 Task: For heading Use Verdana with dark orange 2 colour & Underline.  font size for heading22,  'Change the font style of data to'Arial and font size to 14,  Change the alignment of both headline & data to Align center.  In the sheet  auditingSalesTrends
Action: Mouse moved to (895, 385)
Screenshot: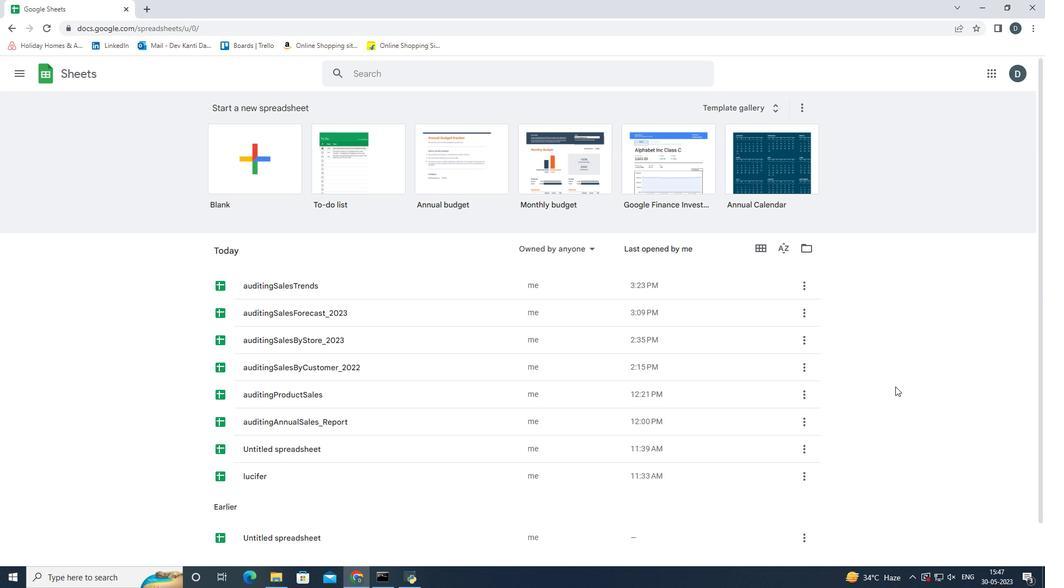 
Action: Mouse pressed left at (895, 385)
Screenshot: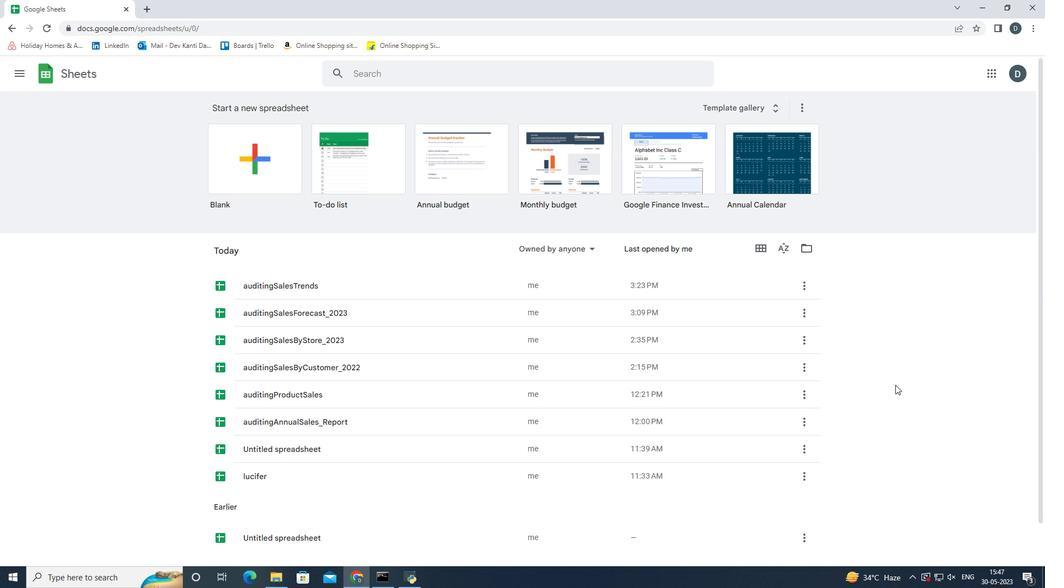 
Action: Mouse moved to (489, 282)
Screenshot: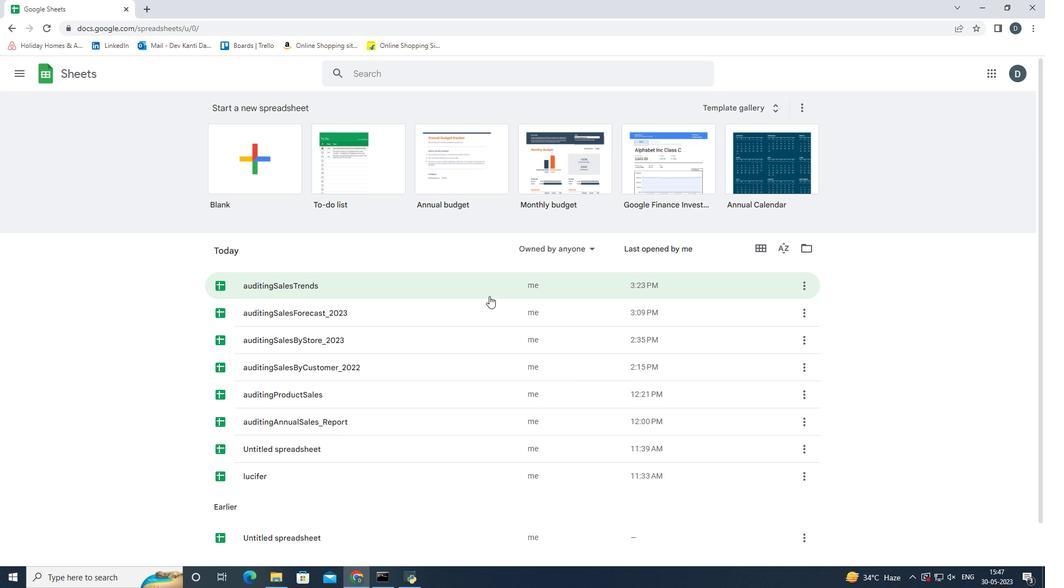 
Action: Mouse pressed left at (489, 282)
Screenshot: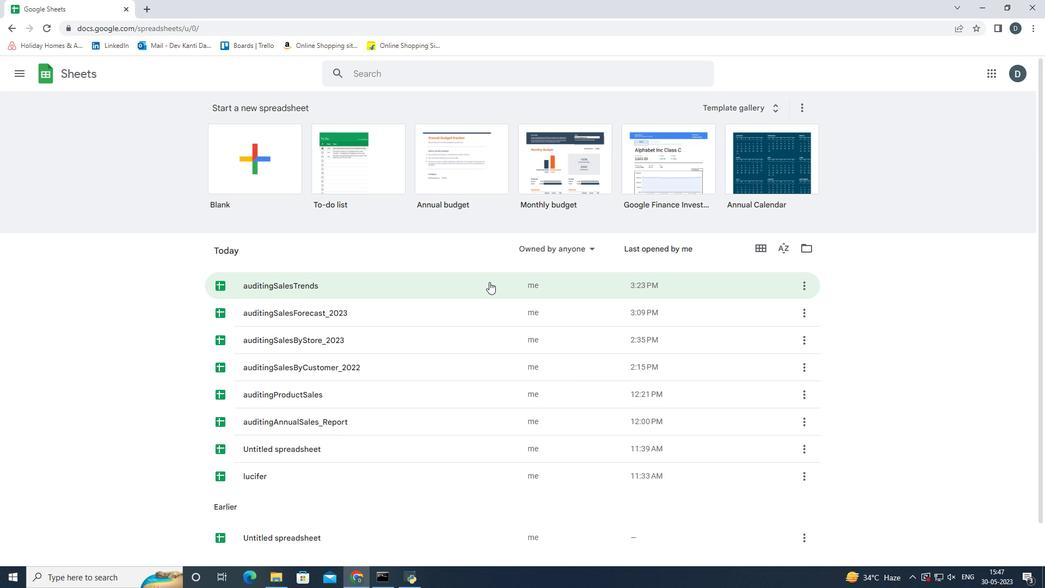 
Action: Mouse moved to (54, 154)
Screenshot: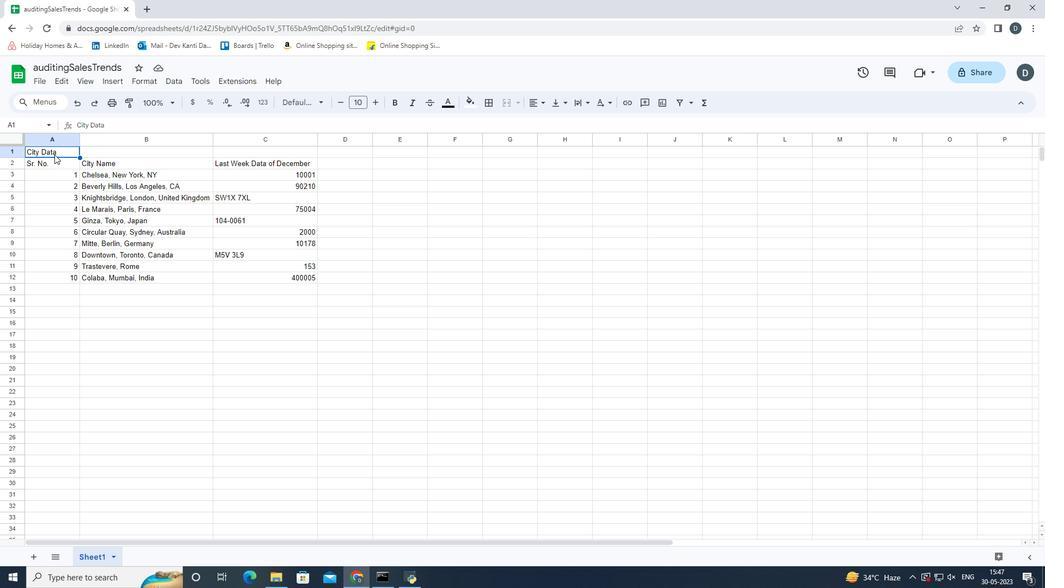 
Action: Mouse pressed left at (54, 154)
Screenshot: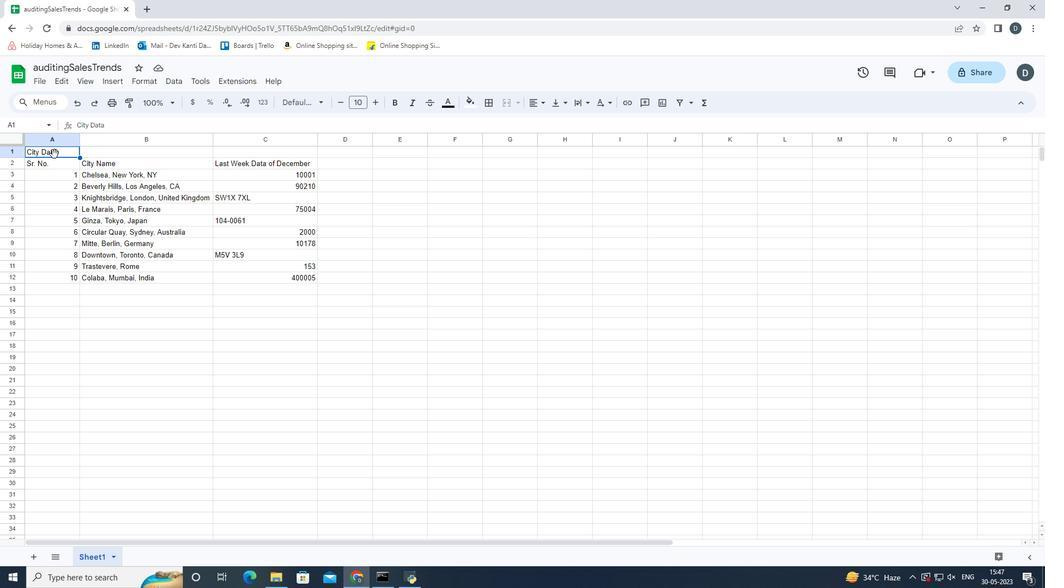
Action: Mouse moved to (309, 102)
Screenshot: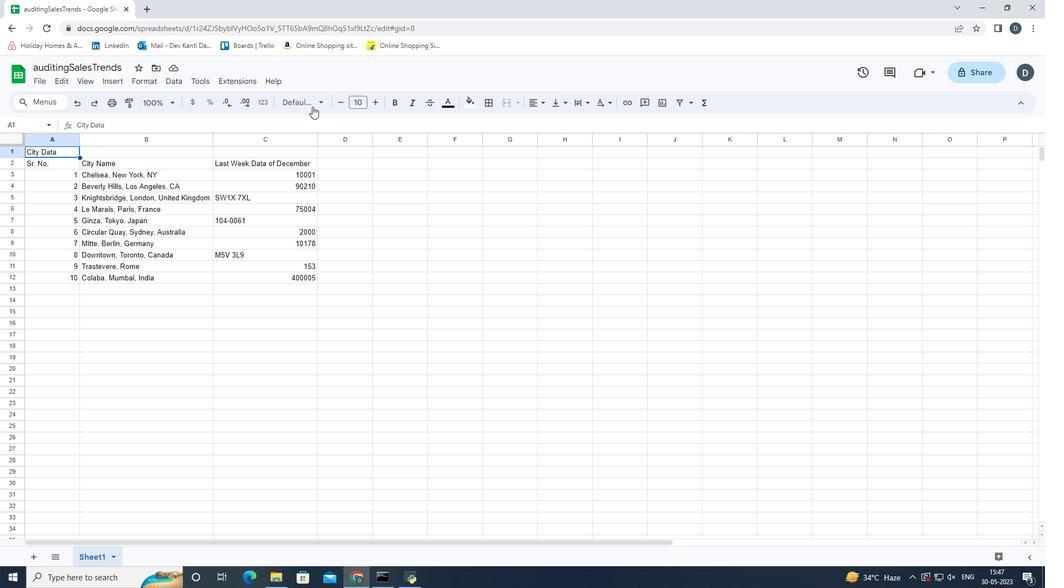 
Action: Mouse pressed left at (309, 102)
Screenshot: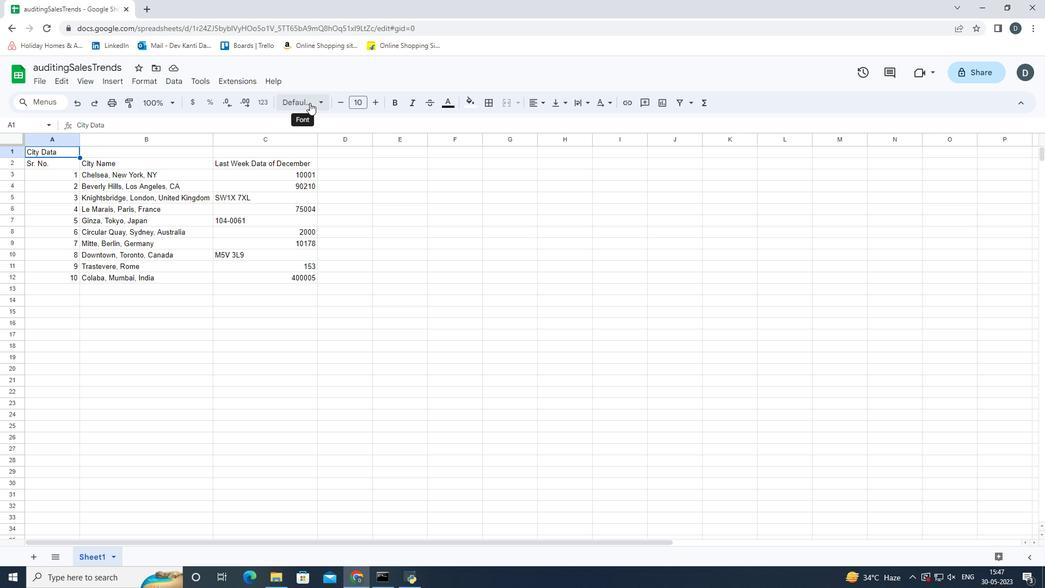 
Action: Mouse moved to (344, 424)
Screenshot: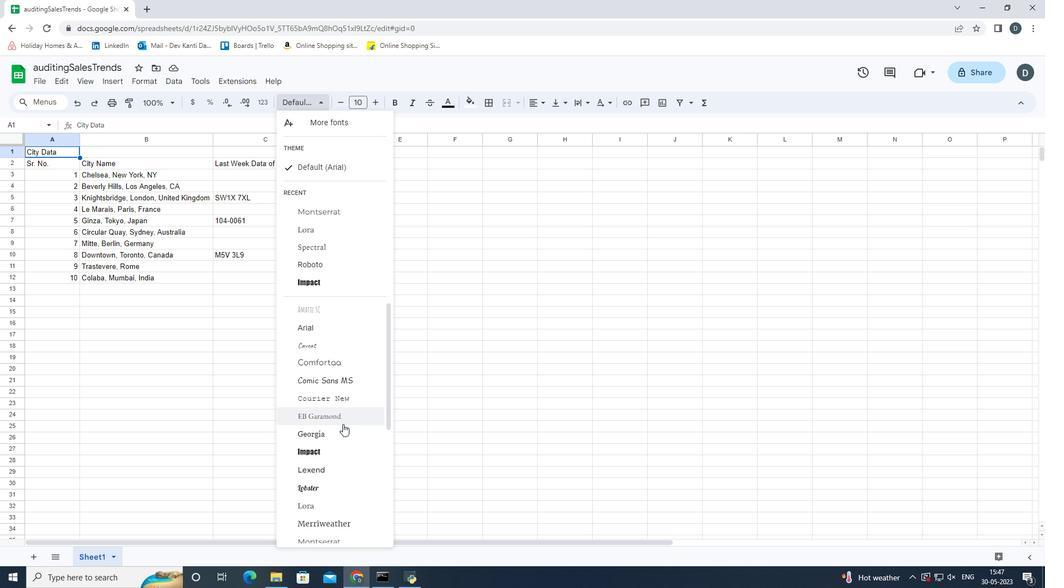 
Action: Mouse scrolled (344, 424) with delta (0, 0)
Screenshot: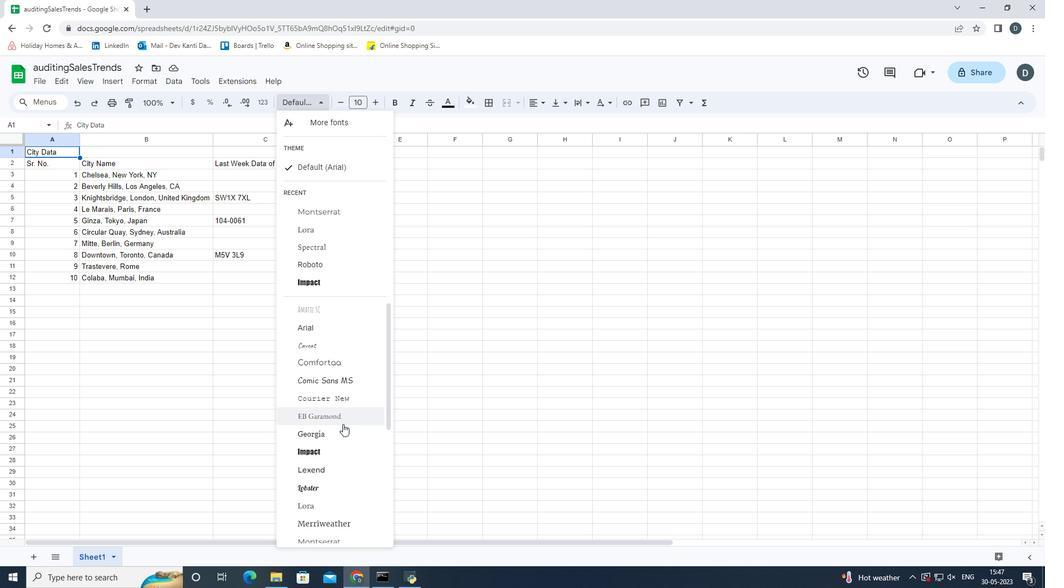 
Action: Mouse scrolled (344, 424) with delta (0, 0)
Screenshot: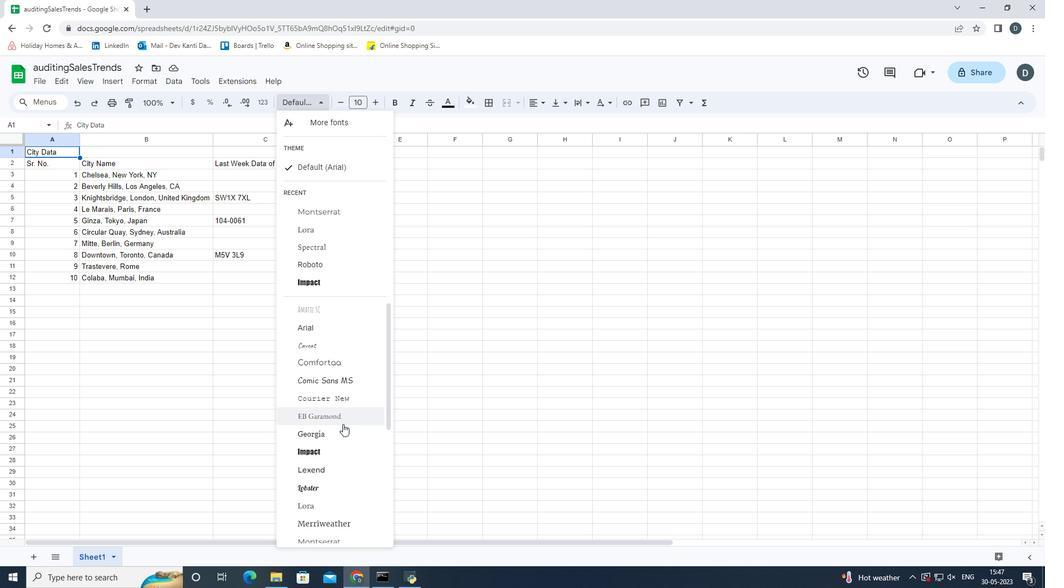 
Action: Mouse scrolled (344, 424) with delta (0, 0)
Screenshot: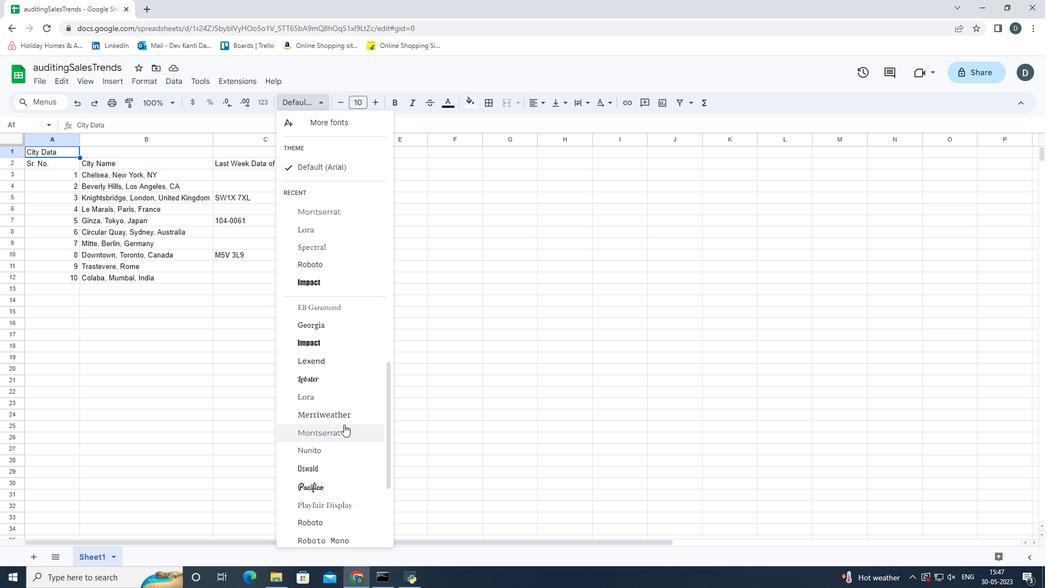 
Action: Mouse scrolled (344, 424) with delta (0, 0)
Screenshot: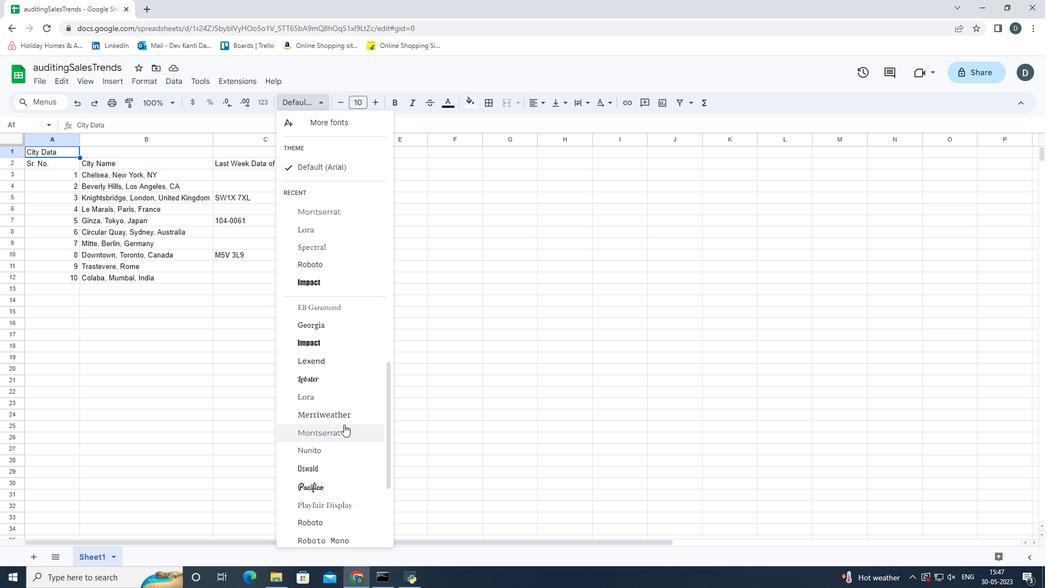 
Action: Mouse scrolled (344, 424) with delta (0, 0)
Screenshot: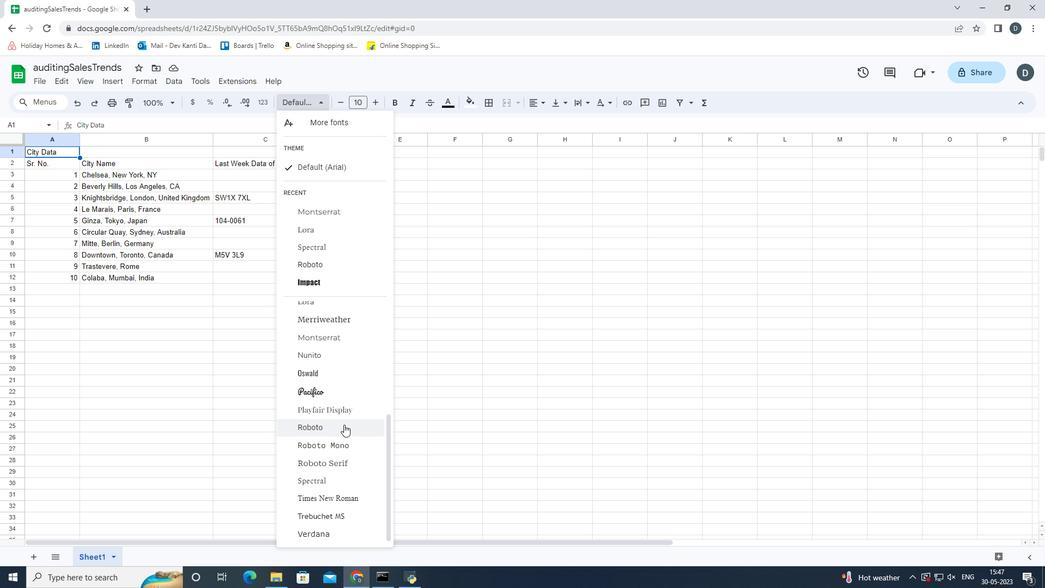 
Action: Mouse moved to (344, 535)
Screenshot: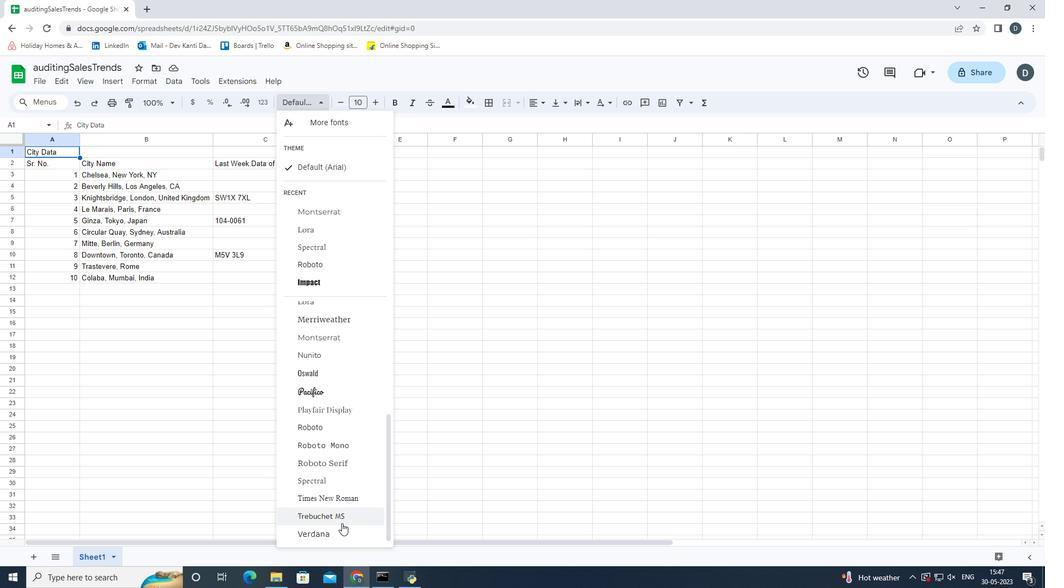 
Action: Mouse pressed left at (344, 535)
Screenshot: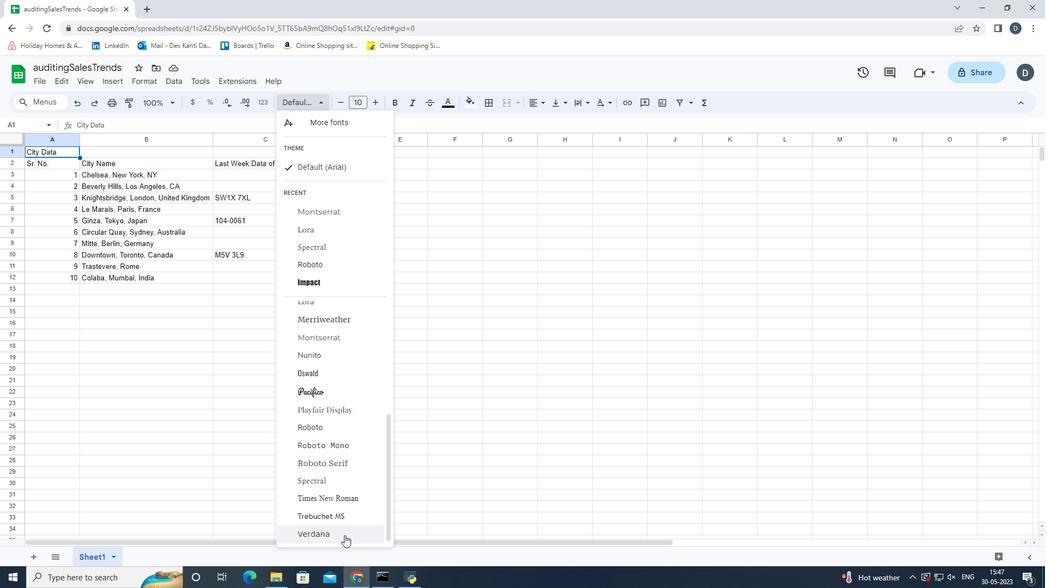
Action: Mouse moved to (440, 104)
Screenshot: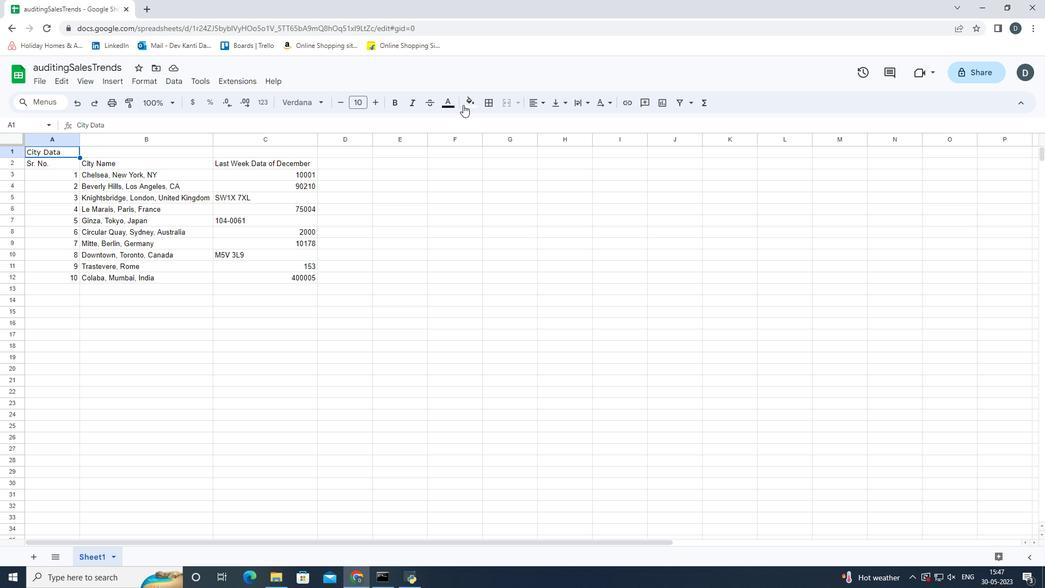 
Action: Mouse pressed left at (440, 104)
Screenshot: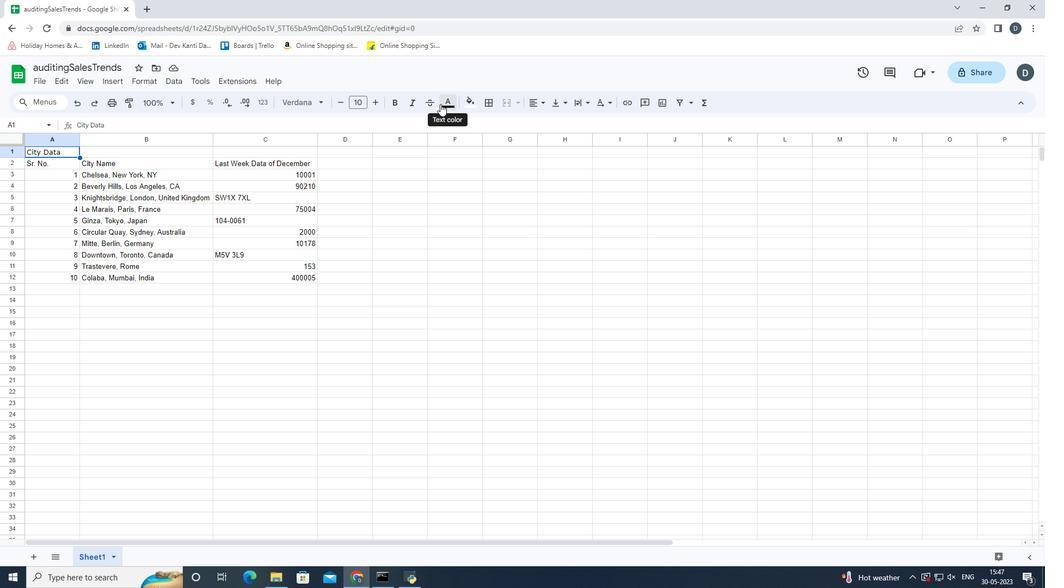 
Action: Mouse moved to (473, 210)
Screenshot: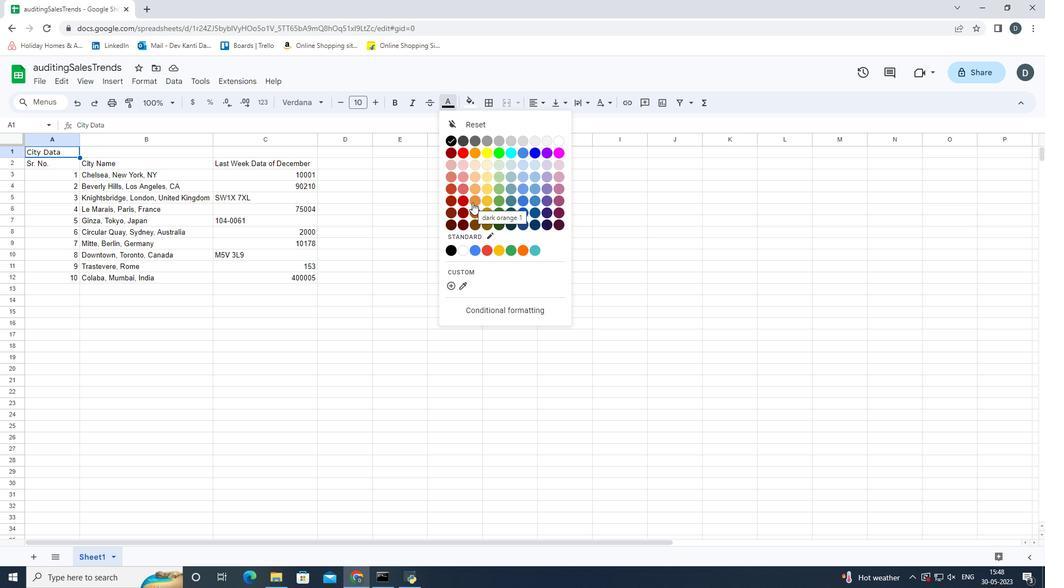 
Action: Mouse pressed left at (473, 210)
Screenshot: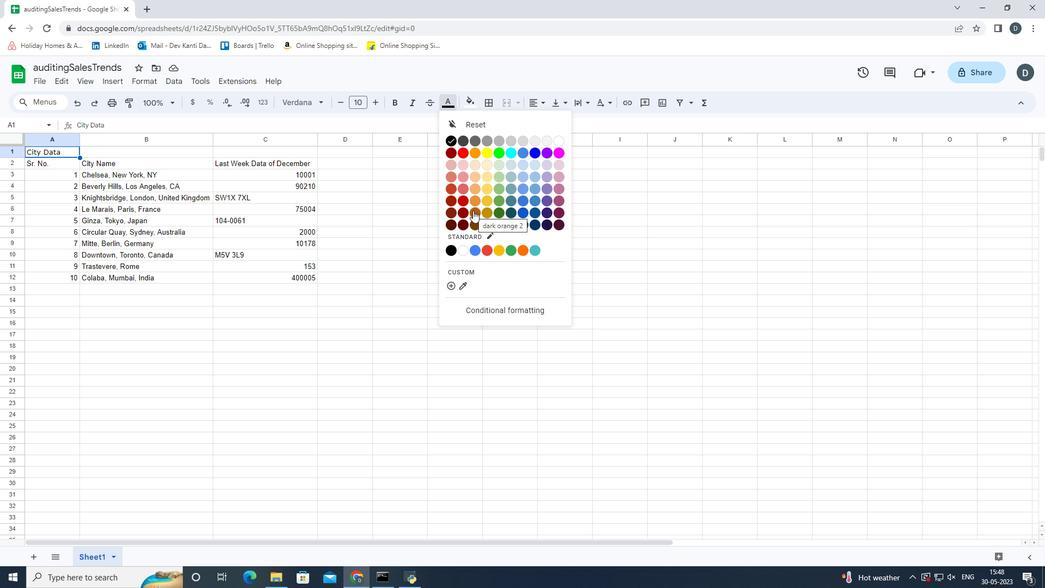 
Action: Mouse moved to (147, 83)
Screenshot: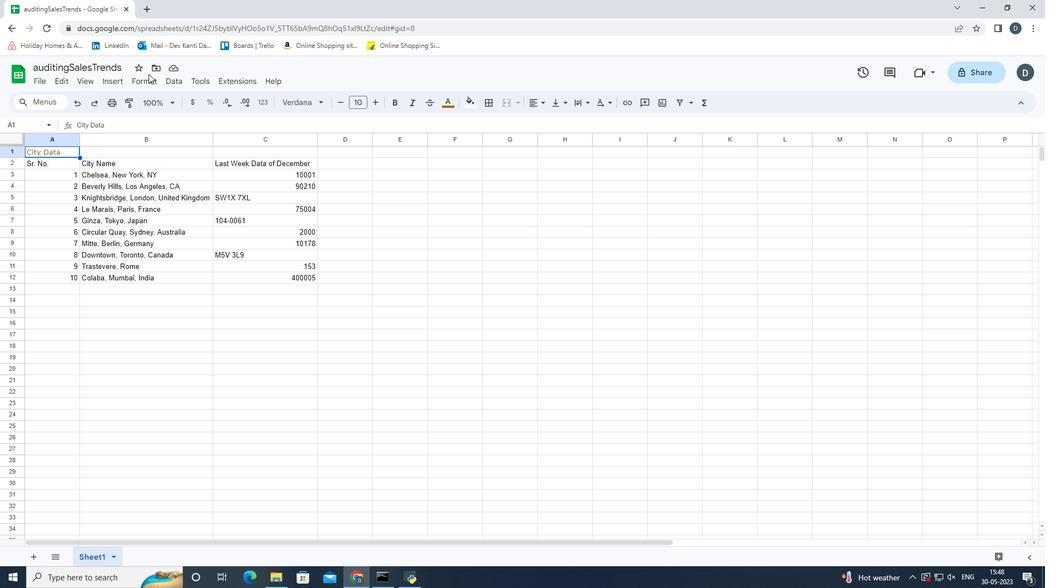 
Action: Mouse pressed left at (147, 83)
Screenshot: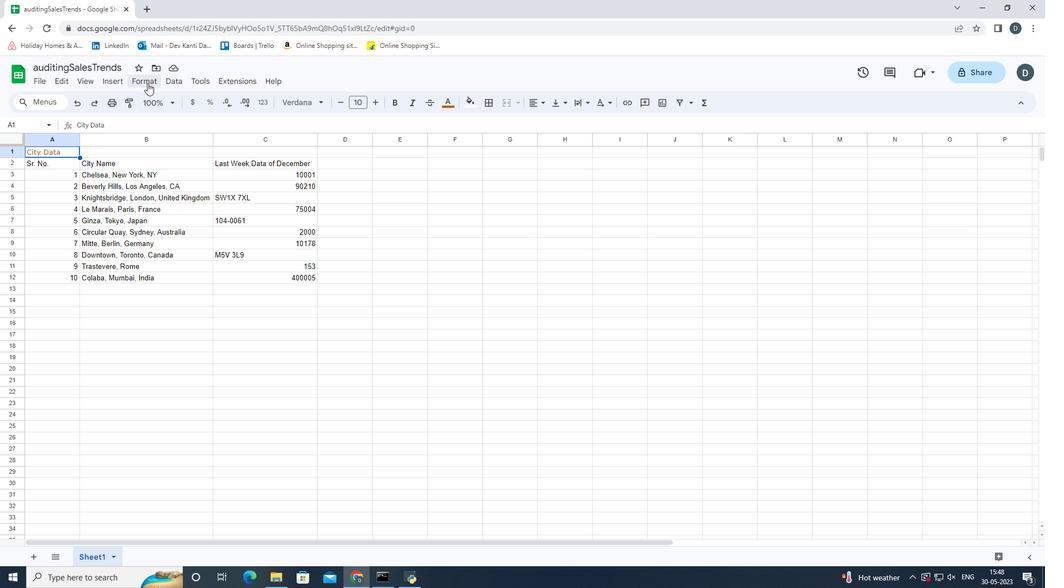 
Action: Mouse moved to (352, 187)
Screenshot: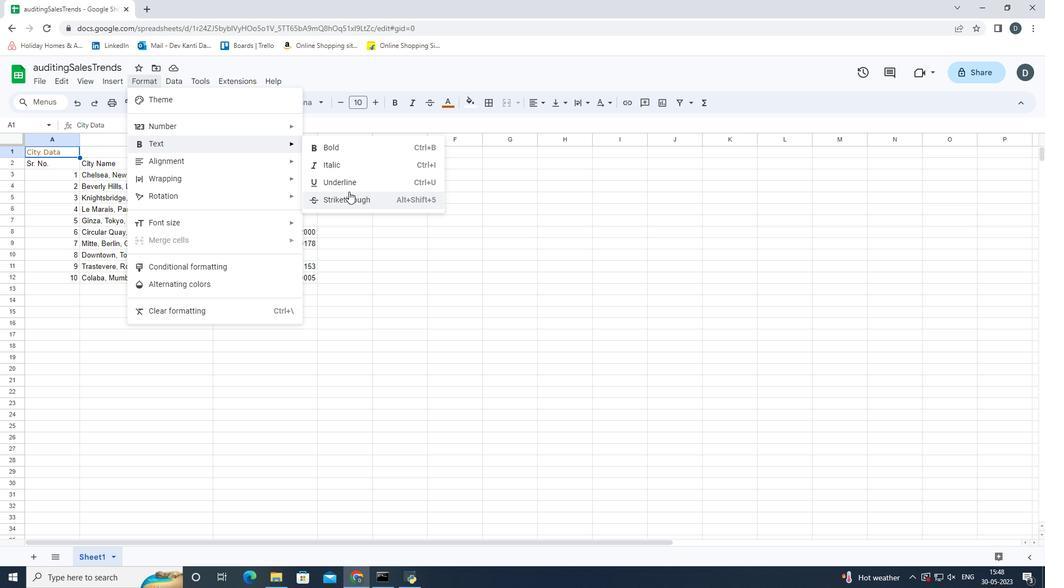 
Action: Mouse pressed left at (352, 187)
Screenshot: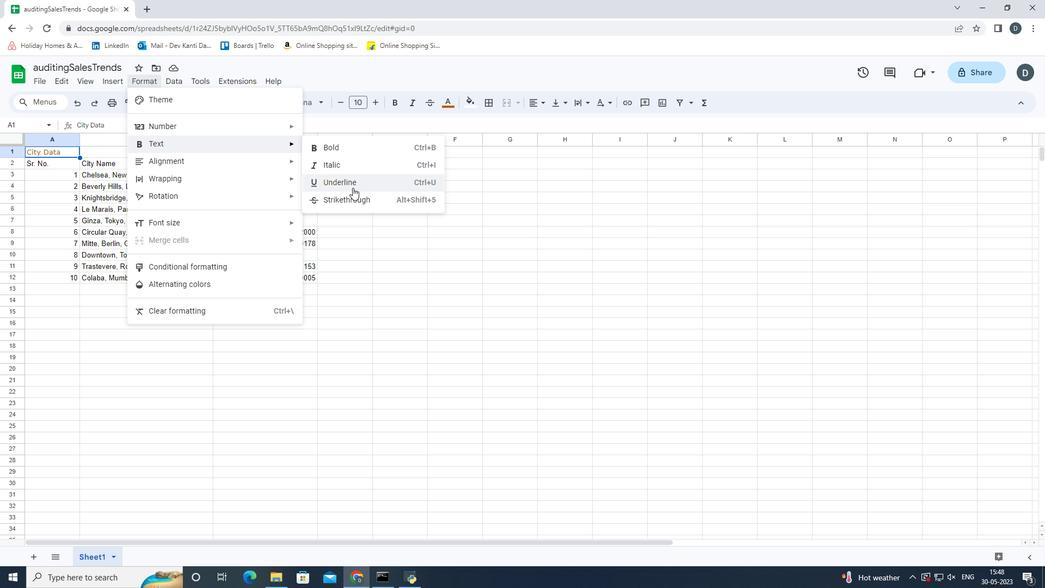 
Action: Mouse moved to (374, 102)
Screenshot: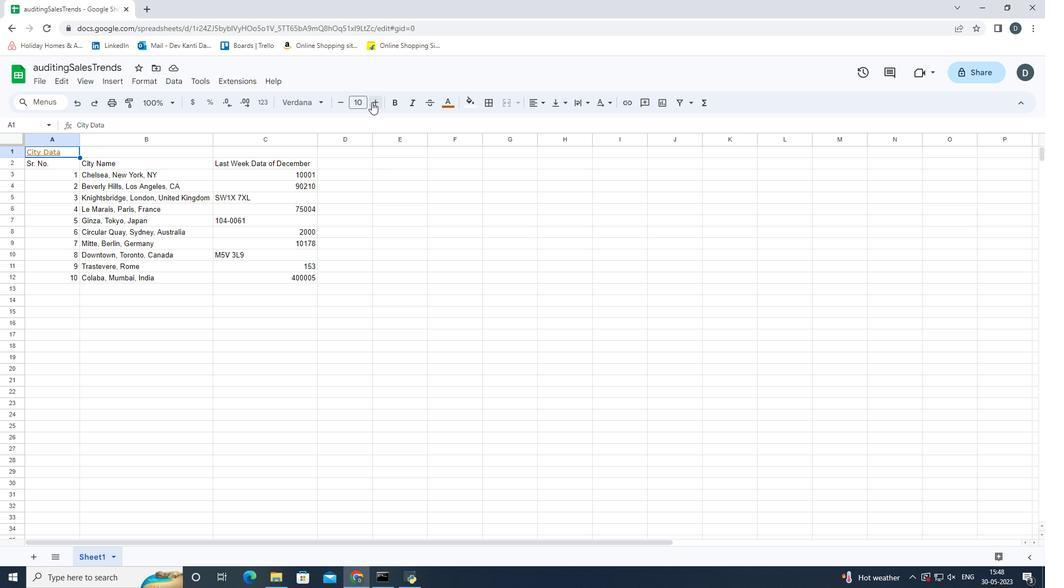 
Action: Mouse pressed left at (374, 102)
Screenshot: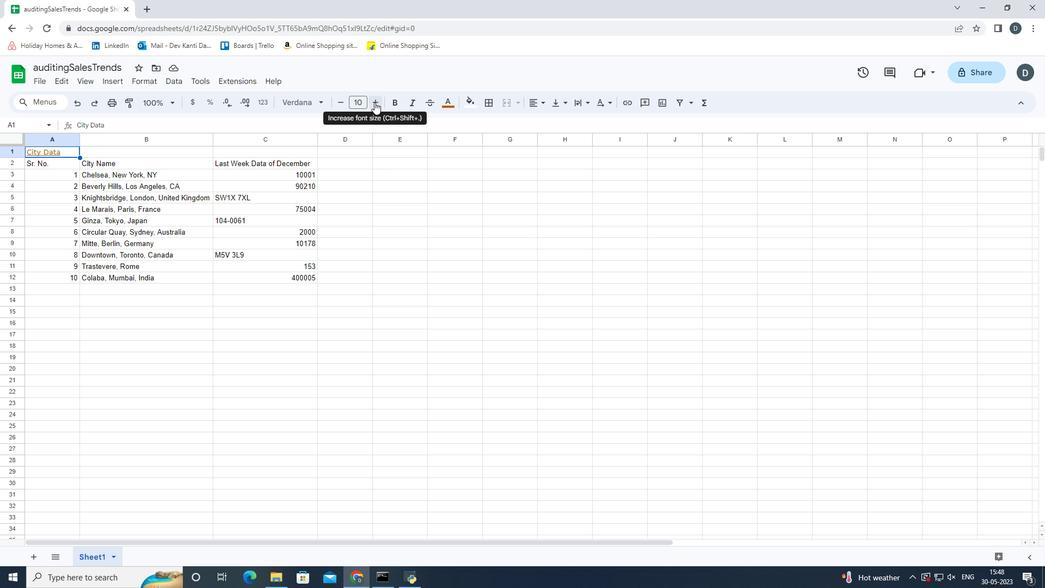 
Action: Mouse pressed left at (374, 102)
Screenshot: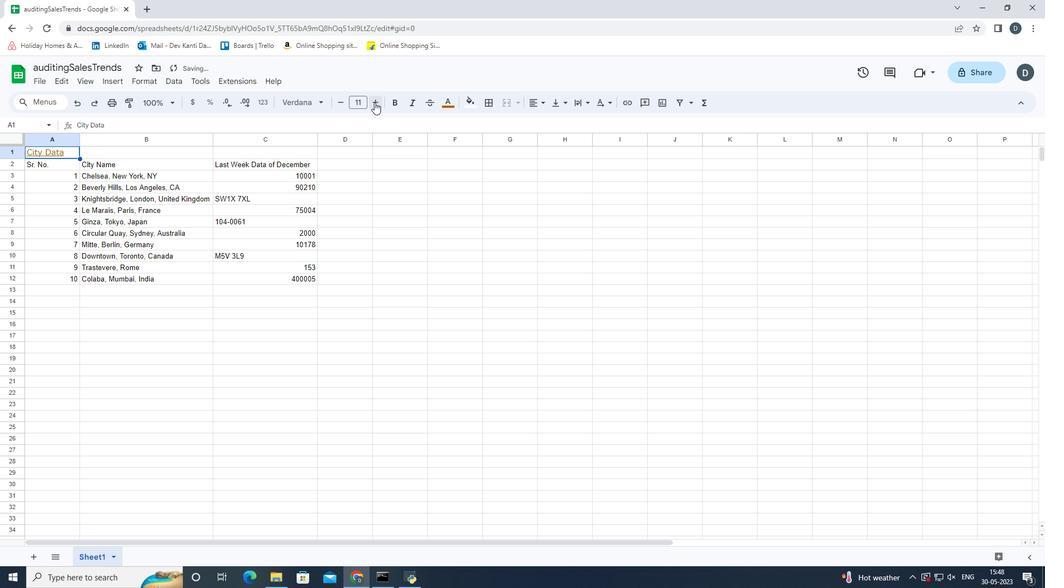 
Action: Mouse pressed left at (374, 102)
Screenshot: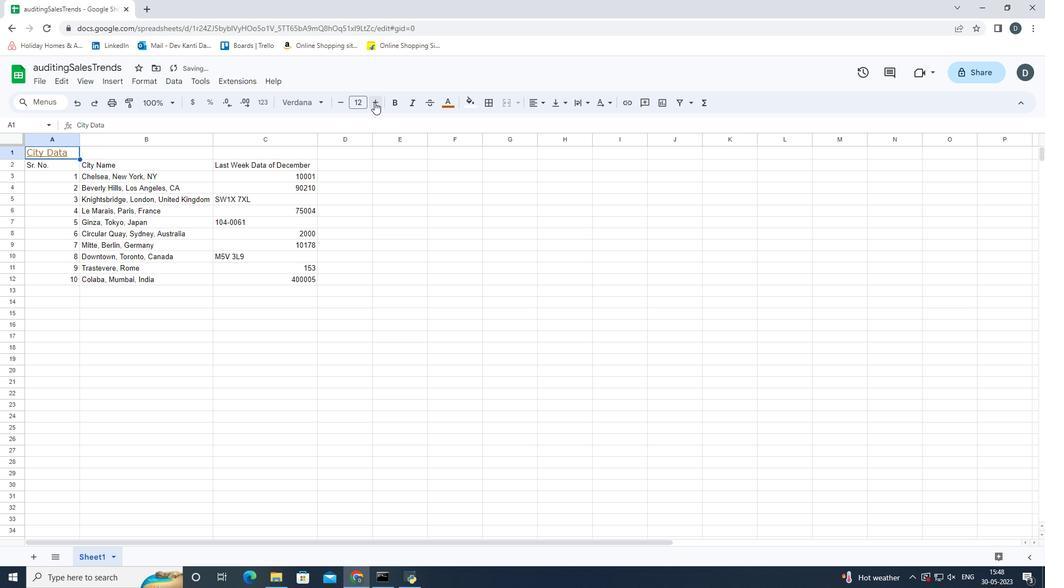 
Action: Mouse pressed left at (374, 102)
Screenshot: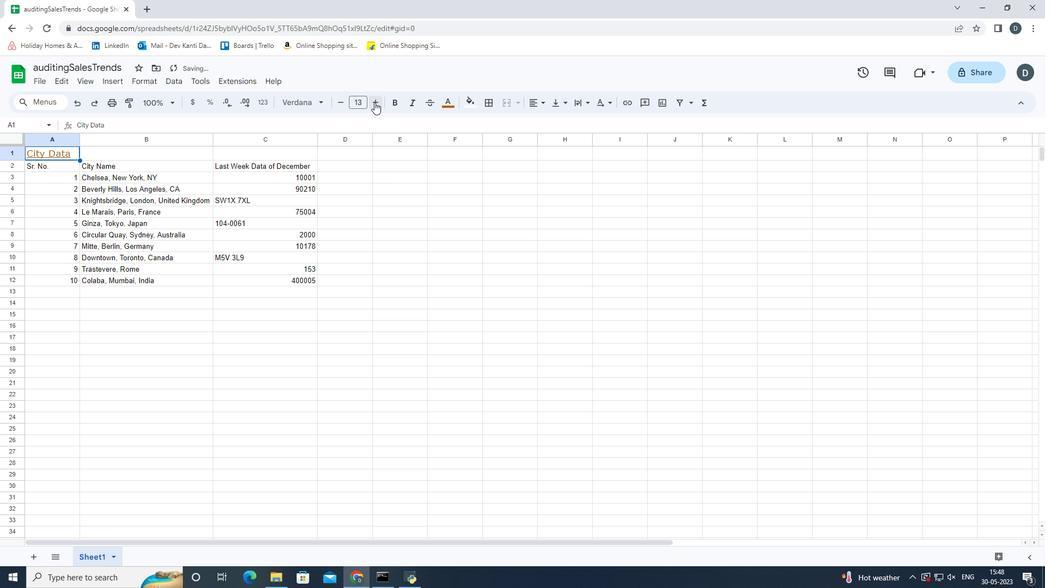 
Action: Mouse pressed left at (374, 102)
Screenshot: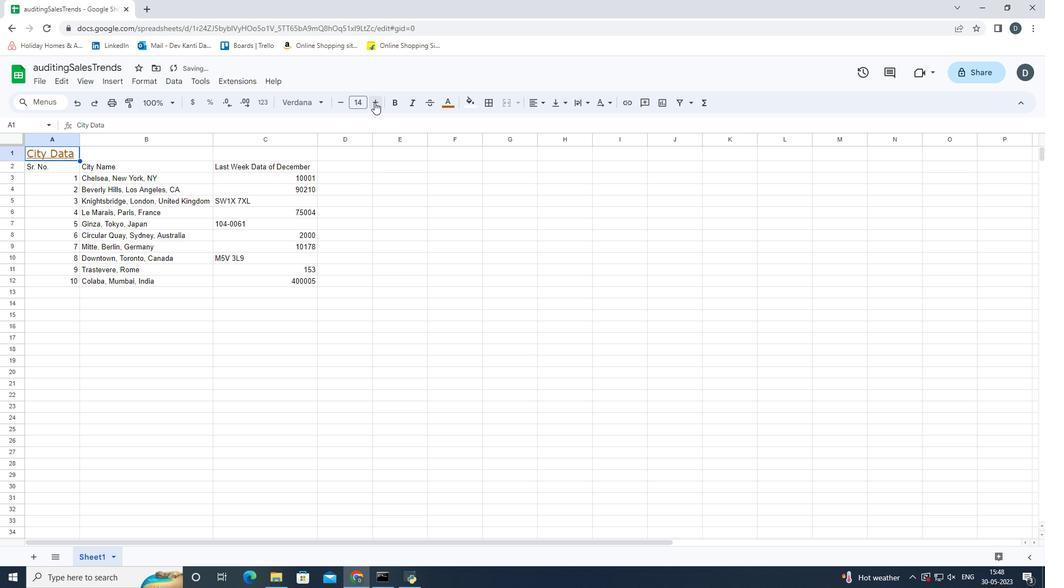 
Action: Mouse pressed left at (374, 102)
Screenshot: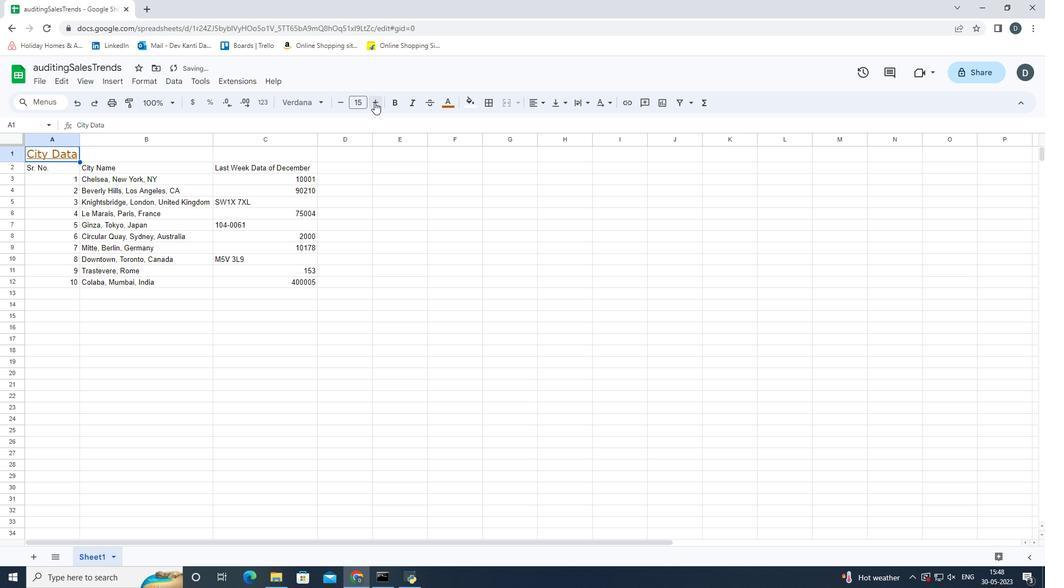 
Action: Mouse pressed left at (374, 102)
Screenshot: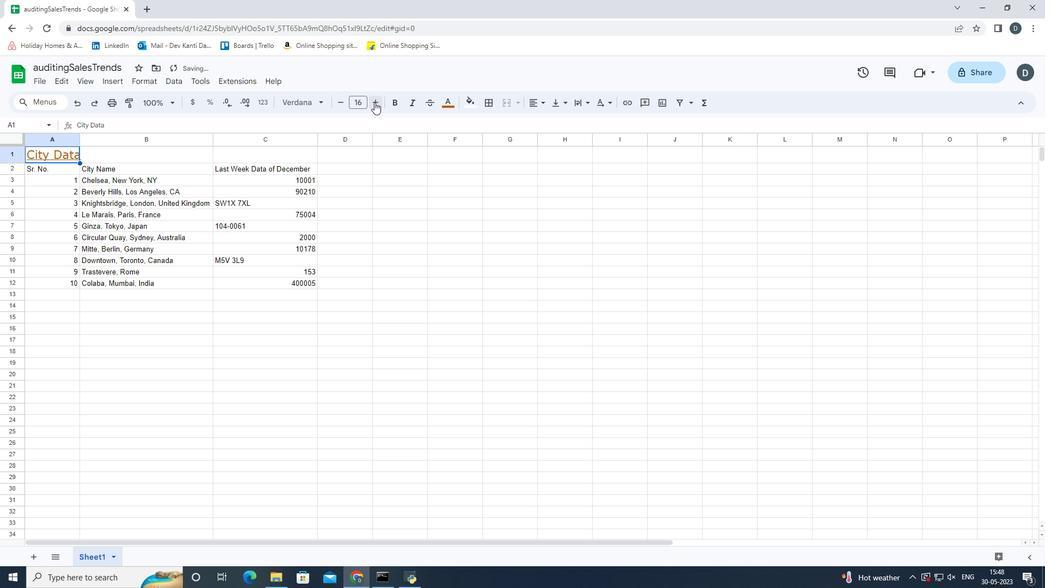 
Action: Mouse pressed left at (374, 102)
Screenshot: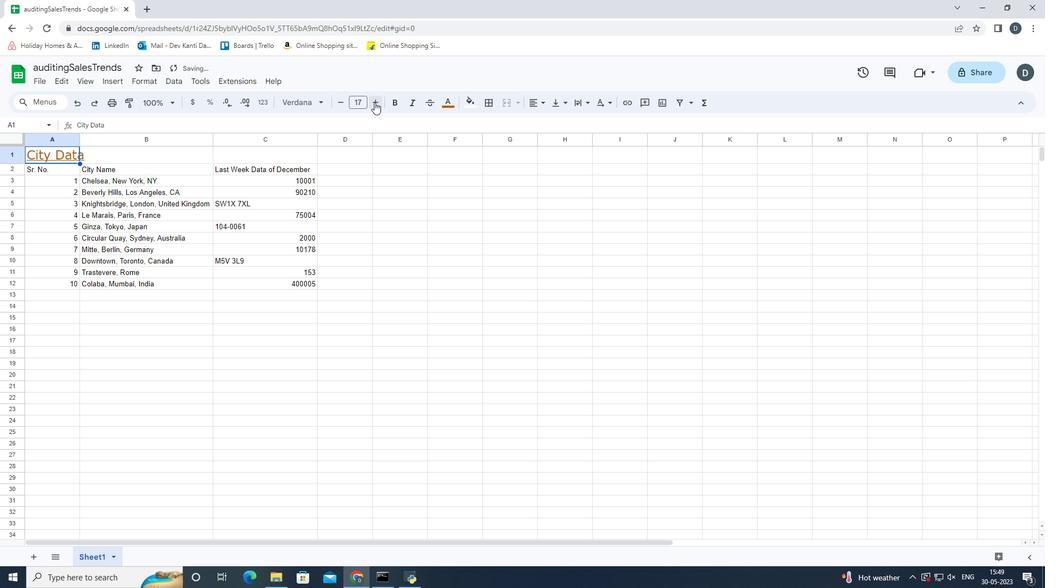 
Action: Mouse pressed left at (374, 102)
Screenshot: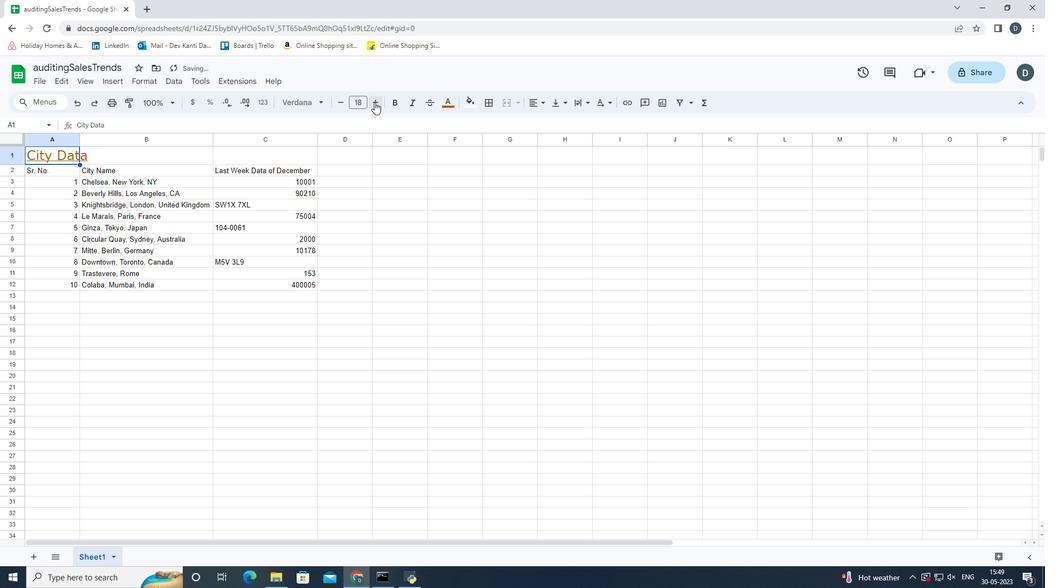 
Action: Mouse pressed left at (374, 102)
Screenshot: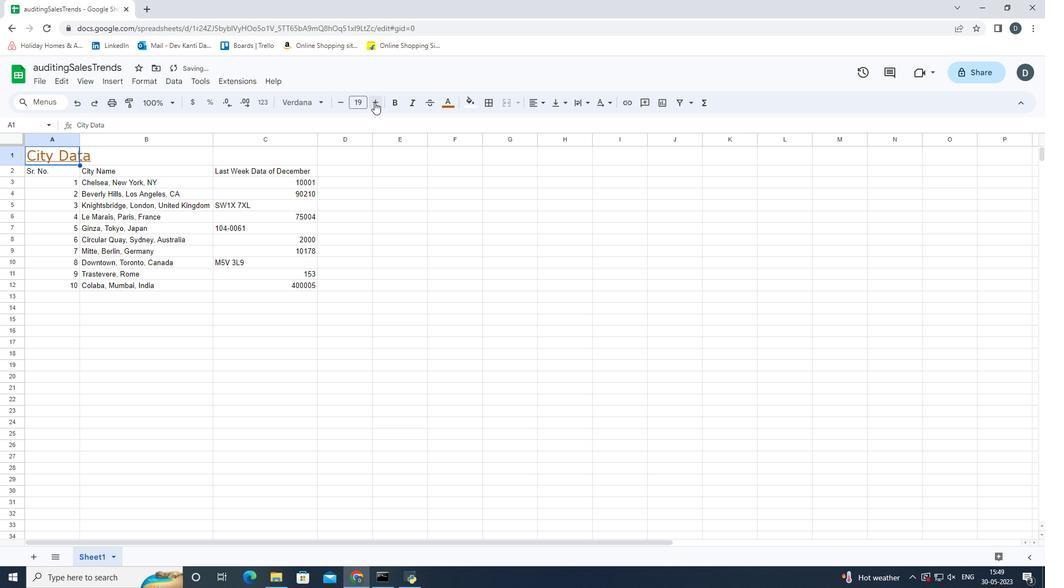 
Action: Mouse pressed left at (374, 102)
Screenshot: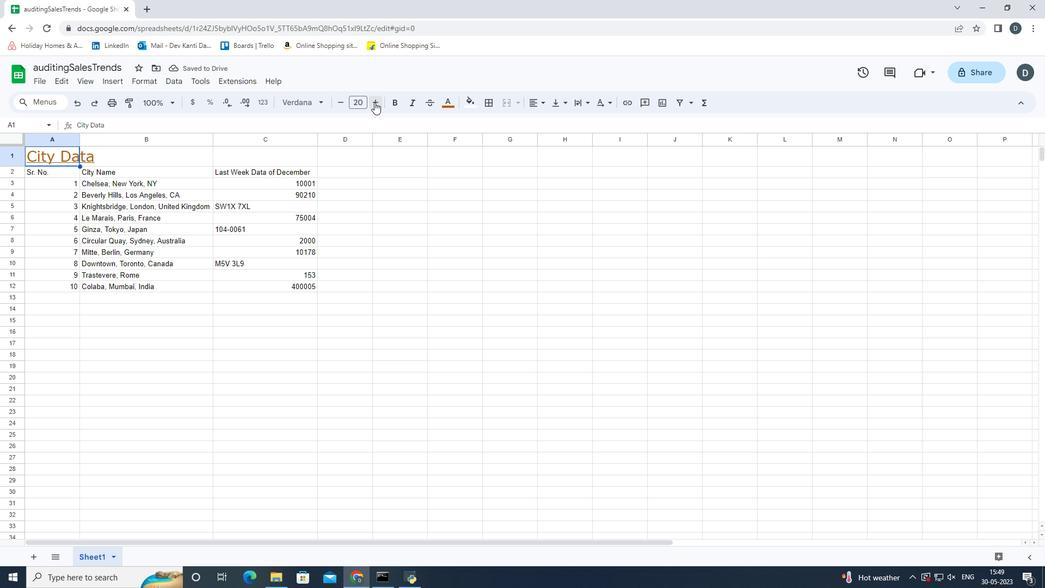 
Action: Mouse pressed left at (374, 102)
Screenshot: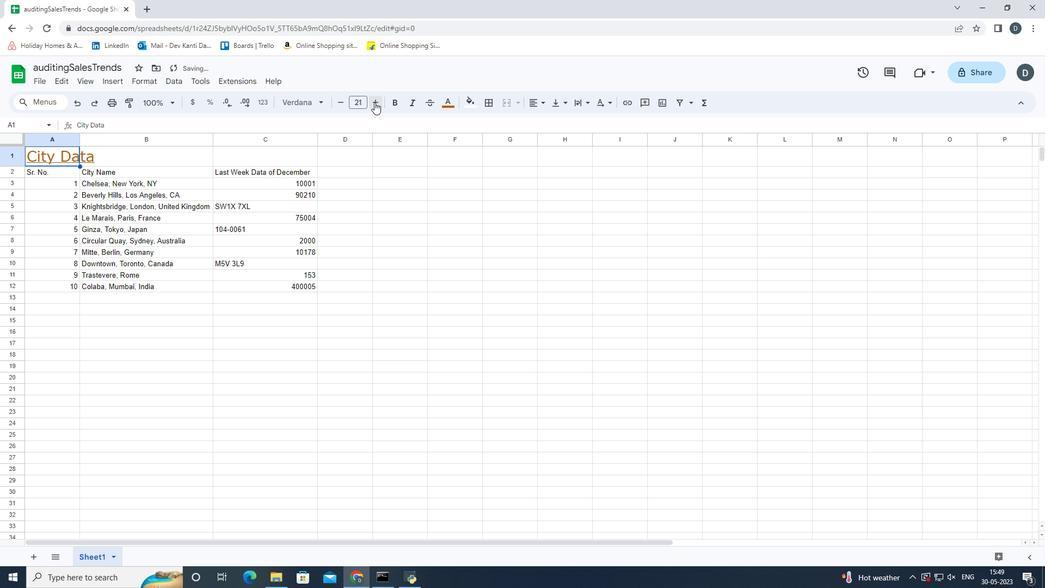 
Action: Mouse moved to (60, 163)
Screenshot: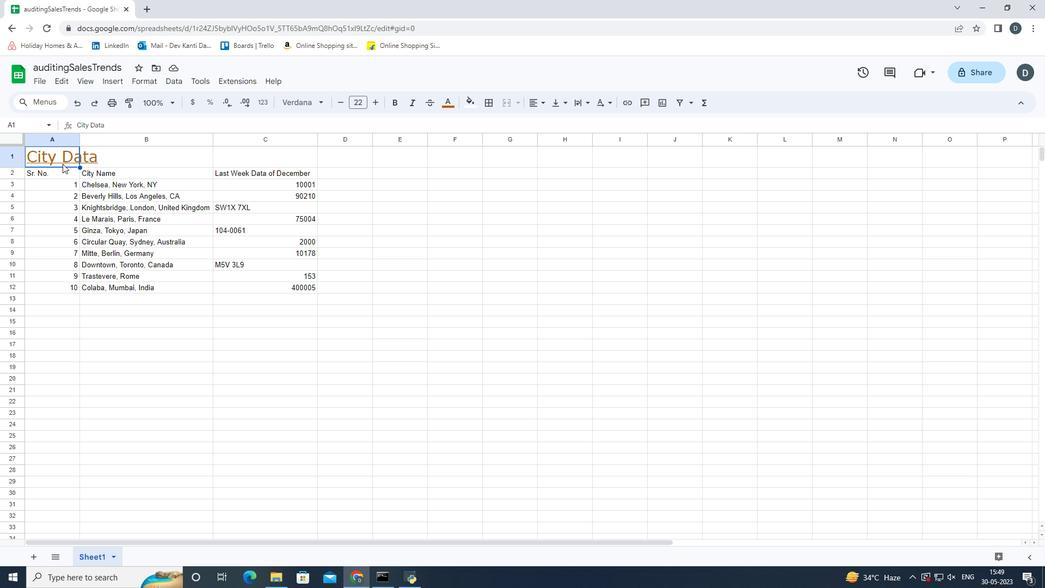 
Action: Mouse pressed left at (60, 163)
Screenshot: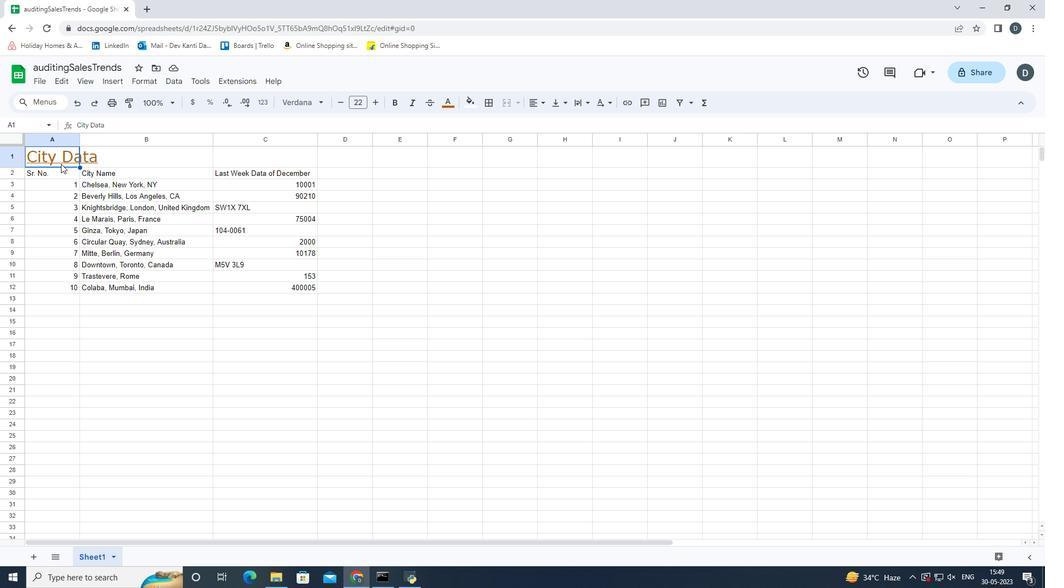 
Action: Mouse moved to (507, 106)
Screenshot: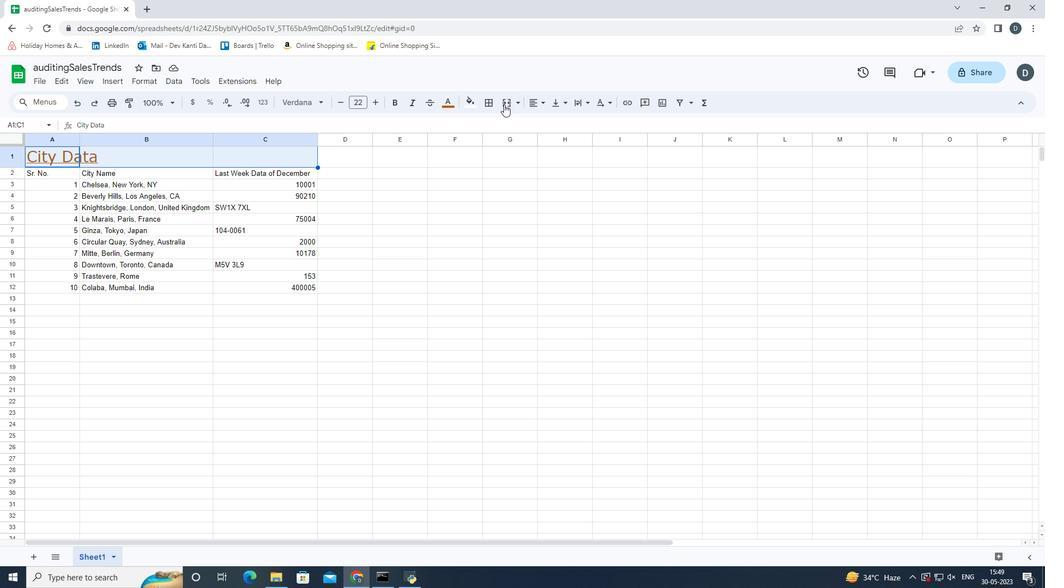 
Action: Mouse pressed left at (507, 106)
Screenshot: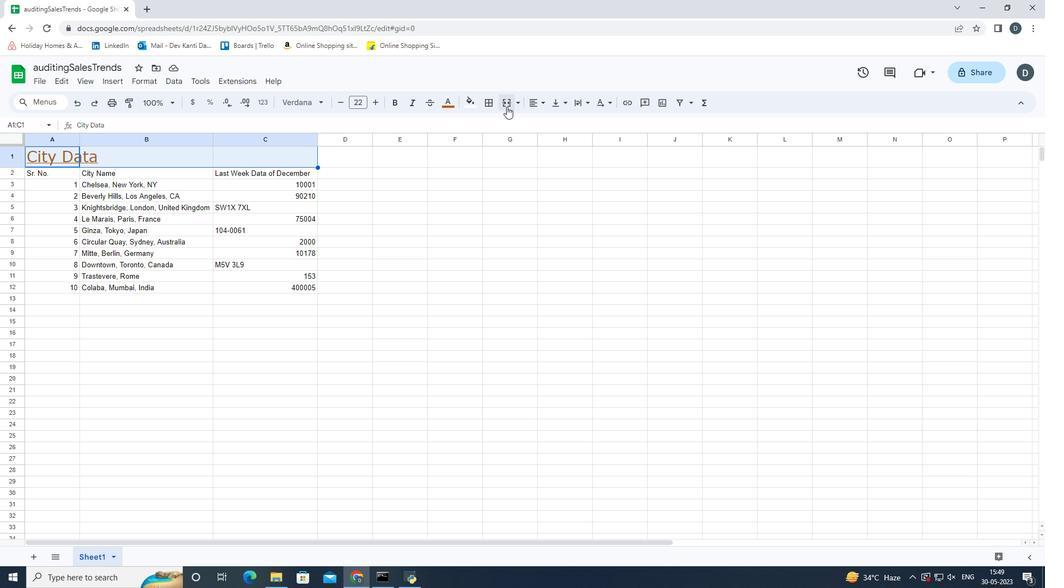 
Action: Mouse pressed left at (507, 106)
Screenshot: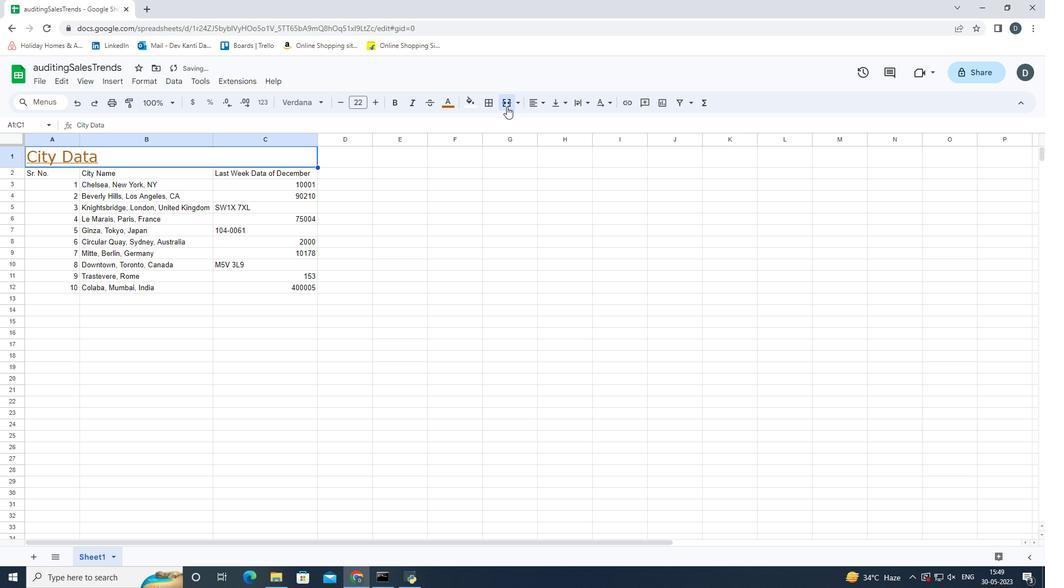 
Action: Mouse moved to (515, 101)
Screenshot: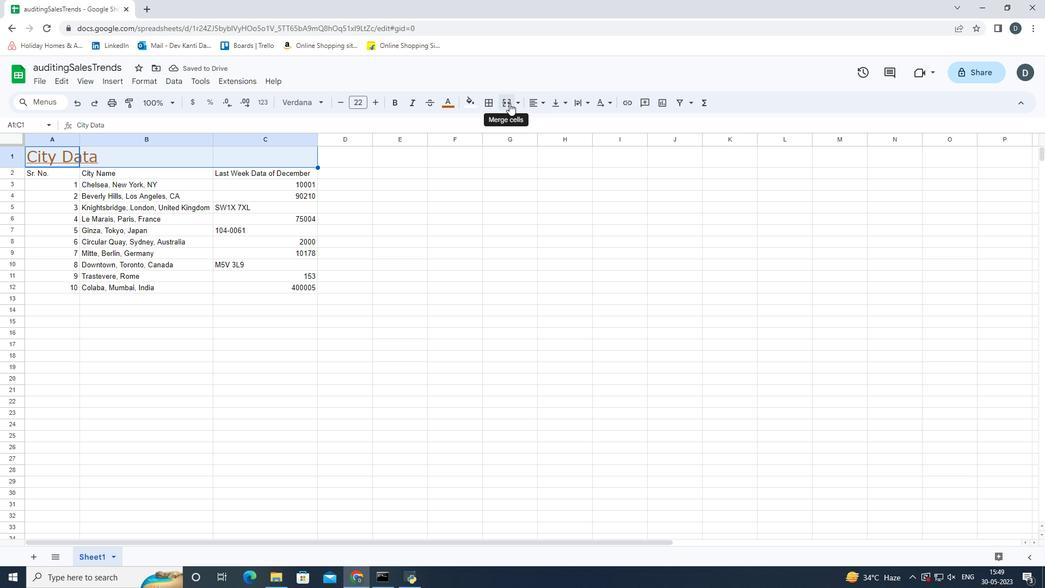 
Action: Mouse pressed left at (515, 101)
Screenshot: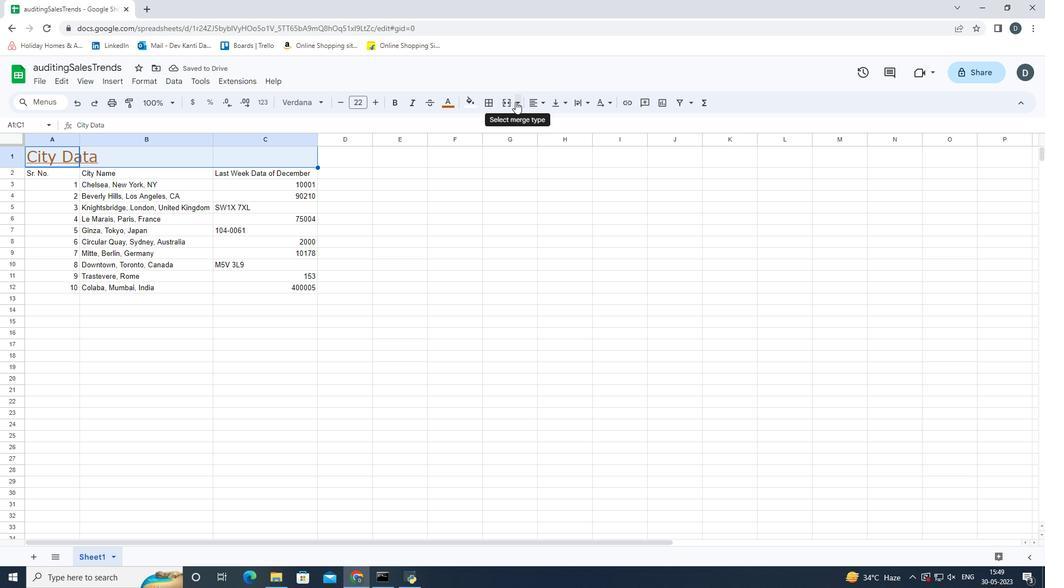 
Action: Mouse moved to (524, 121)
Screenshot: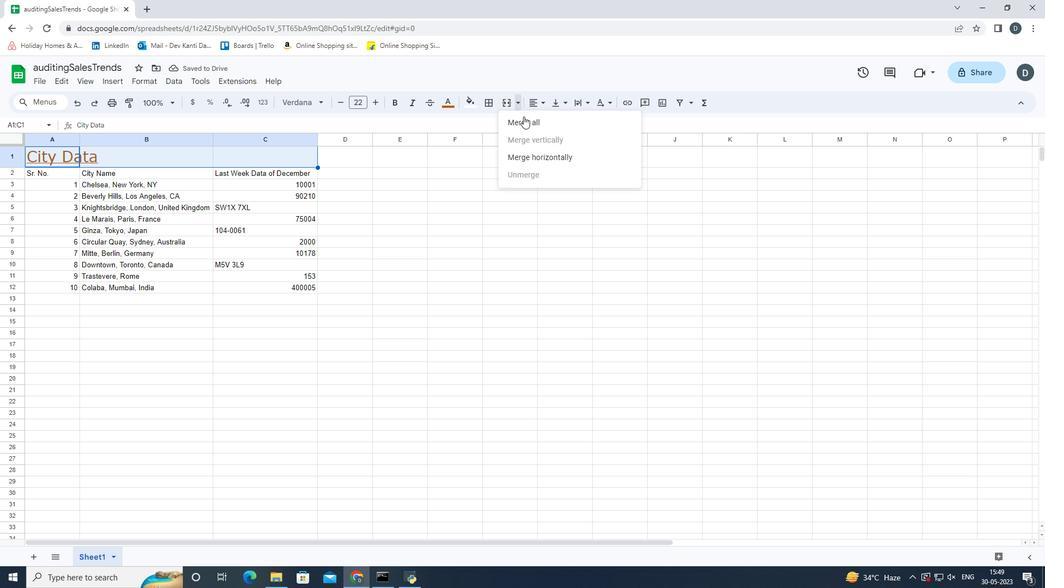
Action: Mouse pressed left at (524, 121)
Screenshot: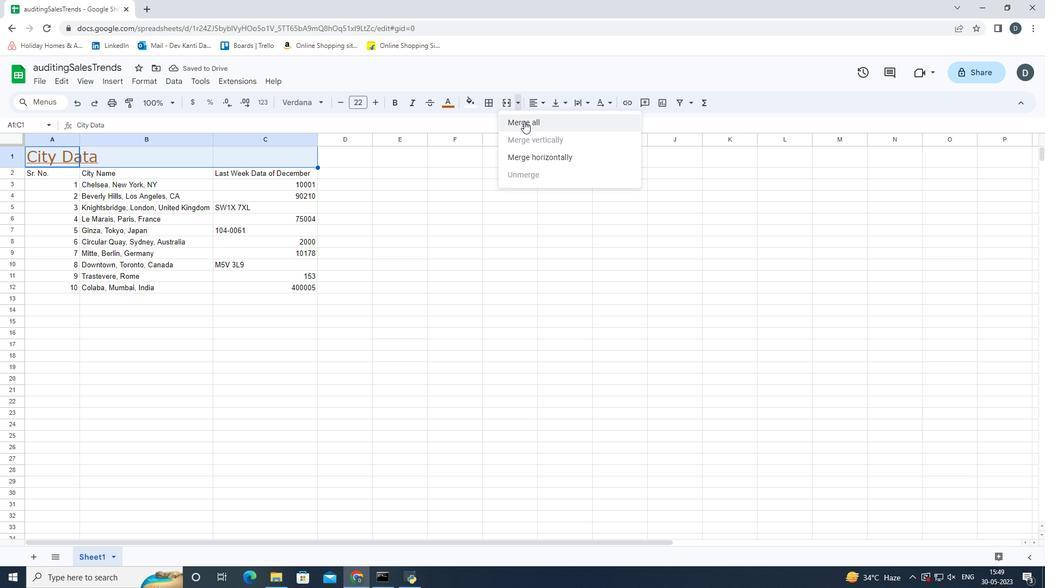 
Action: Mouse moved to (53, 169)
Screenshot: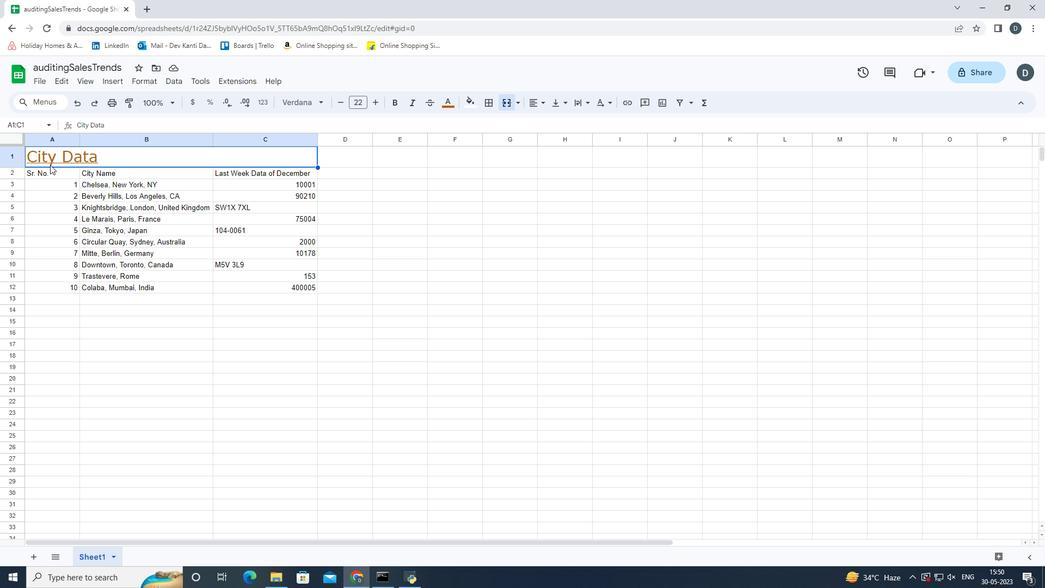 
Action: Mouse pressed left at (53, 169)
Screenshot: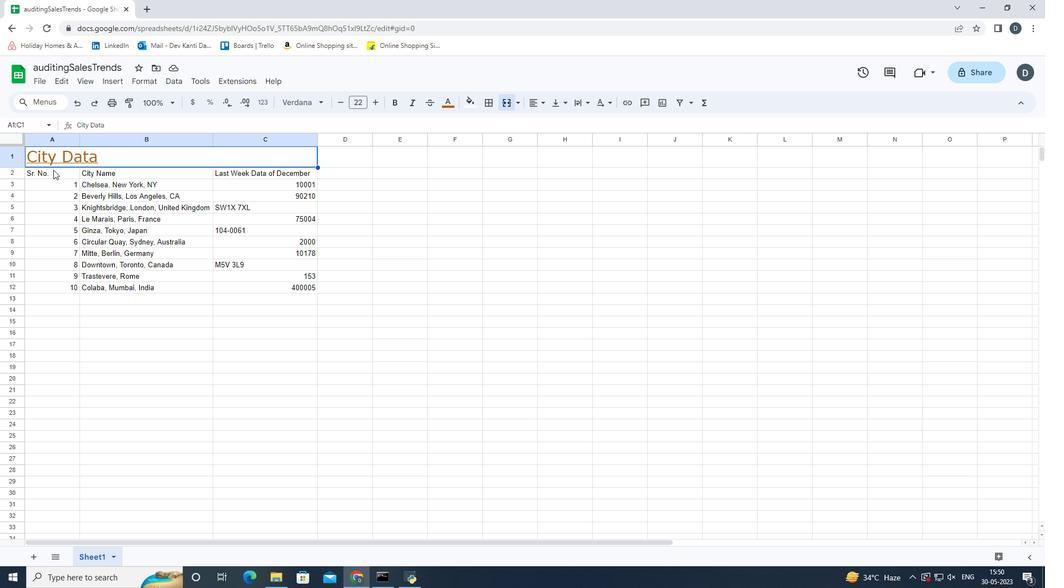 
Action: Mouse pressed left at (53, 169)
Screenshot: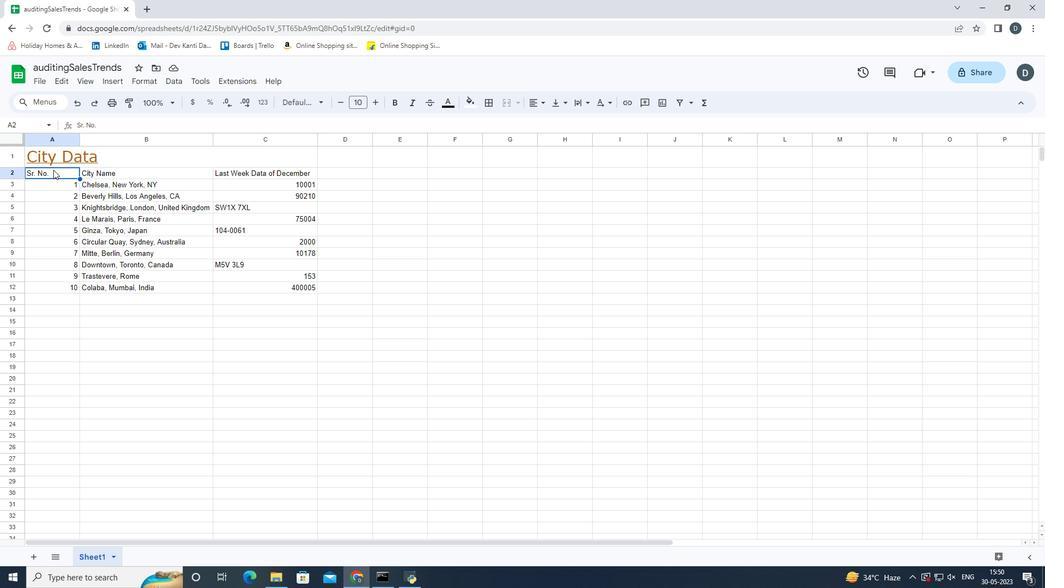 
Action: Mouse moved to (303, 105)
Screenshot: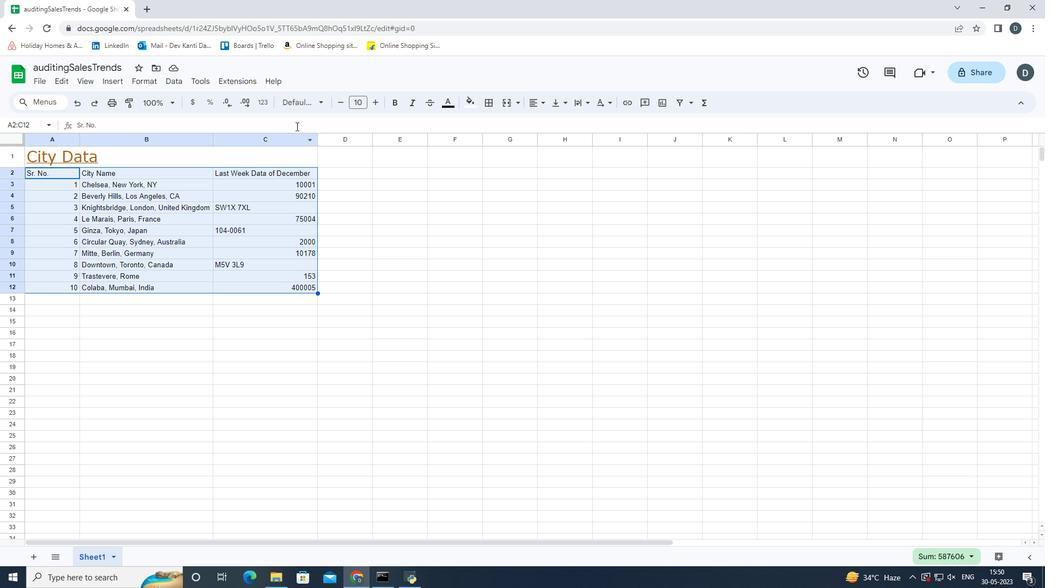 
Action: Mouse pressed left at (303, 105)
Screenshot: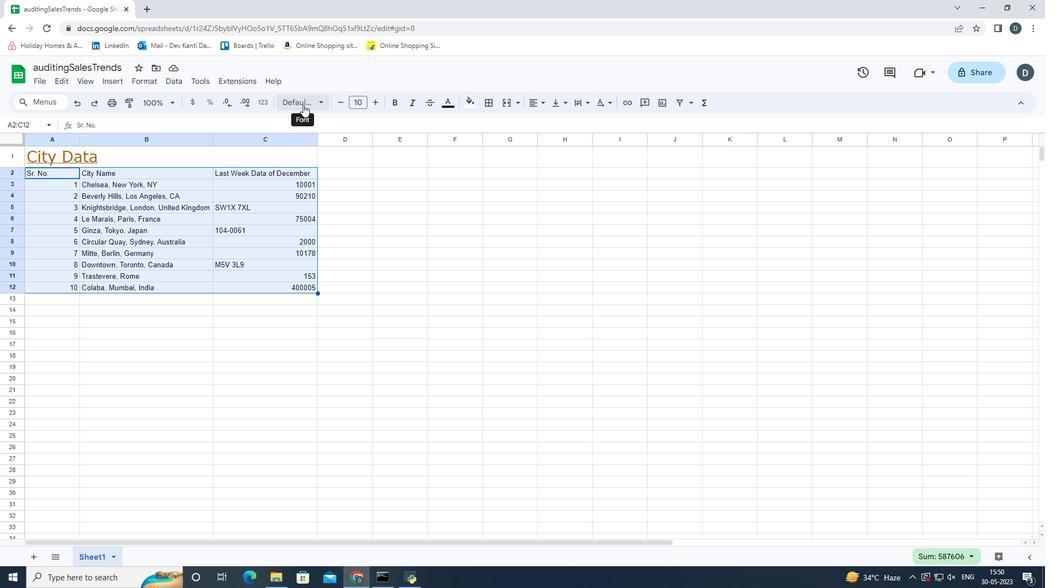 
Action: Mouse moved to (348, 336)
Screenshot: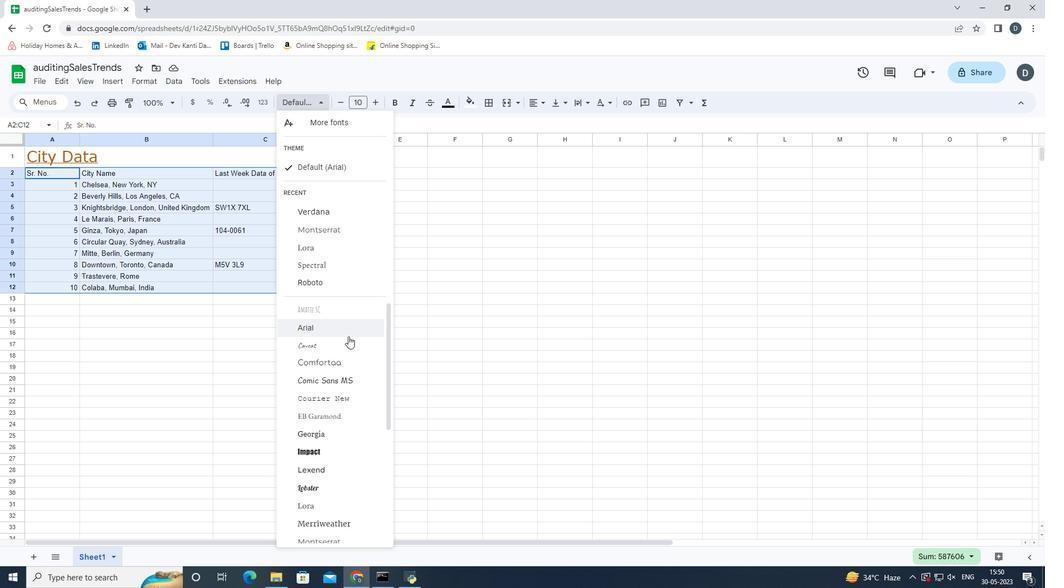 
Action: Mouse scrolled (348, 336) with delta (0, 0)
Screenshot: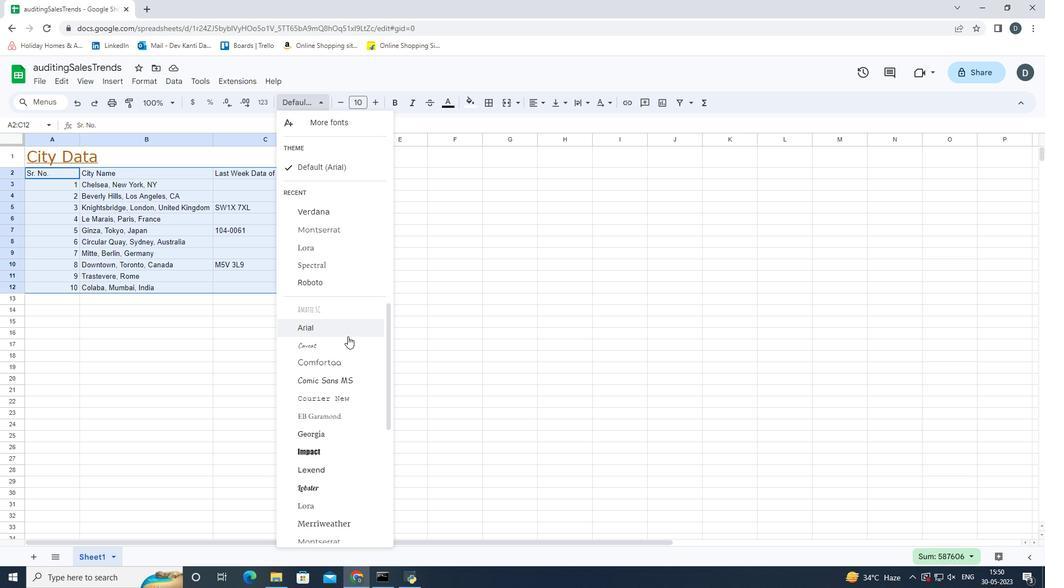 
Action: Mouse moved to (349, 337)
Screenshot: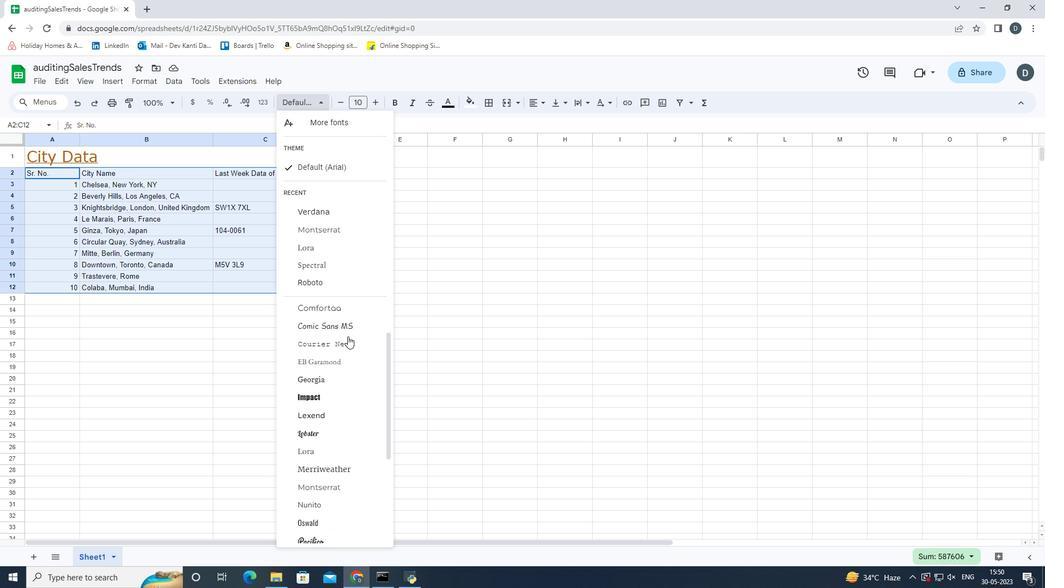 
Action: Mouse scrolled (349, 336) with delta (0, 0)
Screenshot: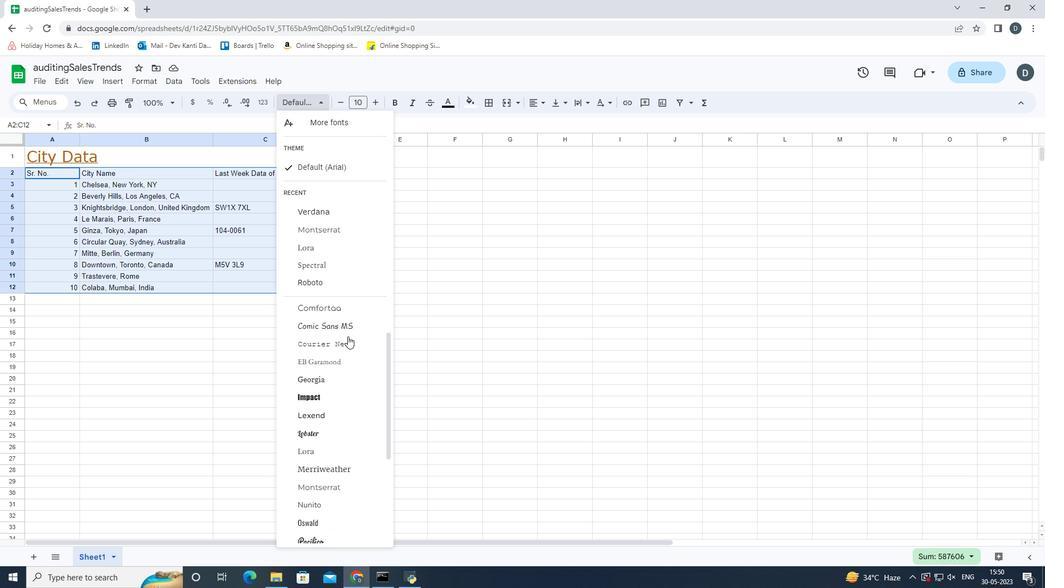 
Action: Mouse moved to (352, 343)
Screenshot: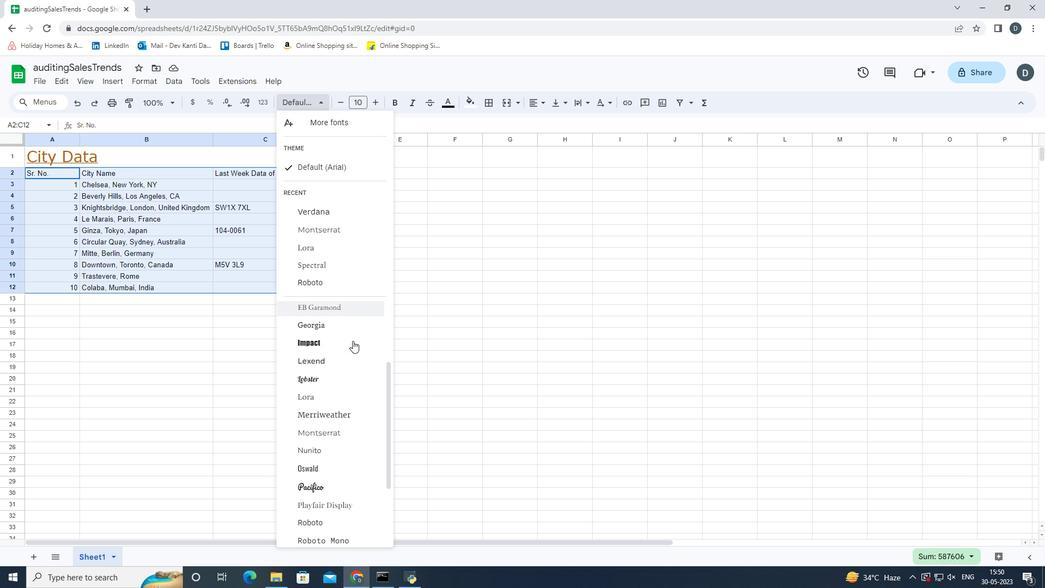 
Action: Mouse scrolled (352, 343) with delta (0, 0)
Screenshot: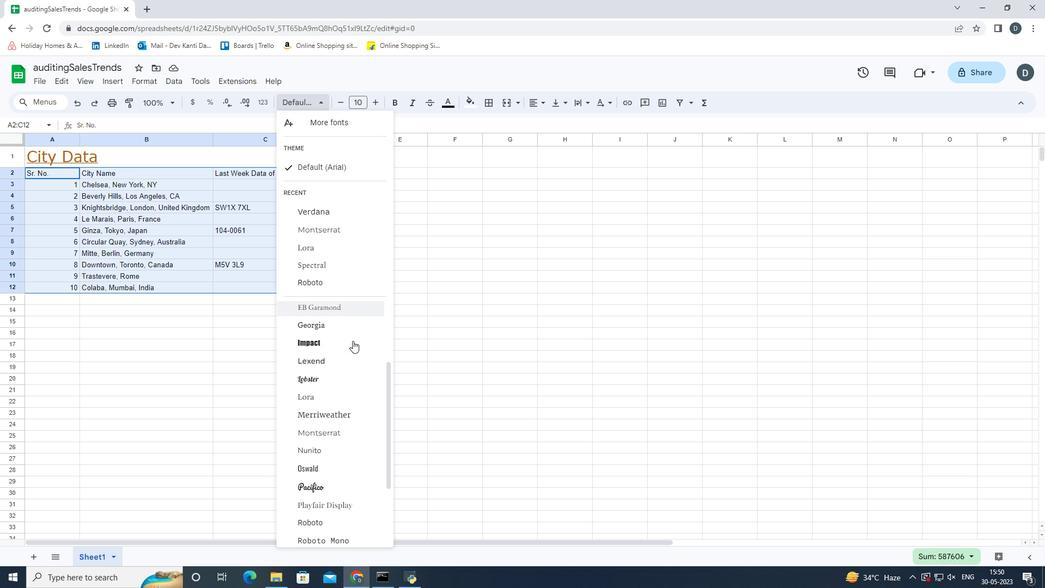 
Action: Mouse moved to (352, 346)
Screenshot: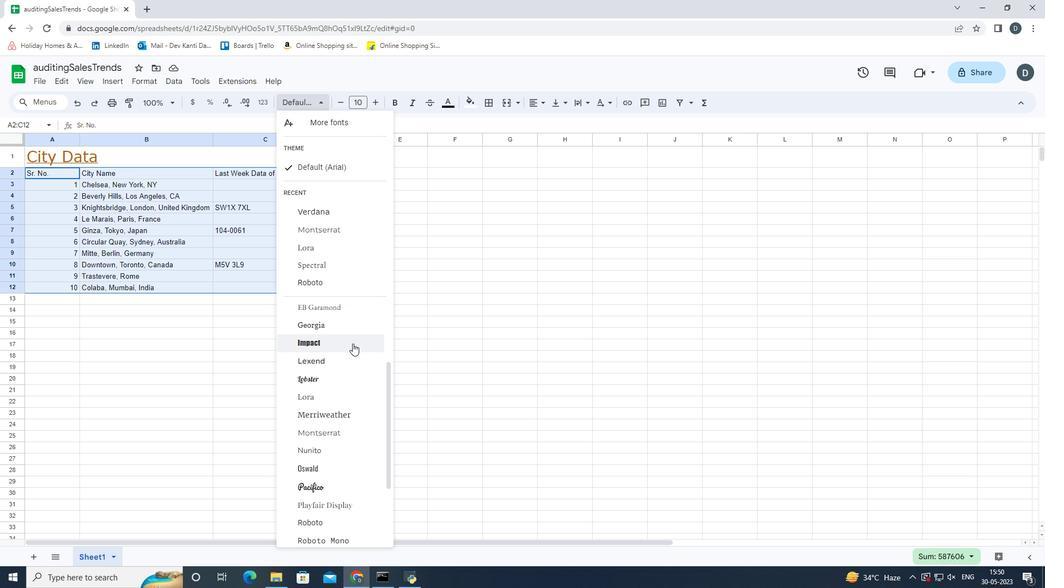 
Action: Mouse scrolled (352, 346) with delta (0, 0)
Screenshot: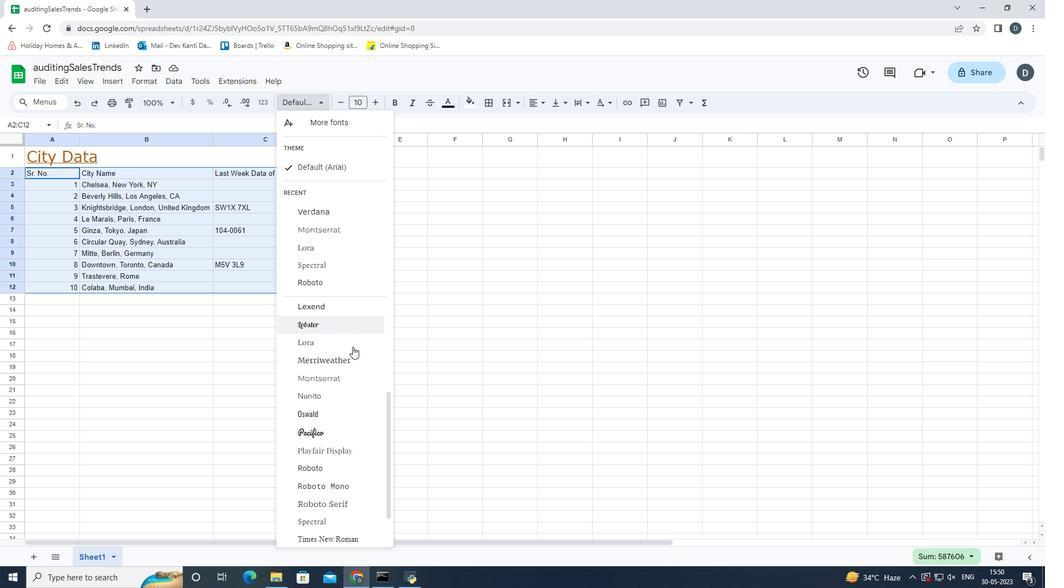 
Action: Mouse moved to (353, 348)
Screenshot: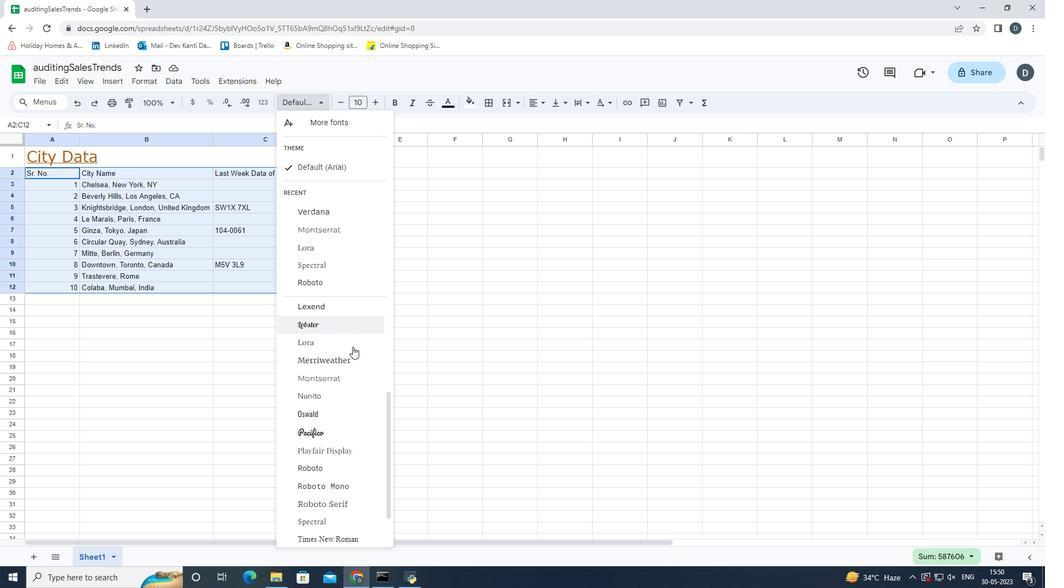 
Action: Mouse scrolled (353, 347) with delta (0, 0)
Screenshot: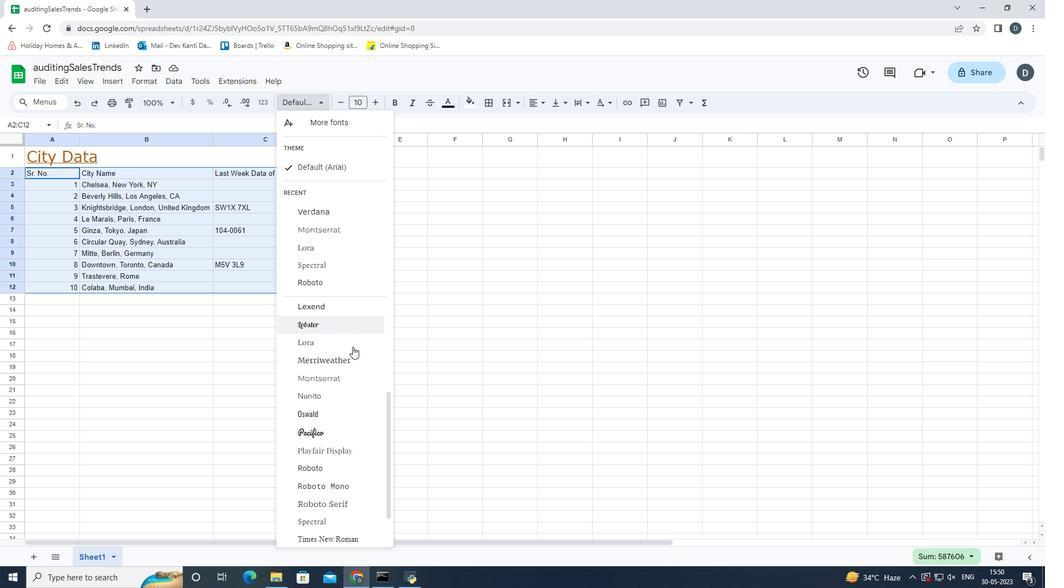 
Action: Mouse moved to (335, 431)
Screenshot: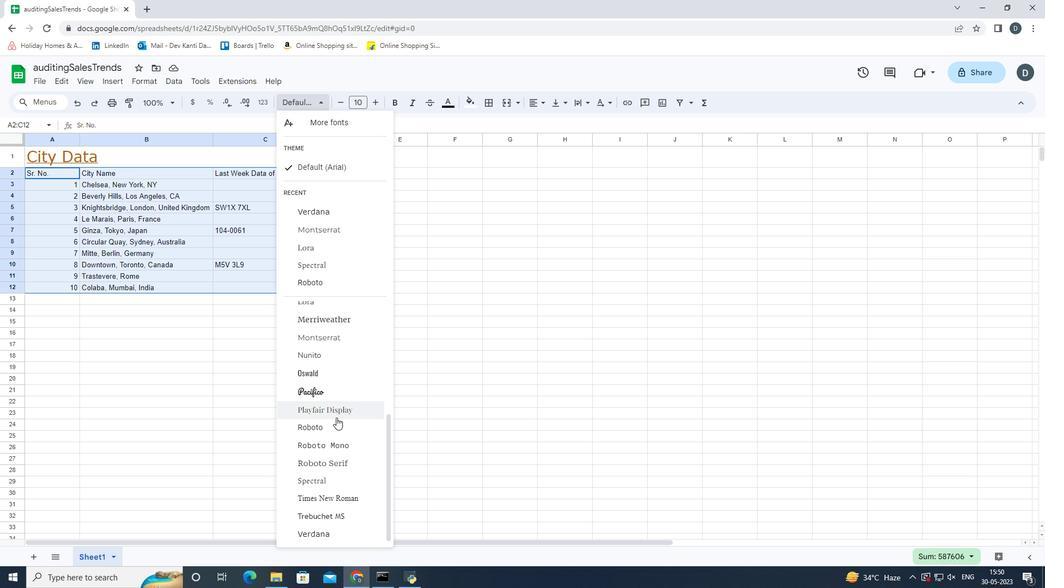
Action: Mouse scrolled (335, 431) with delta (0, 0)
Screenshot: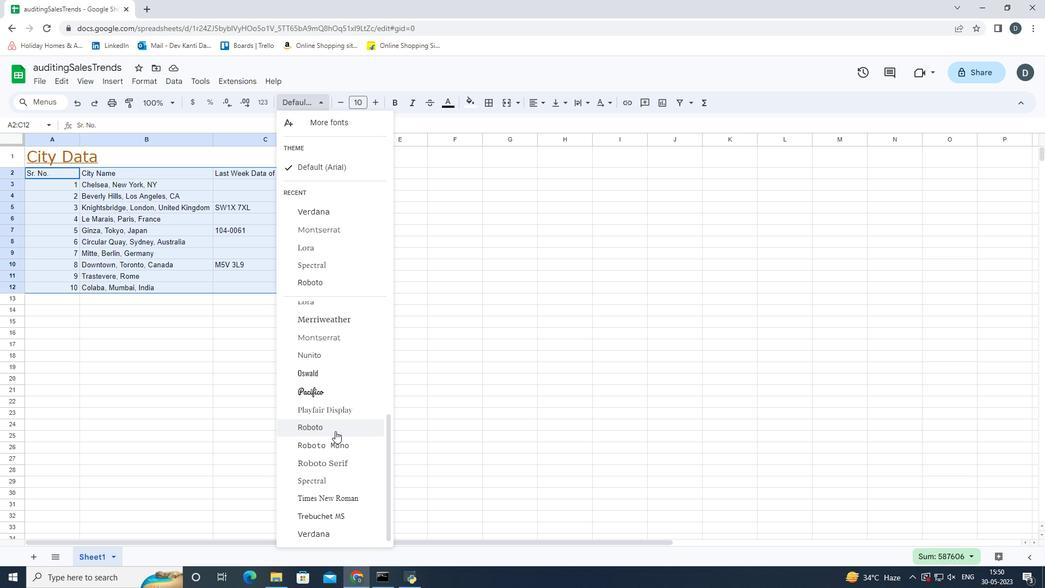 
Action: Mouse scrolled (335, 431) with delta (0, 0)
Screenshot: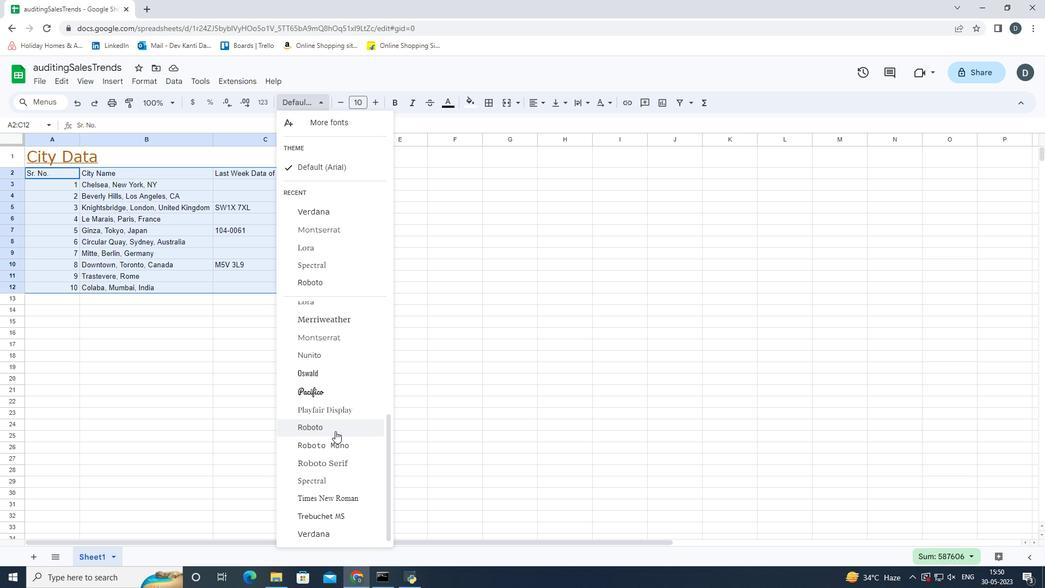
Action: Mouse scrolled (335, 431) with delta (0, 0)
Screenshot: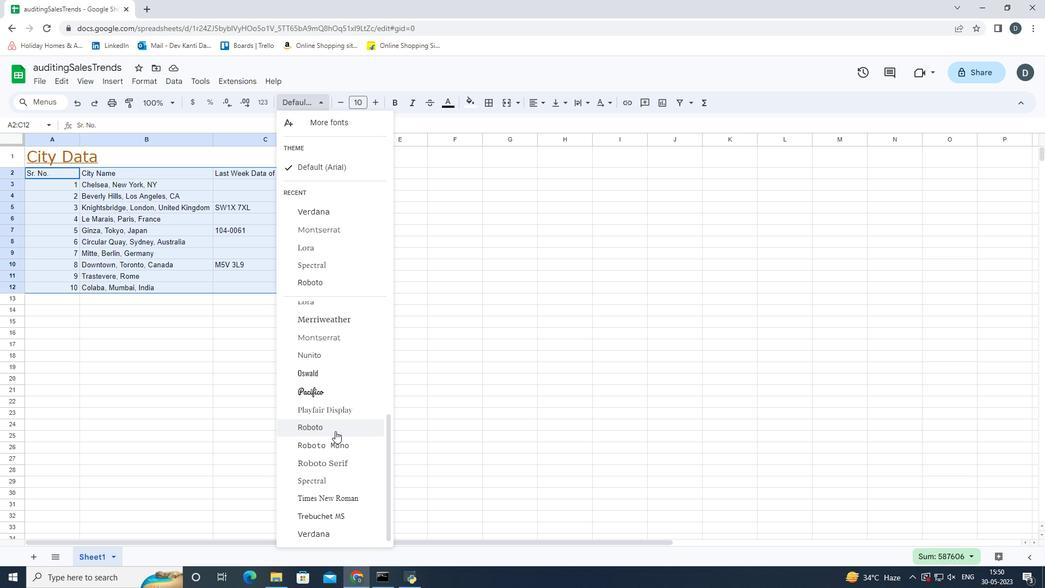 
Action: Mouse scrolled (335, 431) with delta (0, 0)
Screenshot: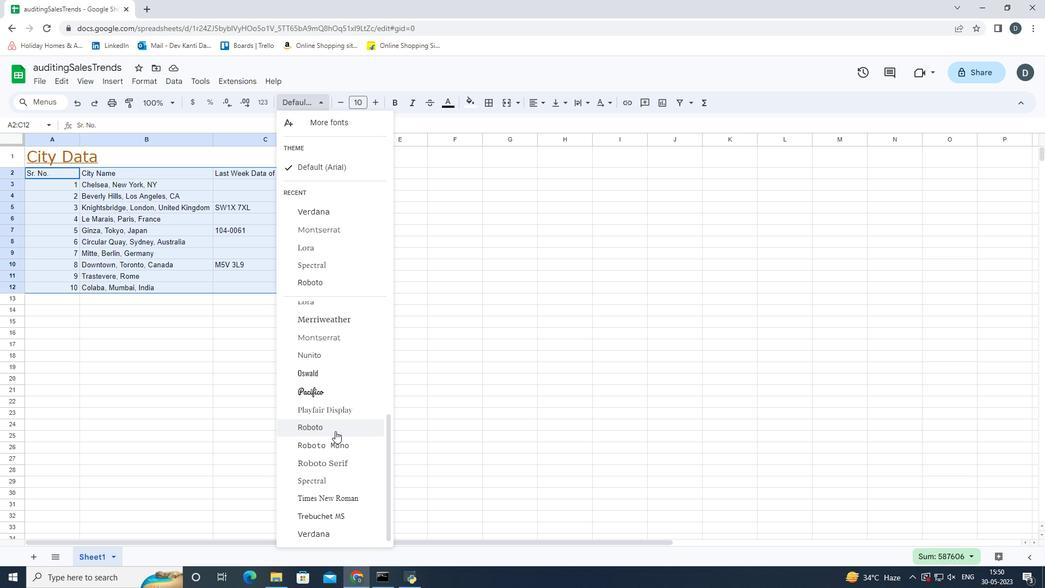 
Action: Mouse scrolled (335, 431) with delta (0, 0)
Screenshot: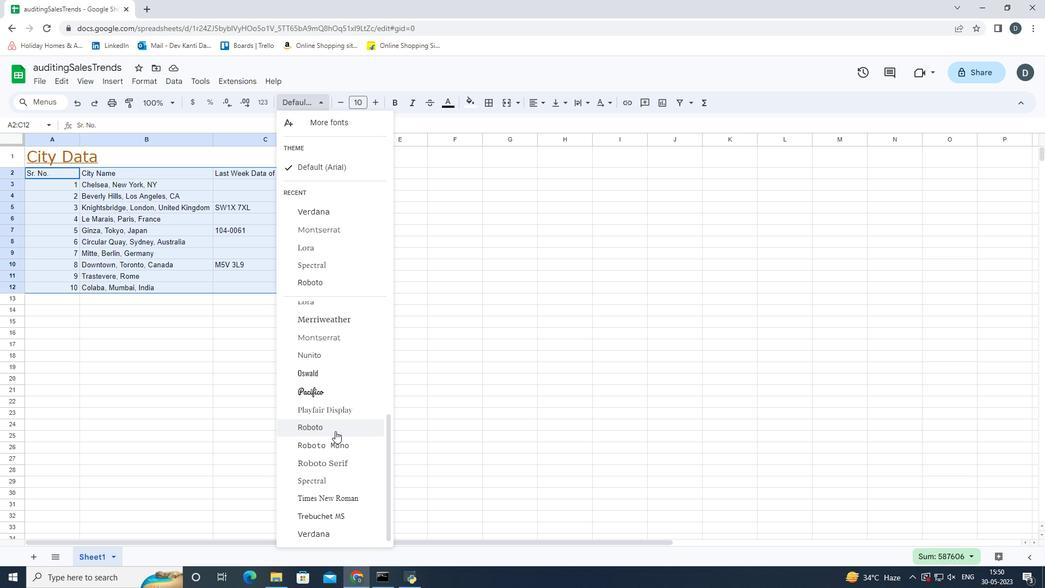 
Action: Mouse scrolled (335, 431) with delta (0, 0)
Screenshot: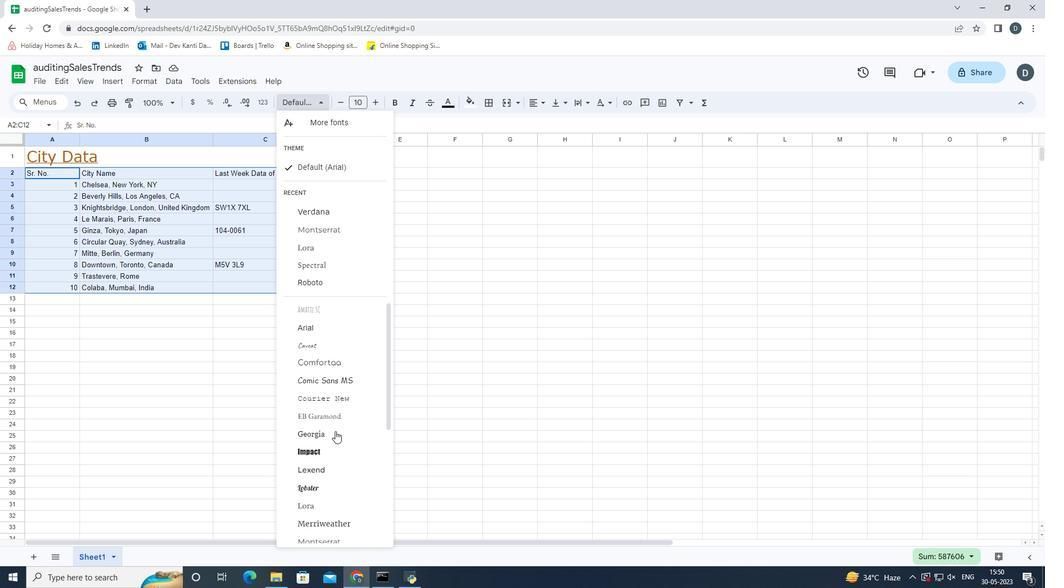 
Action: Mouse scrolled (335, 431) with delta (0, 0)
Screenshot: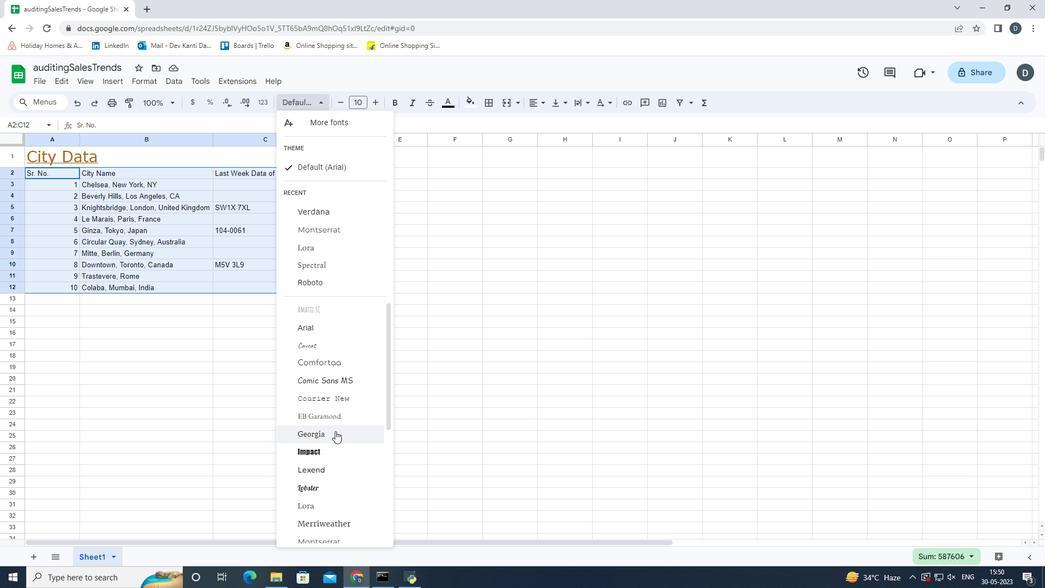 
Action: Mouse scrolled (335, 431) with delta (0, 0)
Screenshot: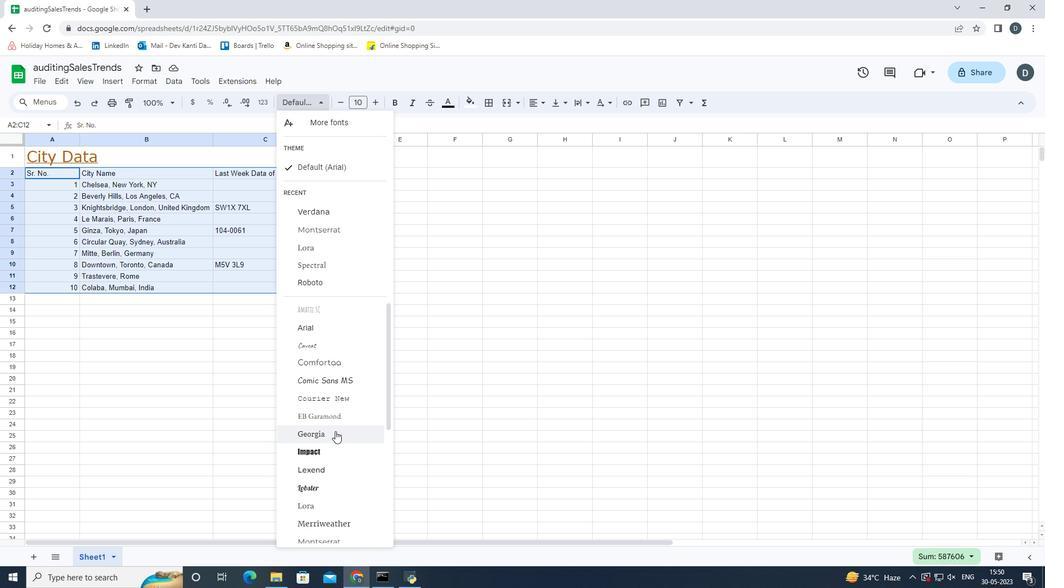 
Action: Mouse moved to (339, 354)
Screenshot: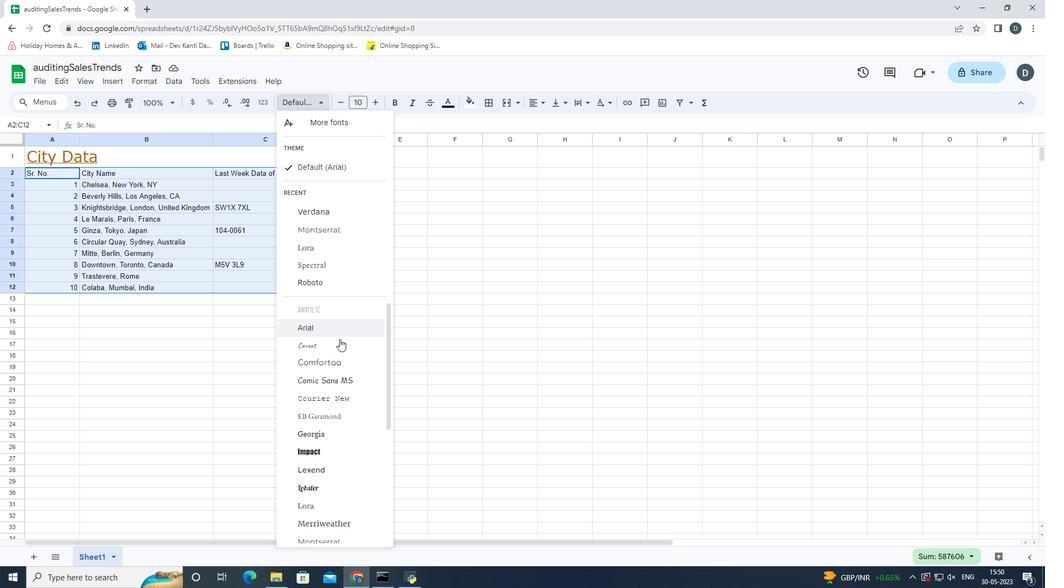 
Action: Mouse scrolled (339, 354) with delta (0, 0)
Screenshot: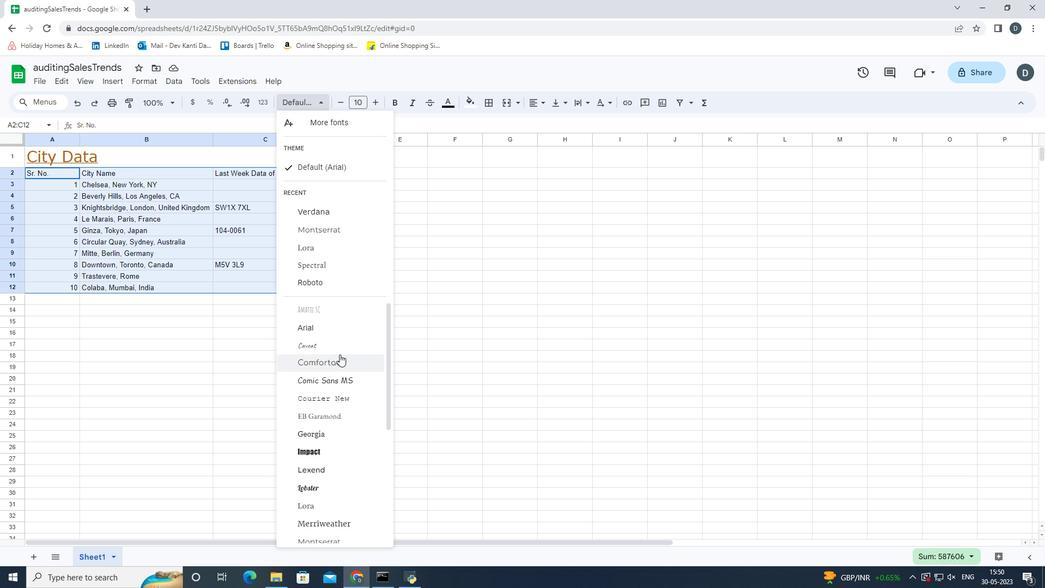 
Action: Mouse scrolled (339, 354) with delta (0, 0)
Screenshot: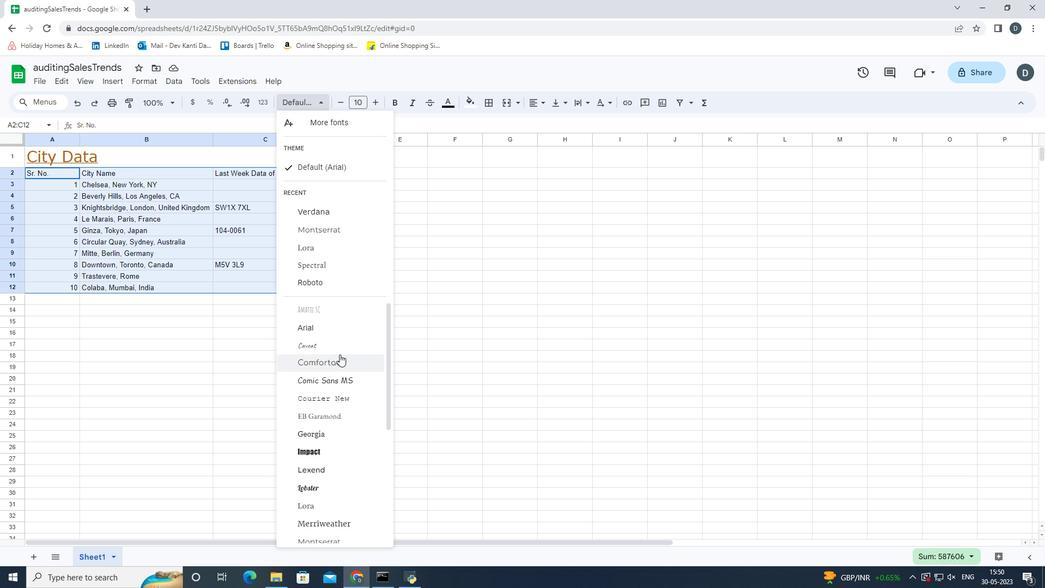 
Action: Mouse scrolled (339, 354) with delta (0, 0)
Screenshot: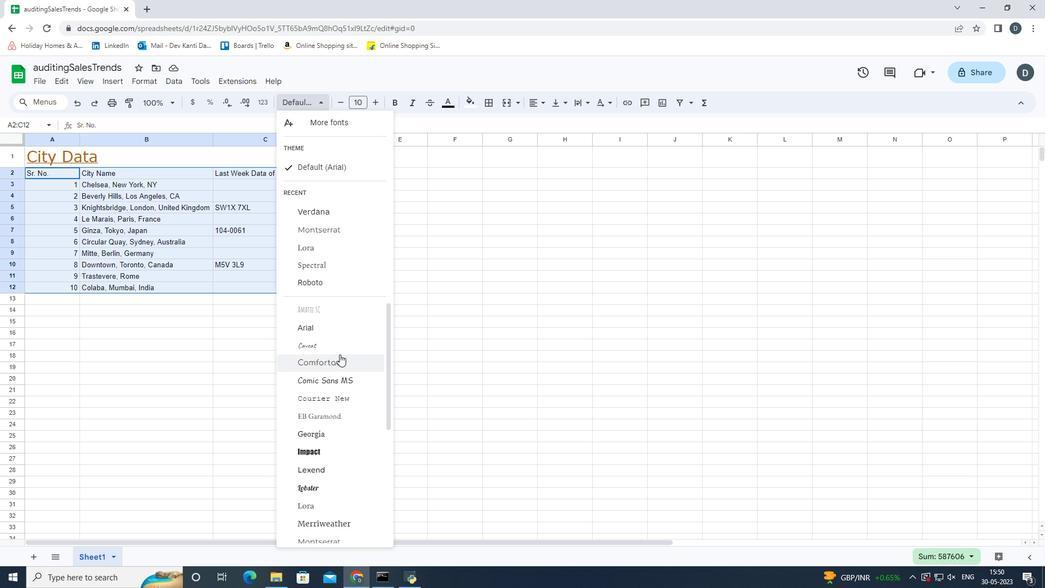 
Action: Mouse scrolled (339, 354) with delta (0, 0)
Screenshot: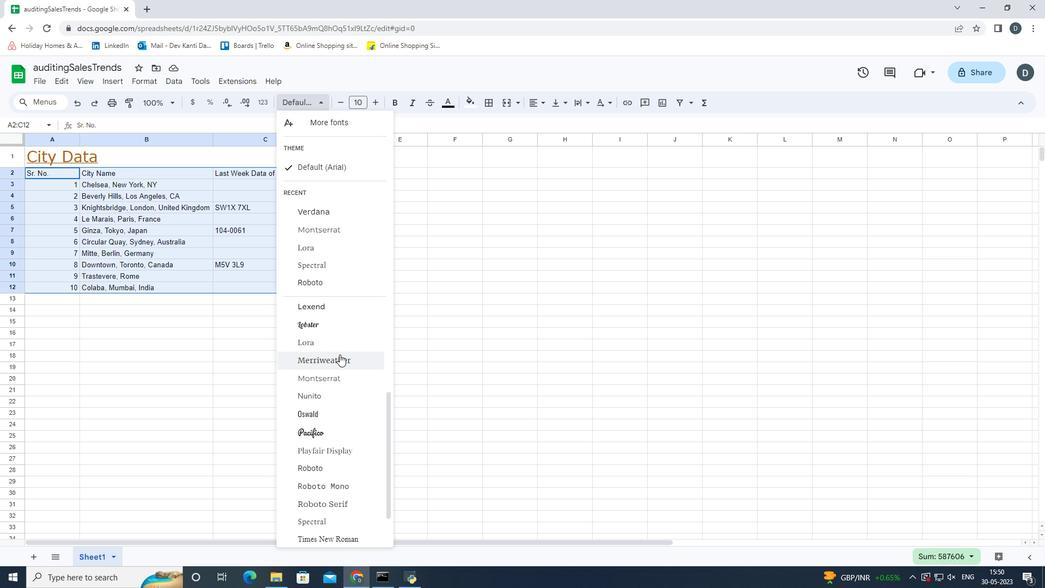 
Action: Mouse scrolled (339, 354) with delta (0, 0)
Screenshot: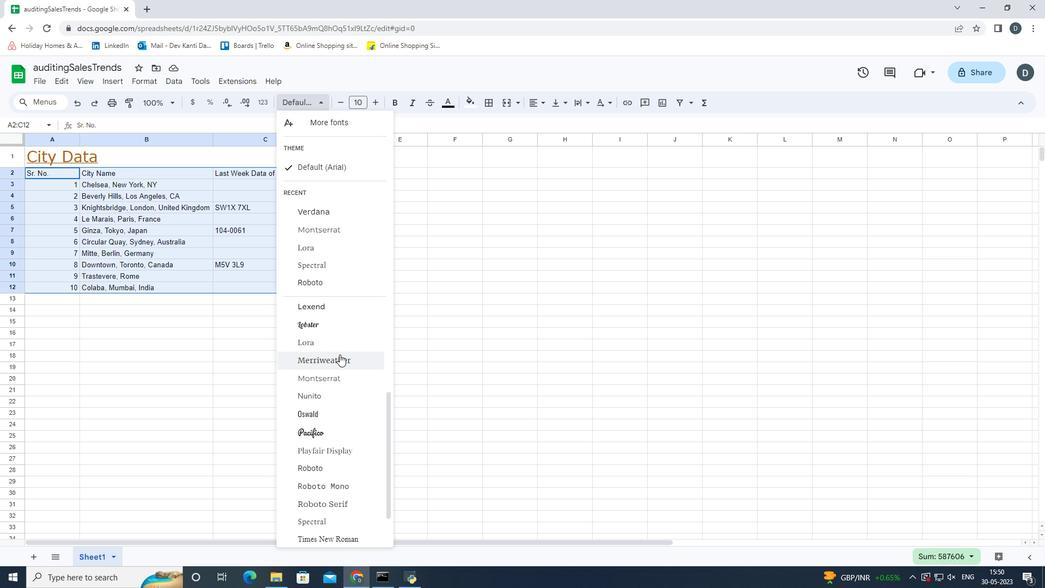 
Action: Mouse scrolled (339, 354) with delta (0, 0)
Screenshot: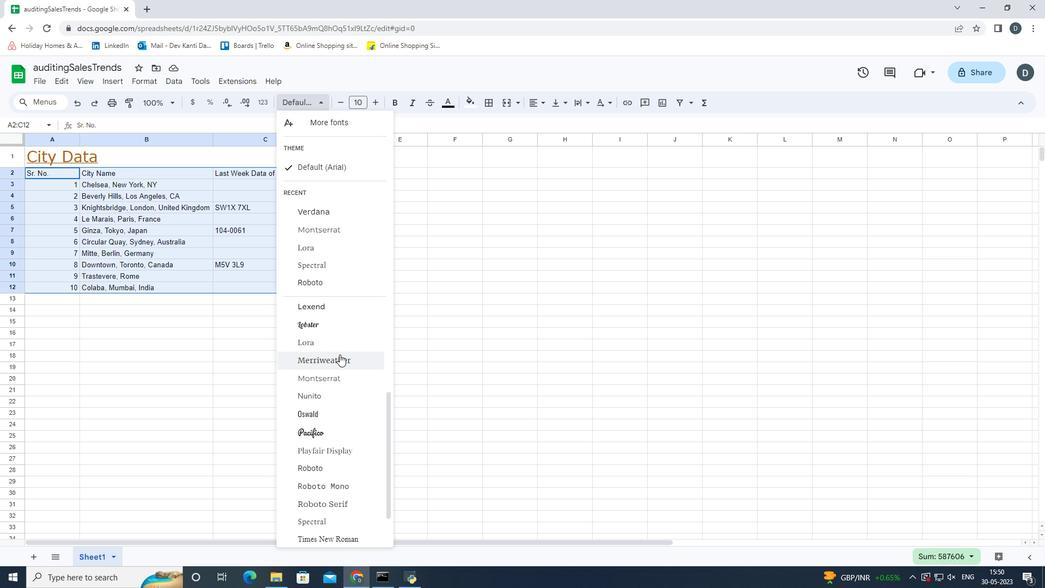 
Action: Mouse moved to (345, 428)
Screenshot: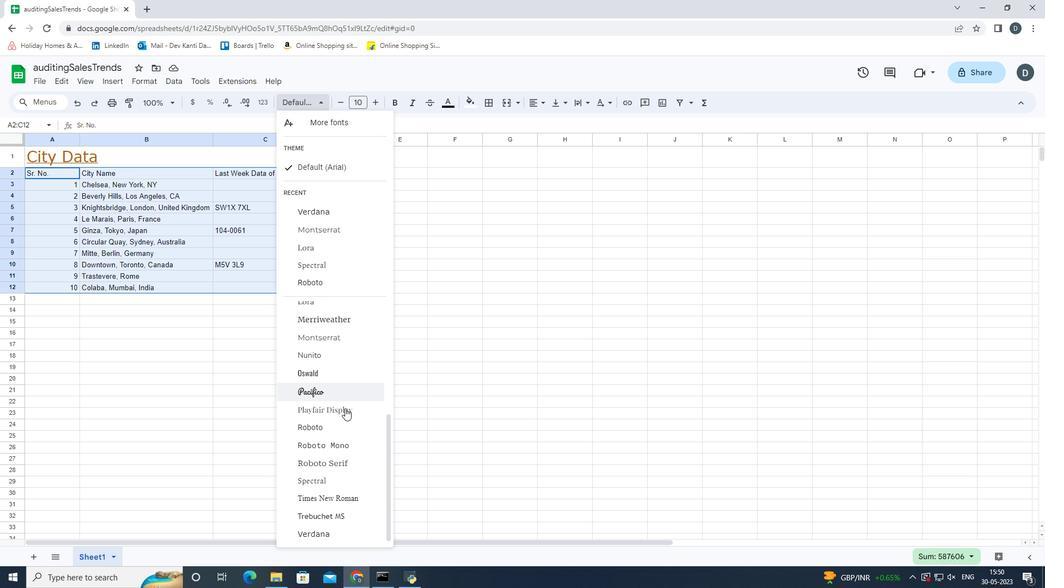
Action: Mouse scrolled (345, 428) with delta (0, 0)
Screenshot: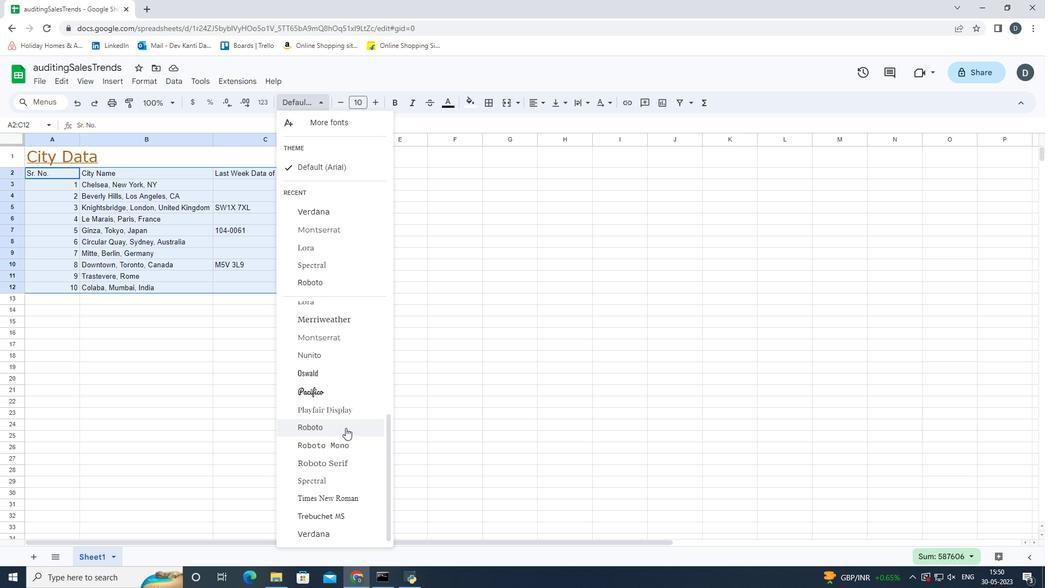 
Action: Mouse scrolled (345, 428) with delta (0, 0)
Screenshot: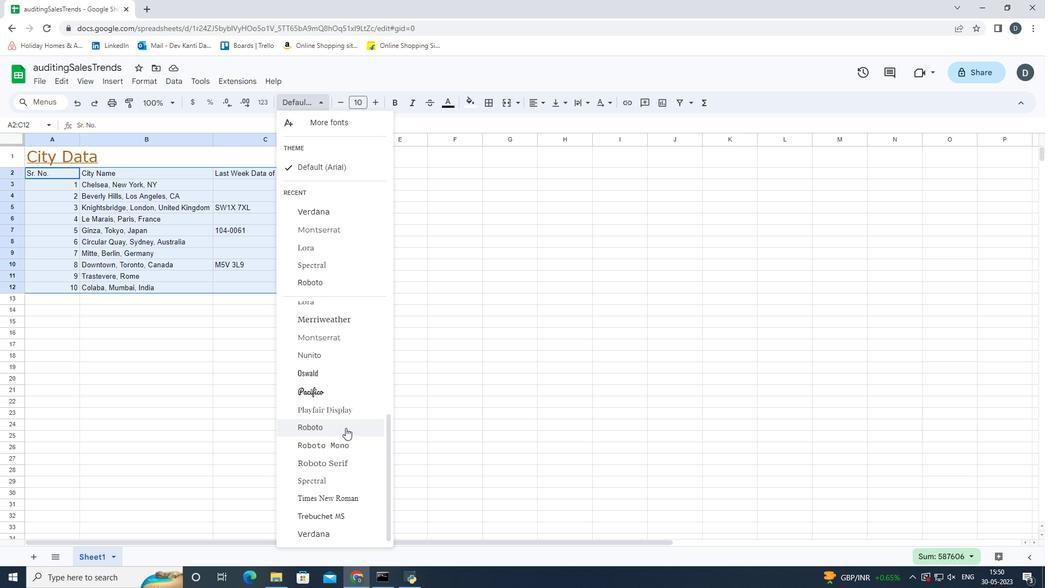 
Action: Mouse scrolled (345, 428) with delta (0, 0)
Screenshot: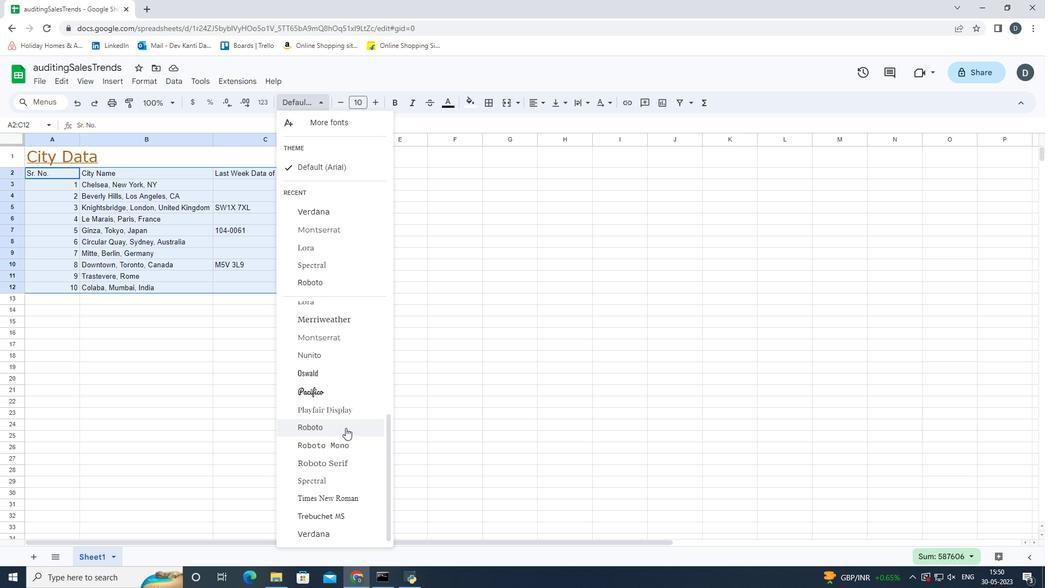 
Action: Mouse scrolled (345, 428) with delta (0, 0)
Screenshot: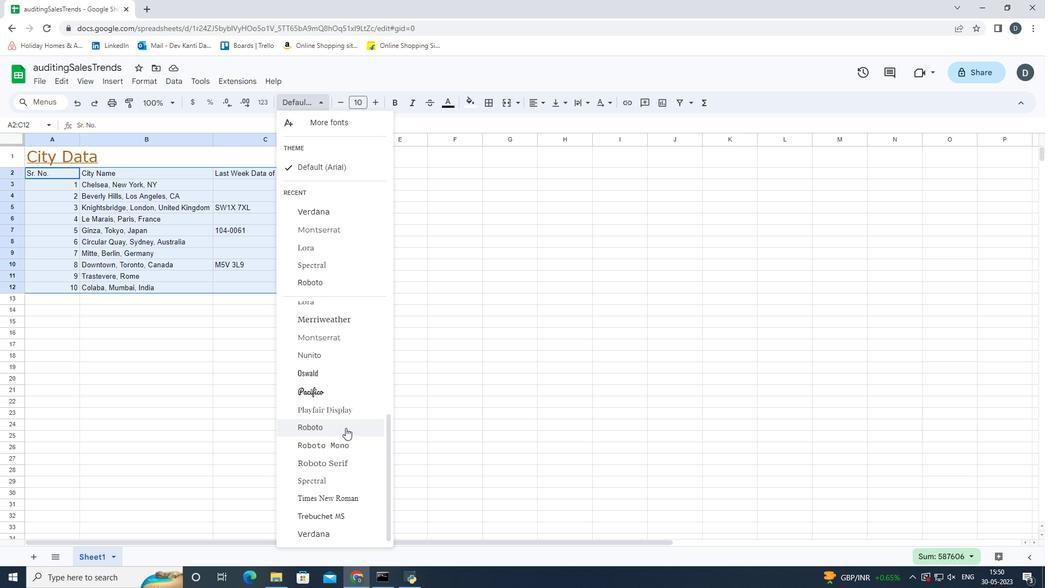 
Action: Mouse scrolled (345, 428) with delta (0, 0)
Screenshot: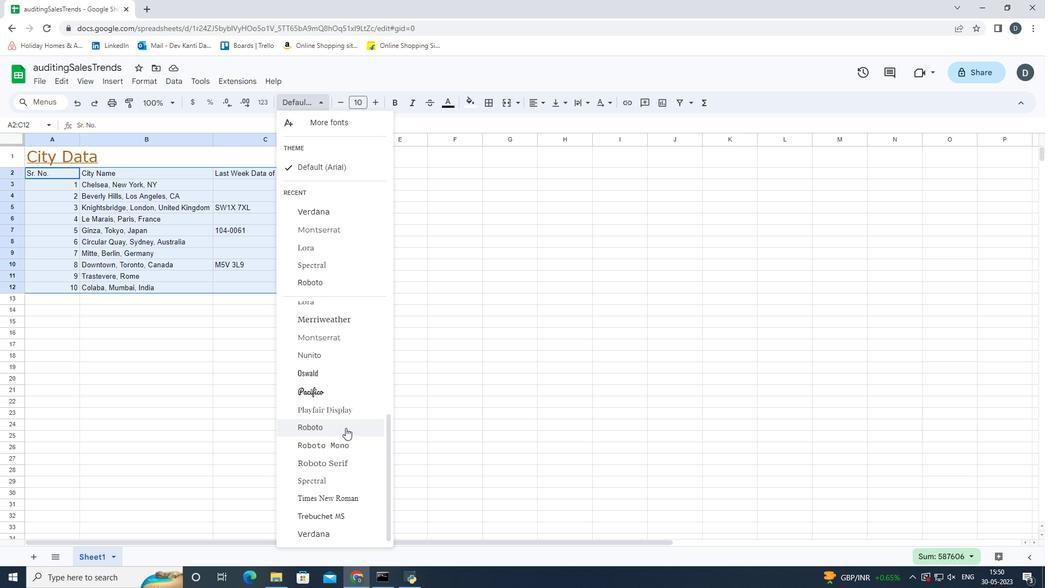 
Action: Mouse moved to (335, 330)
Screenshot: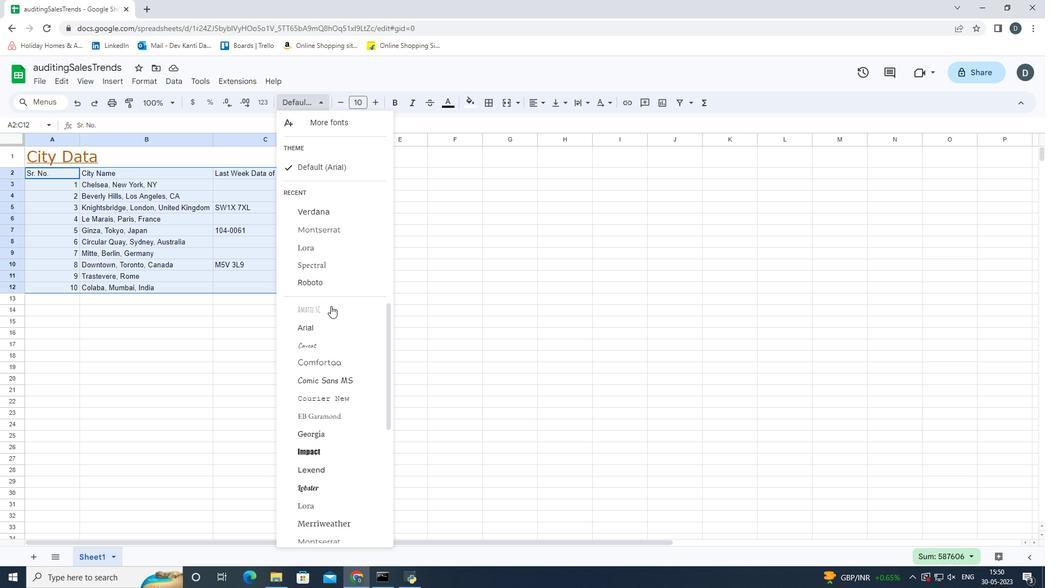 
Action: Mouse pressed left at (335, 330)
Screenshot: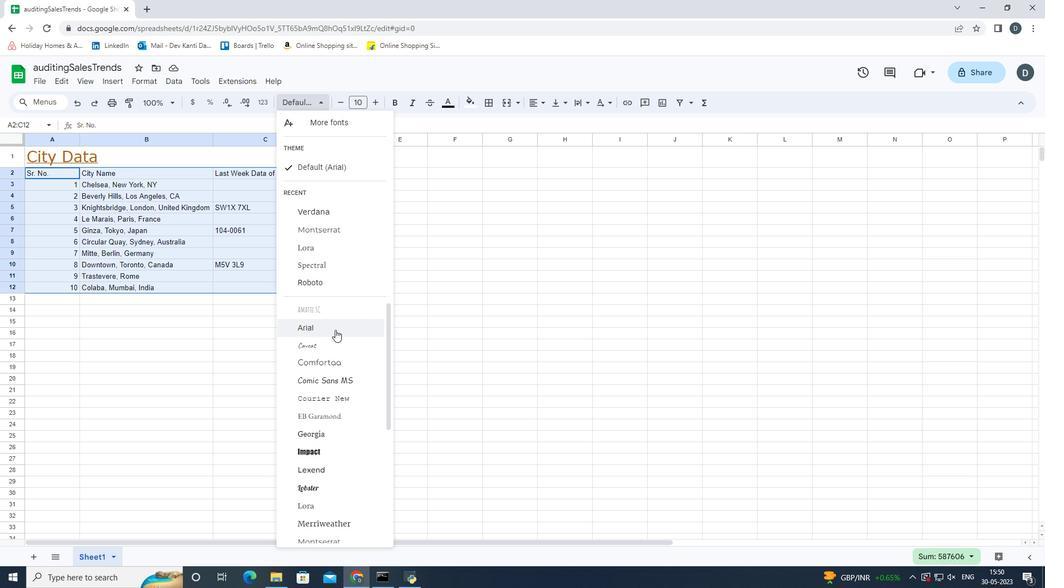 
Action: Mouse moved to (374, 103)
Screenshot: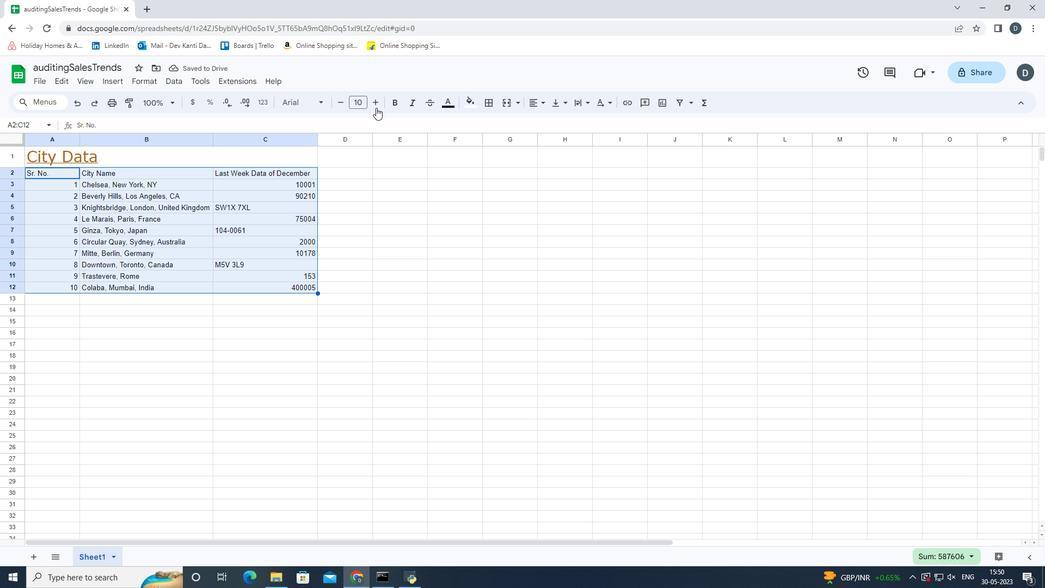 
Action: Mouse pressed left at (374, 103)
Screenshot: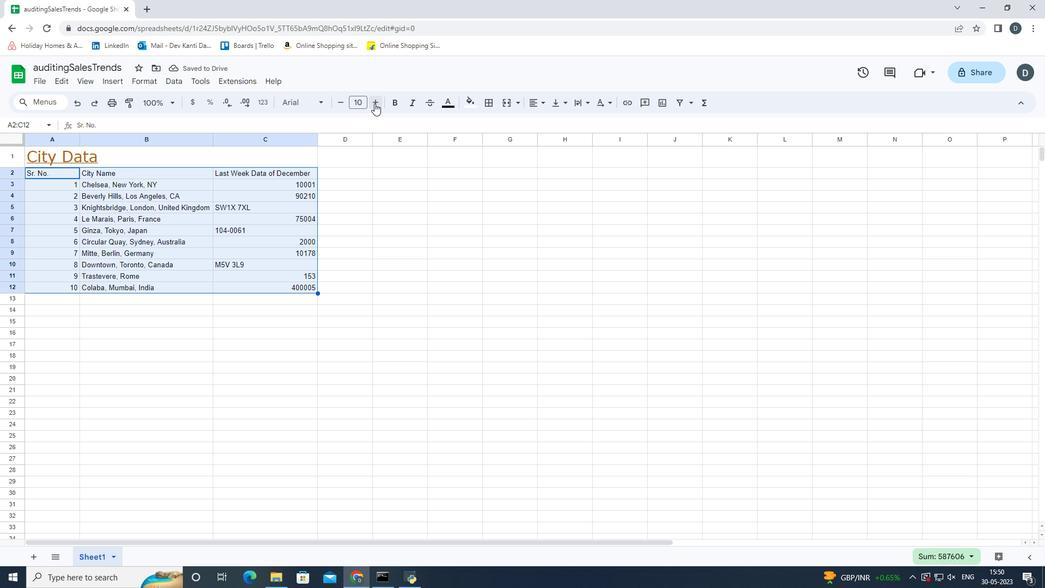 
Action: Mouse pressed left at (374, 103)
Screenshot: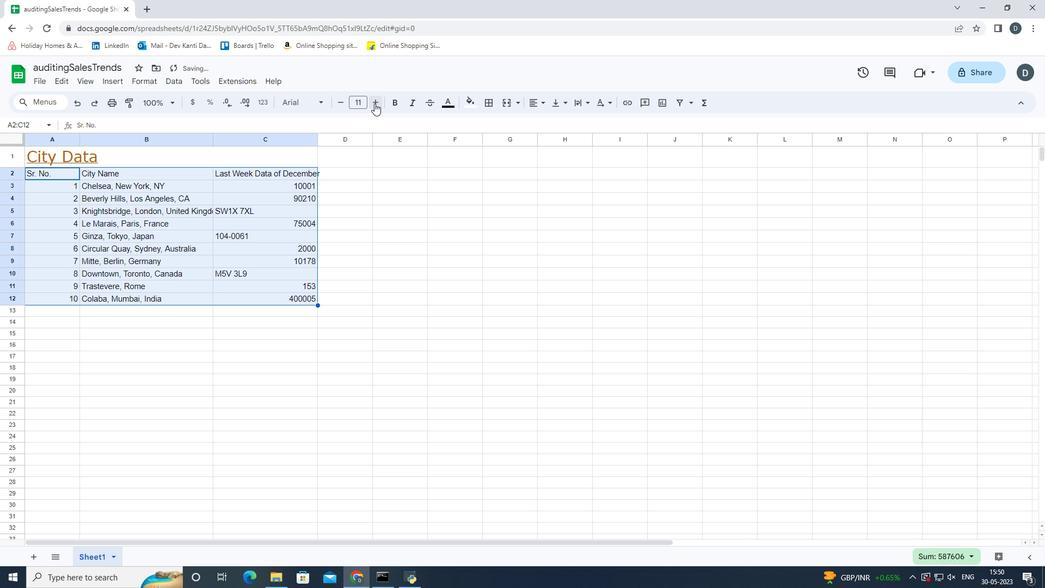 
Action: Mouse pressed left at (374, 103)
Screenshot: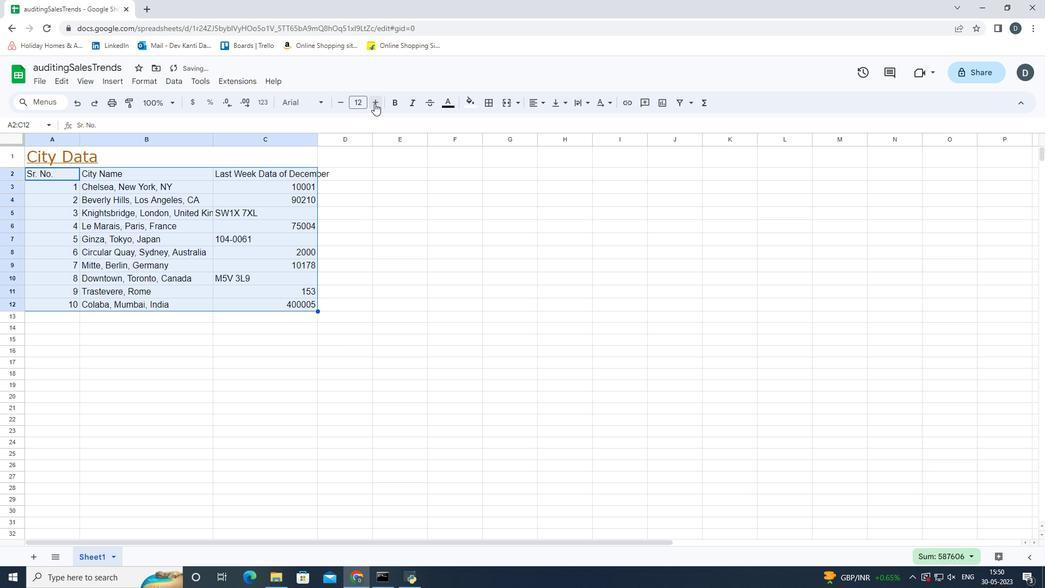 
Action: Mouse pressed left at (374, 103)
Screenshot: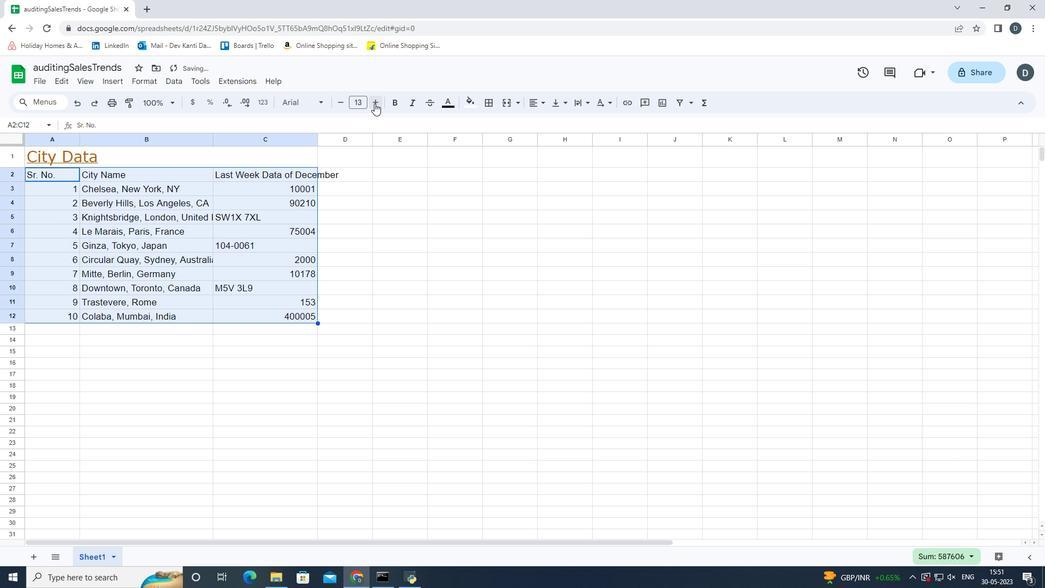 
Action: Mouse moved to (319, 140)
Screenshot: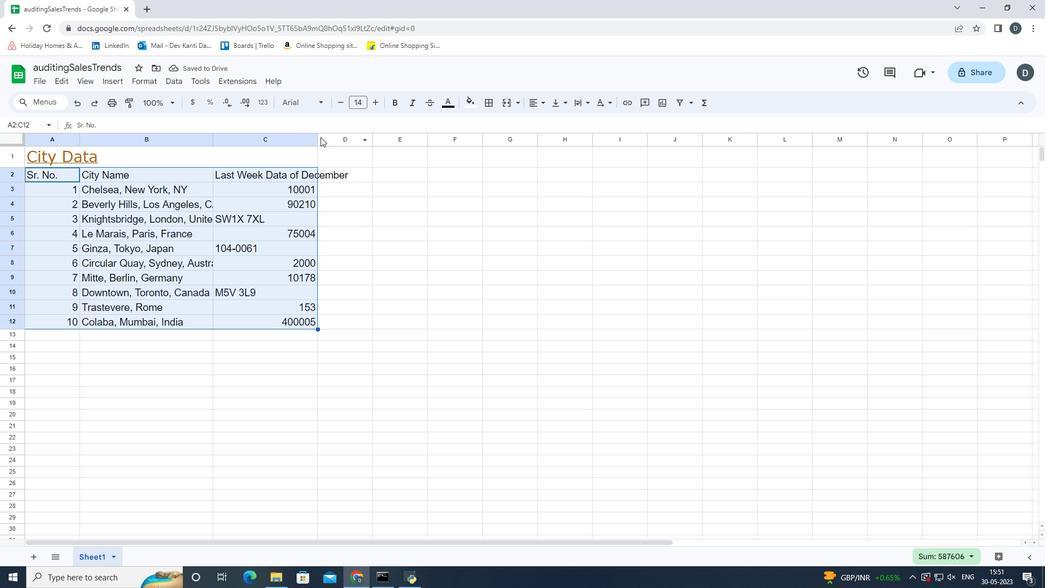 
Action: Mouse pressed left at (319, 140)
Screenshot: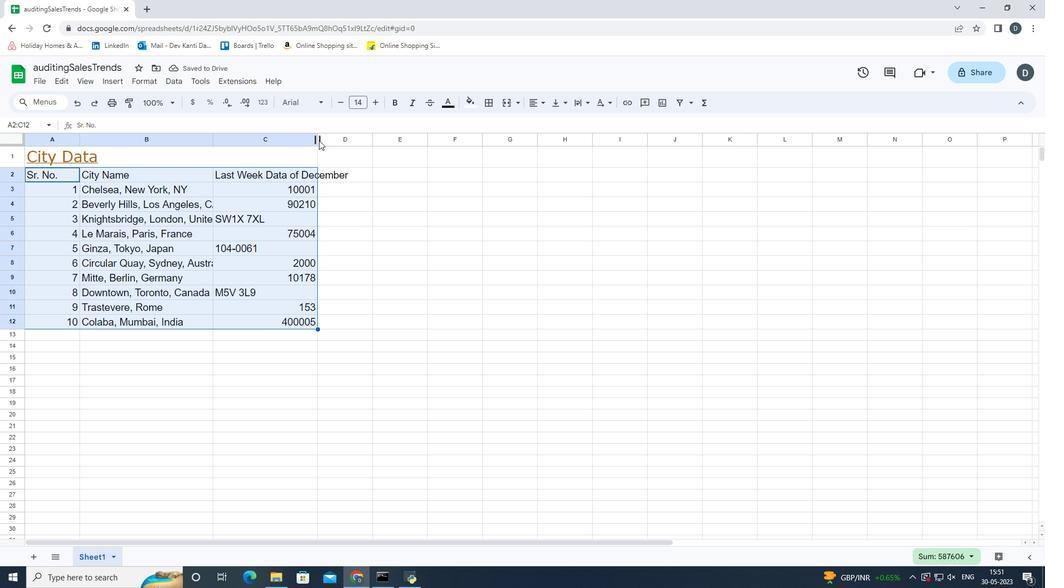 
Action: Mouse moved to (214, 136)
Screenshot: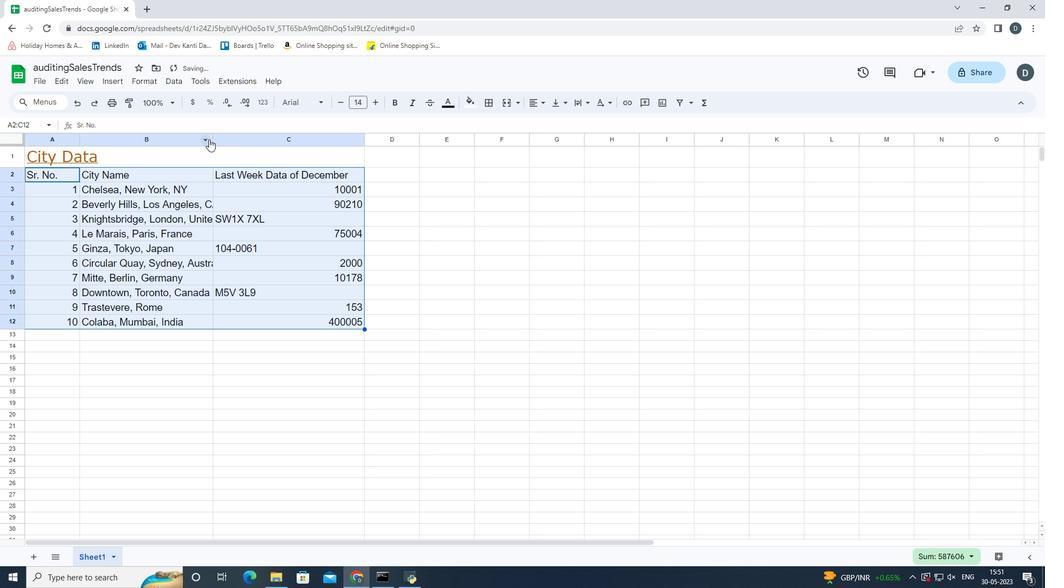 
Action: Mouse pressed left at (214, 136)
Screenshot: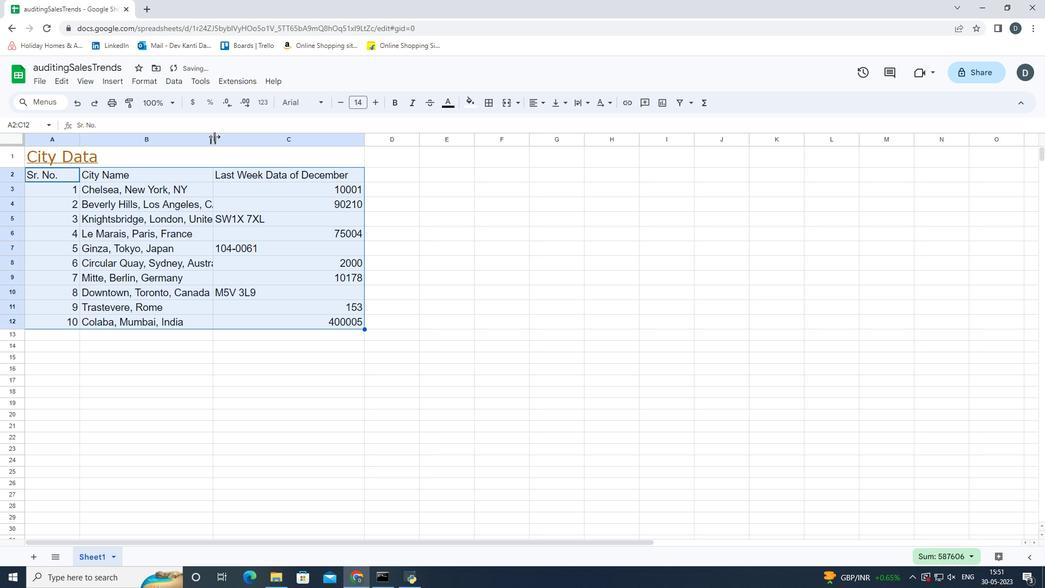 
Action: Mouse moved to (248, 141)
Screenshot: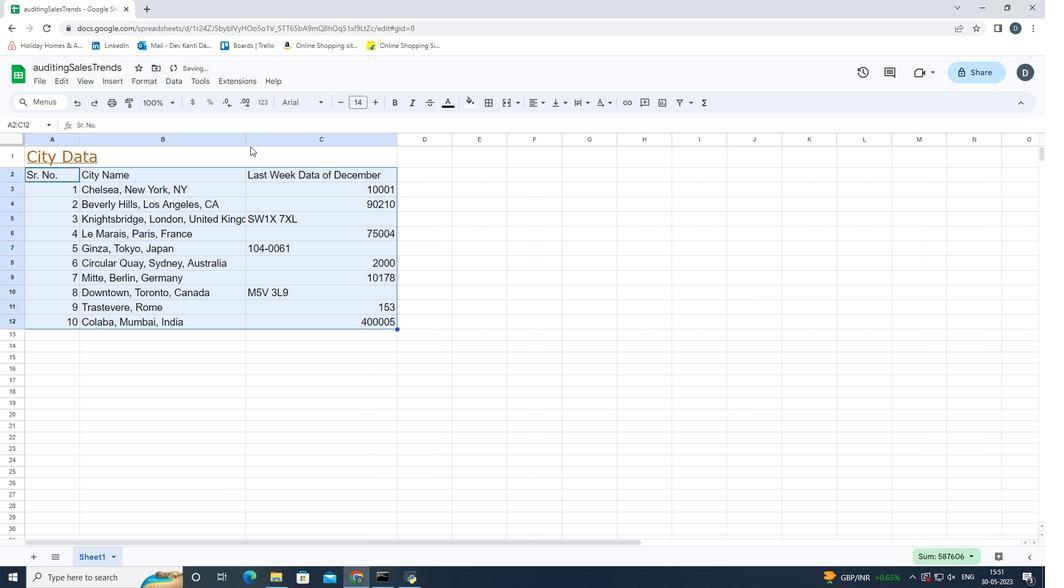 
Action: Mouse pressed left at (248, 141)
Screenshot: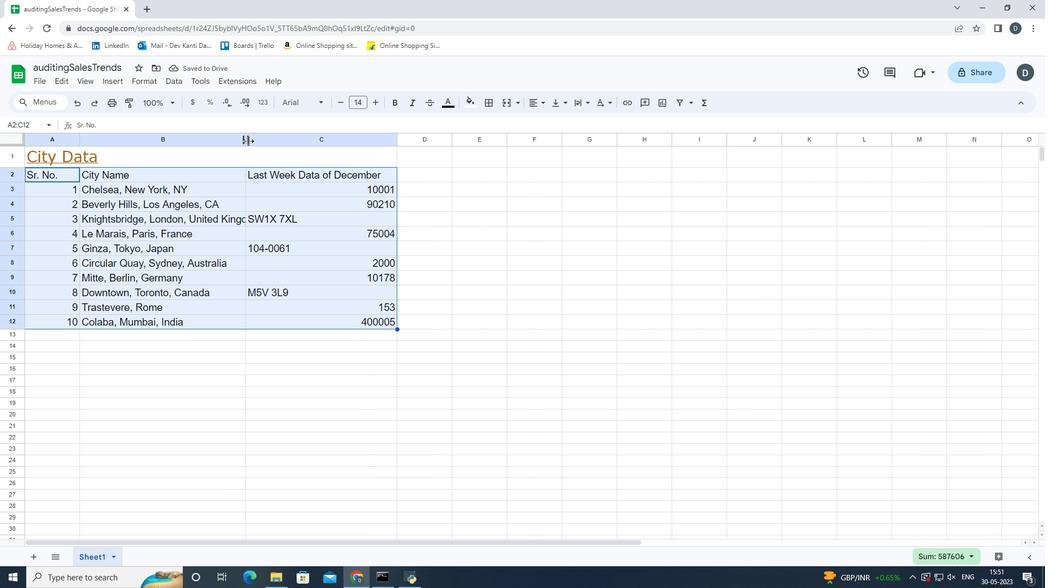 
Action: Mouse moved to (108, 159)
Screenshot: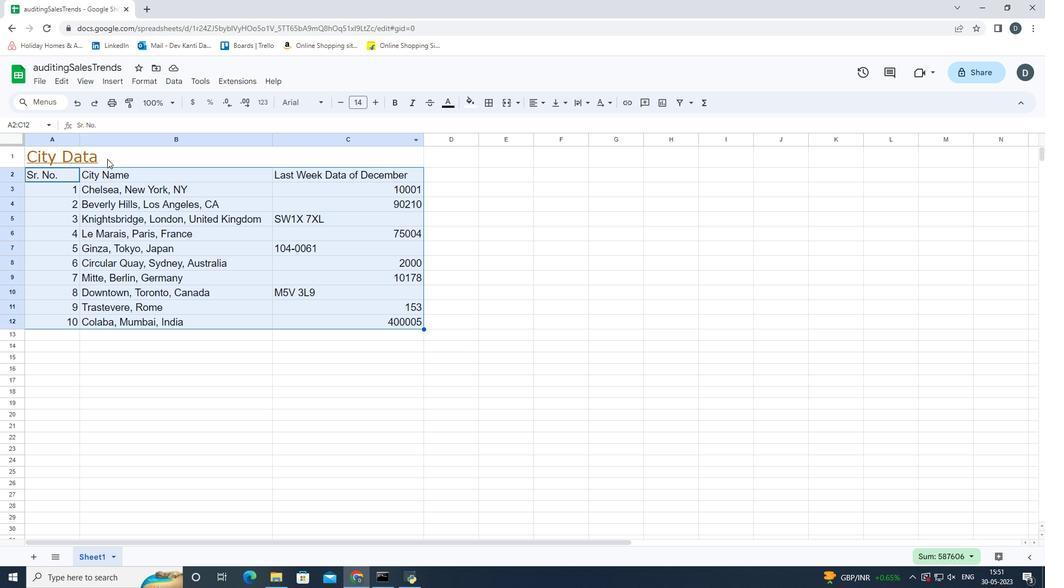 
Action: Mouse pressed left at (108, 159)
Screenshot: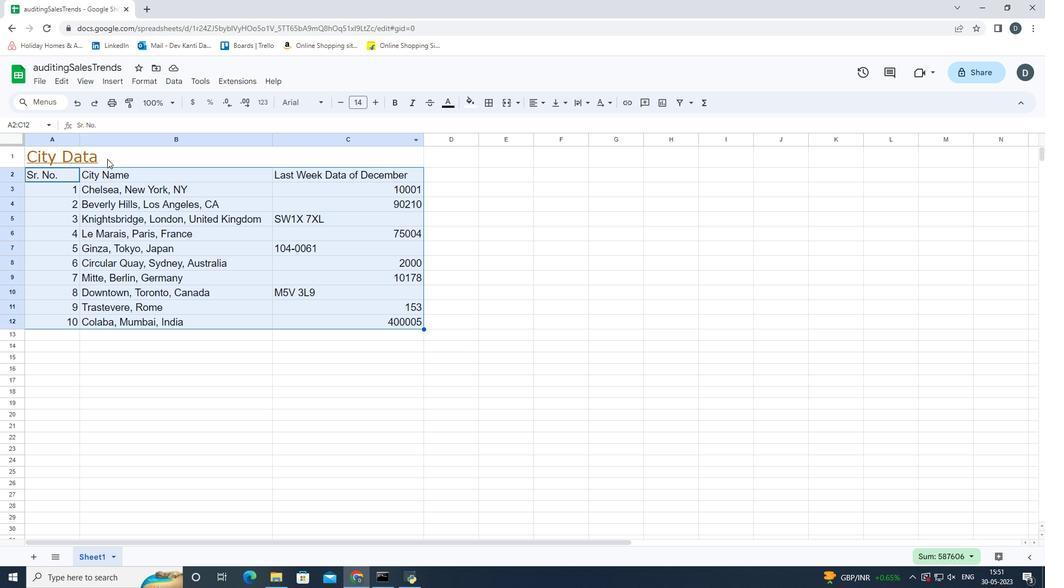 
Action: Mouse moved to (177, 151)
Screenshot: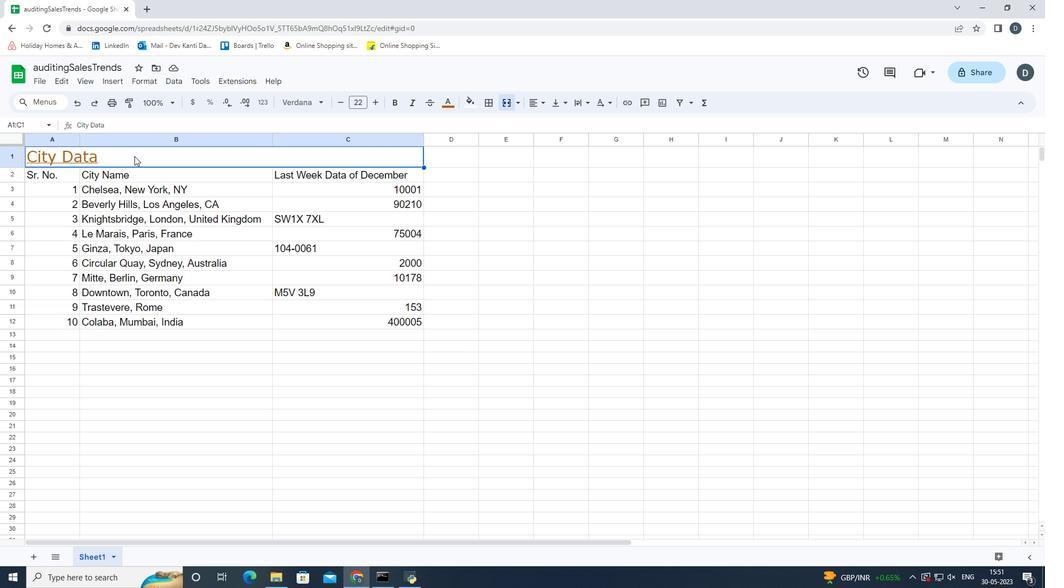 
Action: Mouse pressed left at (177, 151)
Screenshot: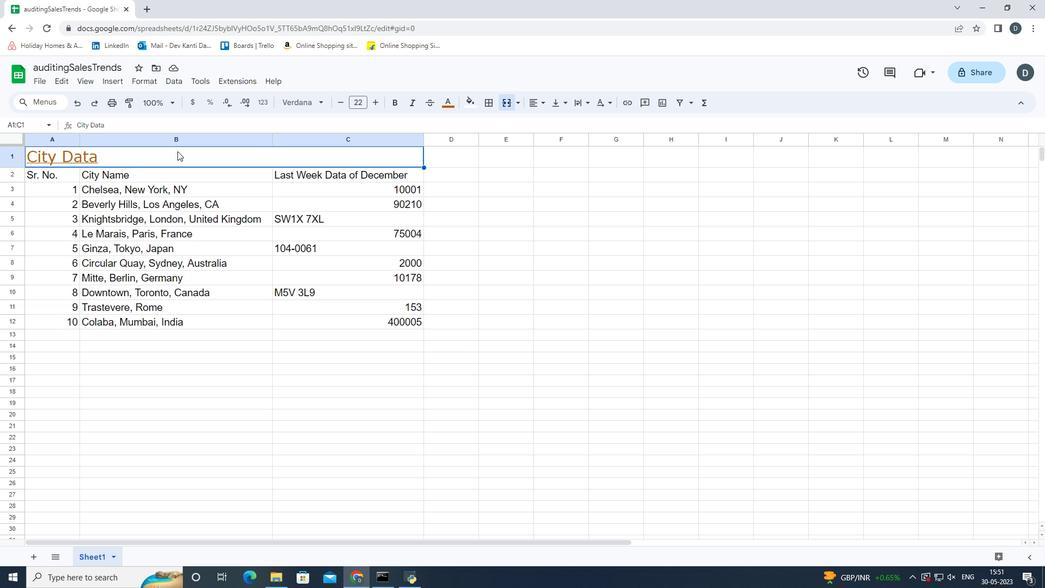 
Action: Mouse moved to (546, 105)
Screenshot: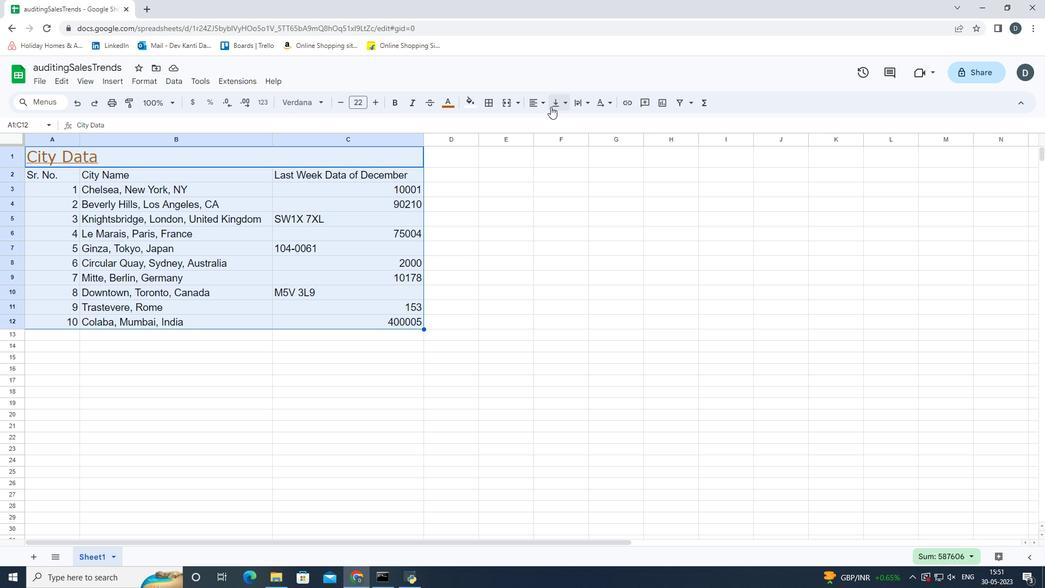 
Action: Mouse pressed left at (546, 105)
Screenshot: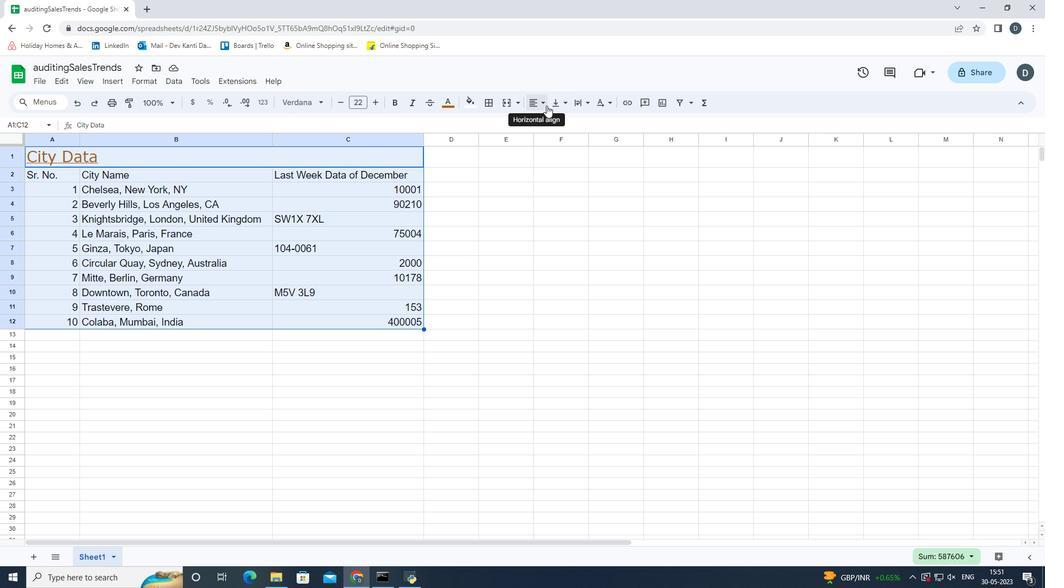 
Action: Mouse moved to (554, 117)
Screenshot: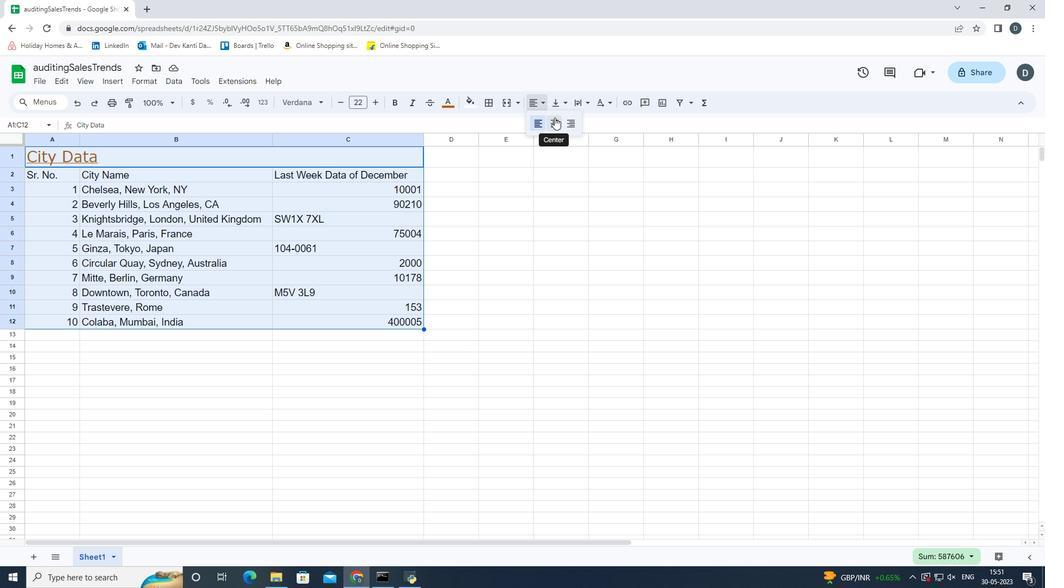 
Action: Mouse pressed left at (554, 117)
Screenshot: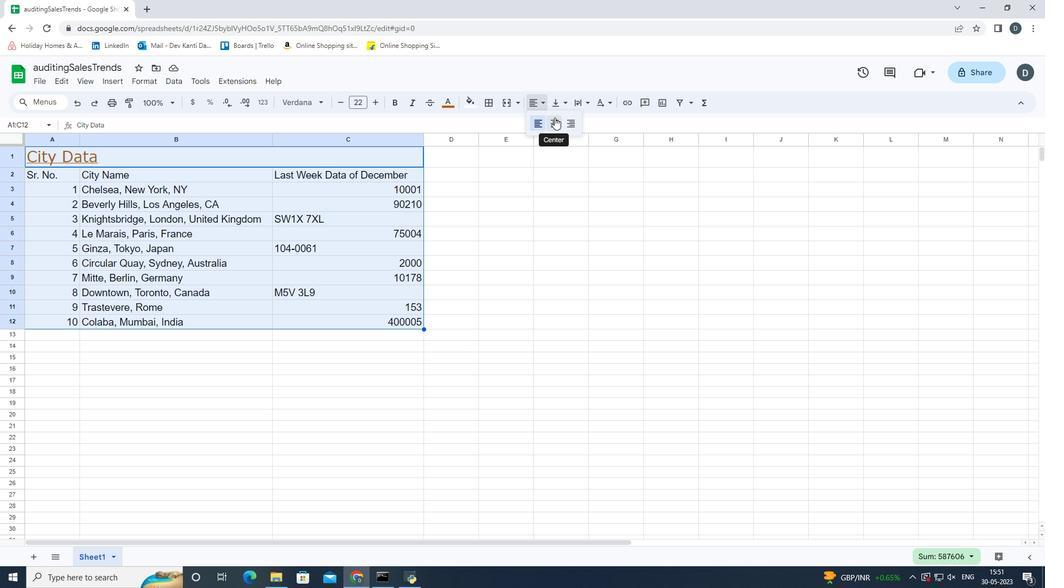 
Action: Mouse moved to (380, 334)
Screenshot: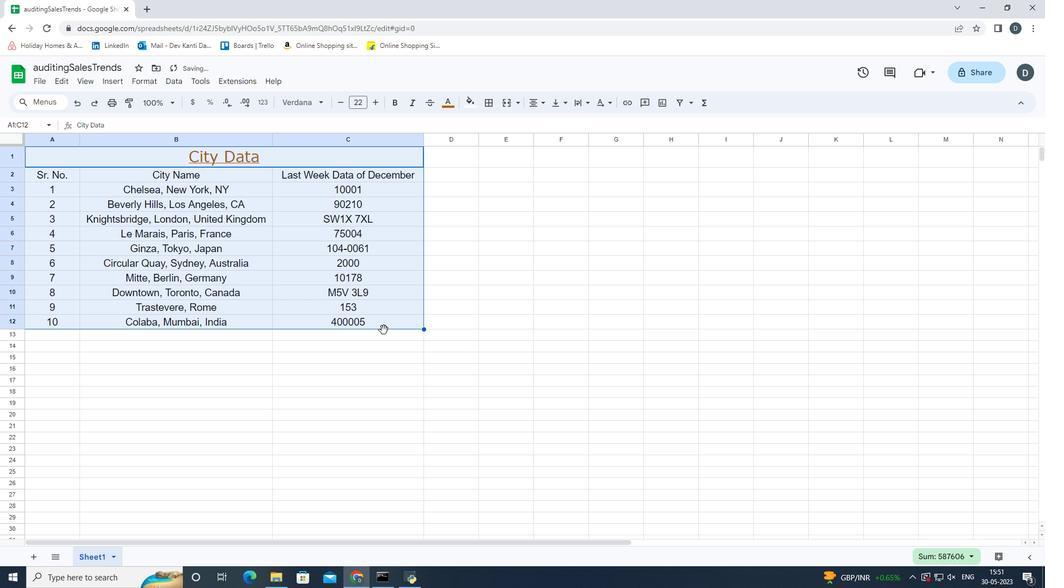 
Action: Mouse pressed left at (380, 334)
Screenshot: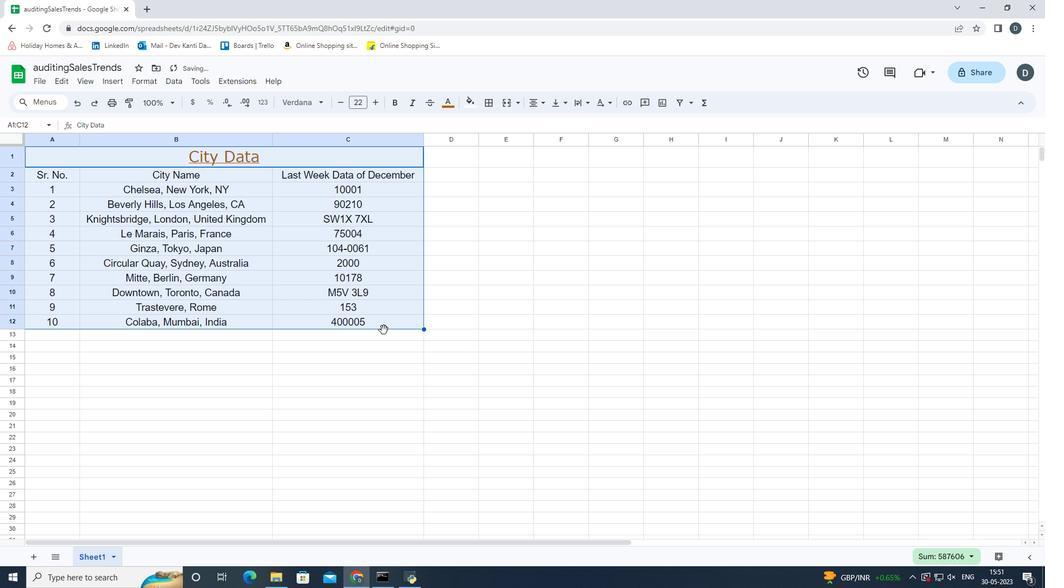 
Action: Mouse moved to (383, 324)
Screenshot: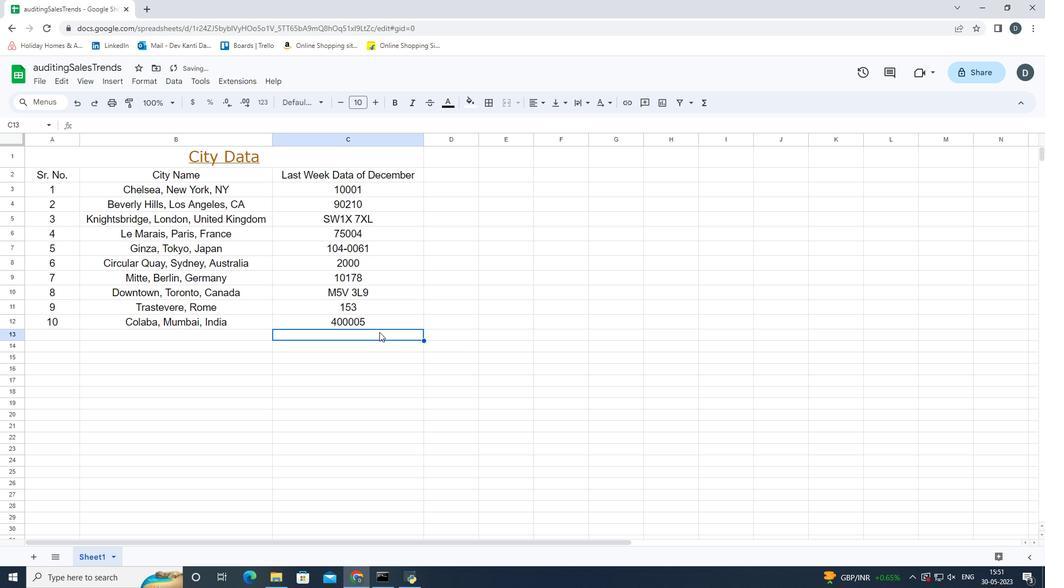 
Action: Mouse pressed left at (383, 324)
Screenshot: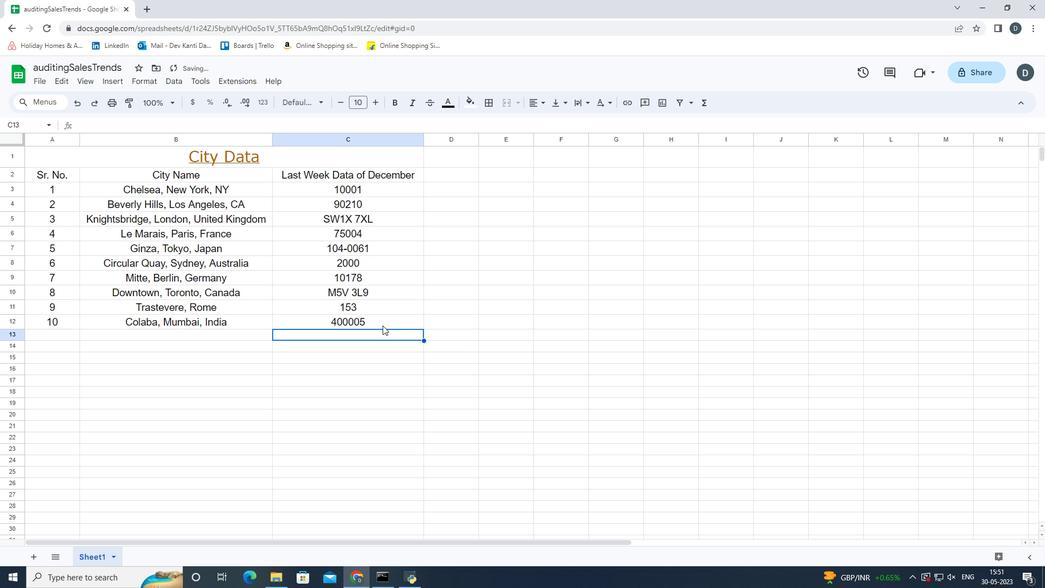 
Action: Mouse moved to (437, 320)
Screenshot: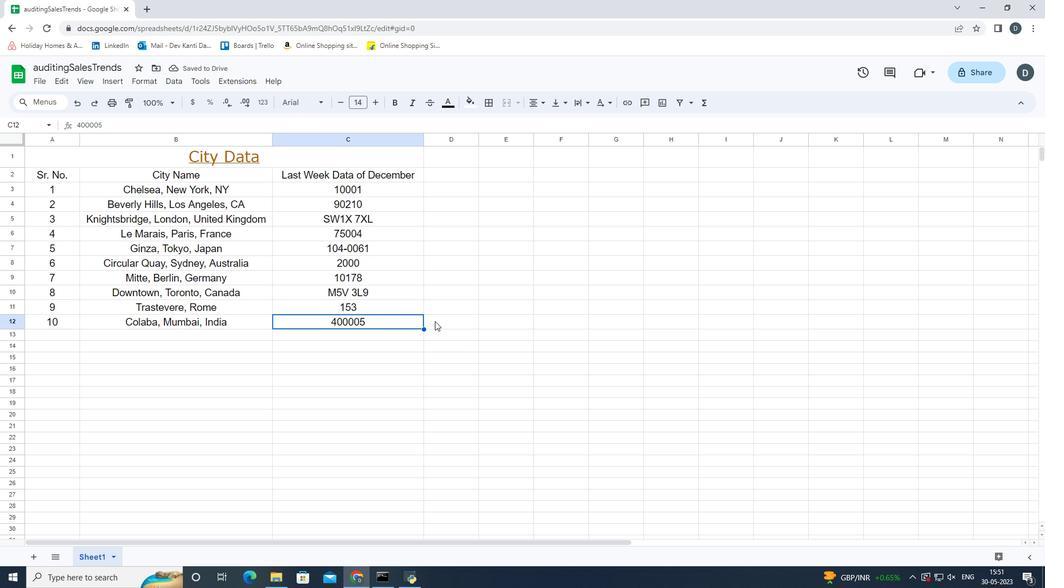 
Action: Mouse pressed left at (437, 320)
Screenshot: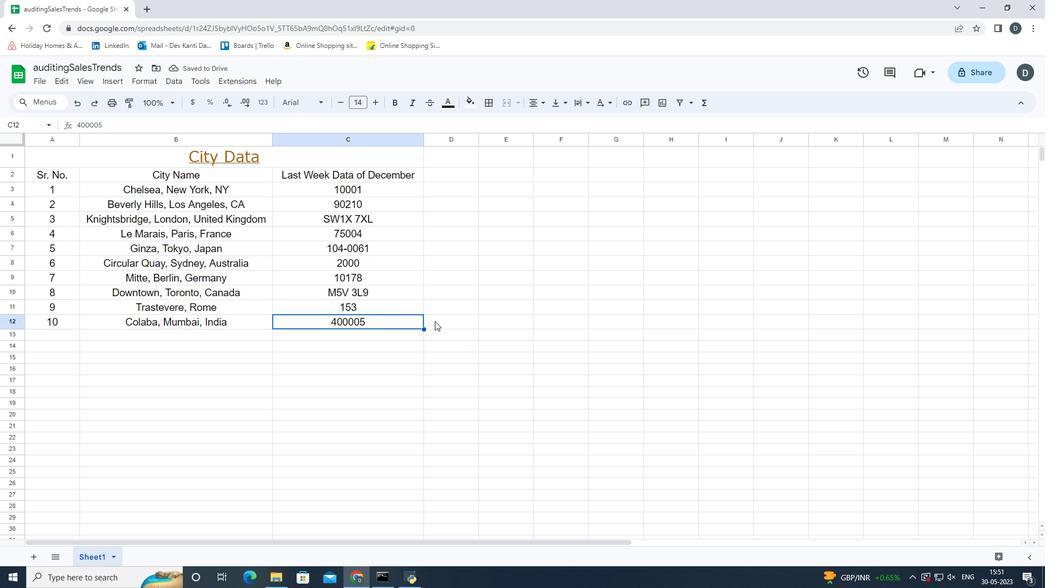 
Action: Mouse moved to (409, 322)
Screenshot: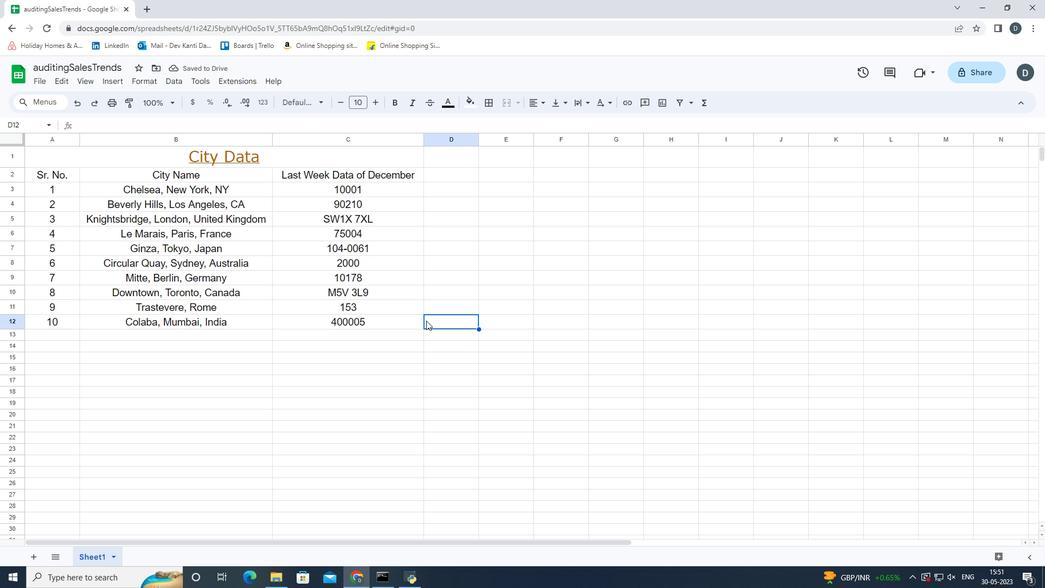 
Action: Mouse pressed left at (409, 322)
Screenshot: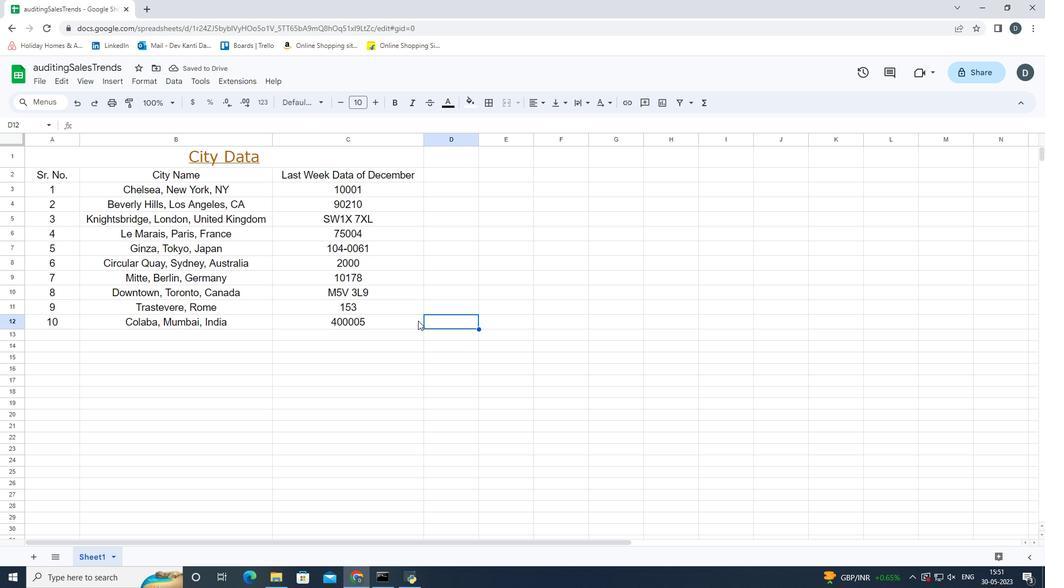 
Action: Mouse moved to (451, 316)
Screenshot: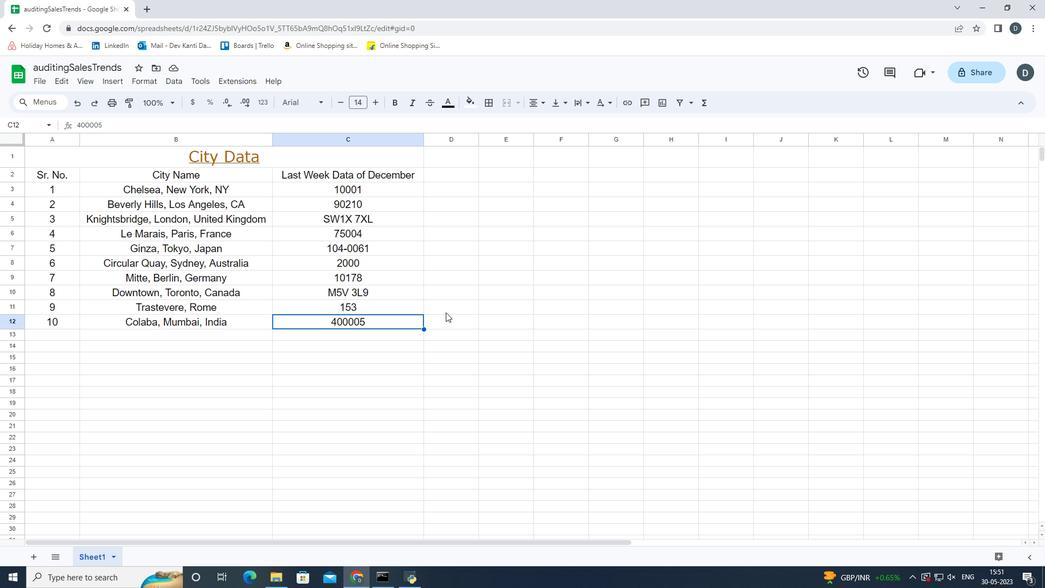 
Action: Mouse pressed left at (451, 316)
Screenshot: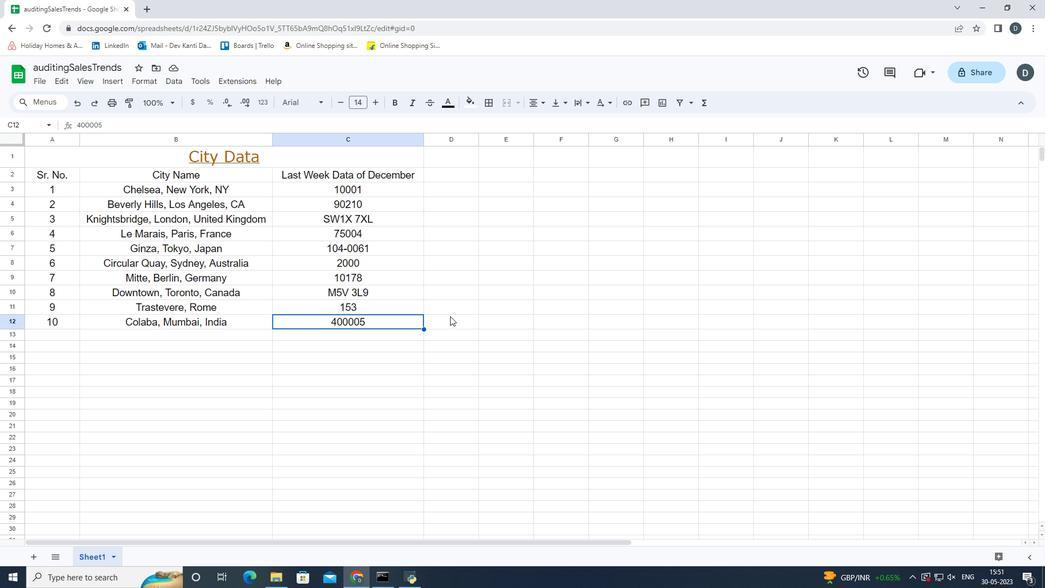 
Action: Mouse moved to (389, 322)
Screenshot: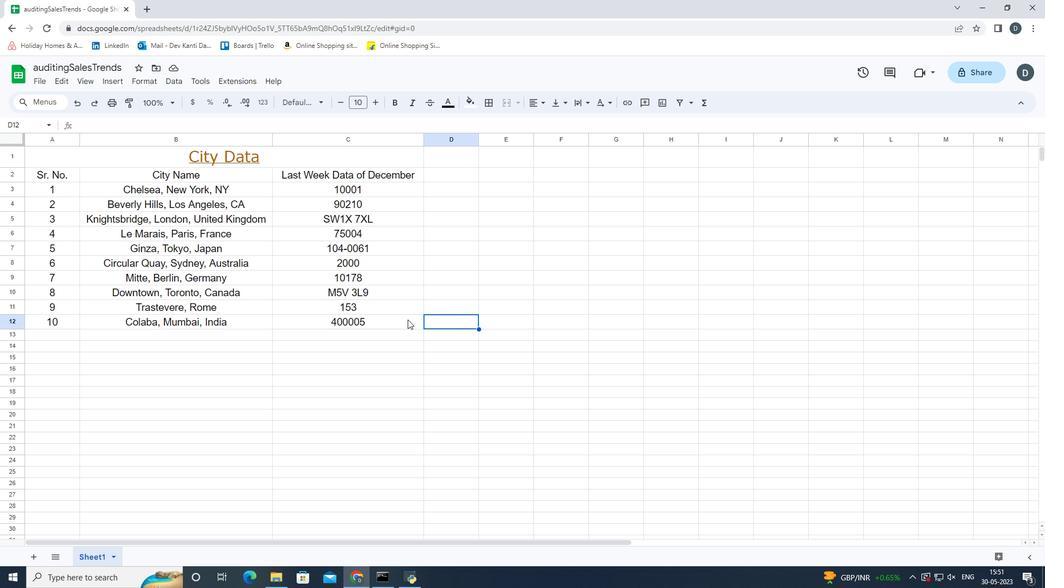 
Action: Mouse pressed left at (389, 322)
Screenshot: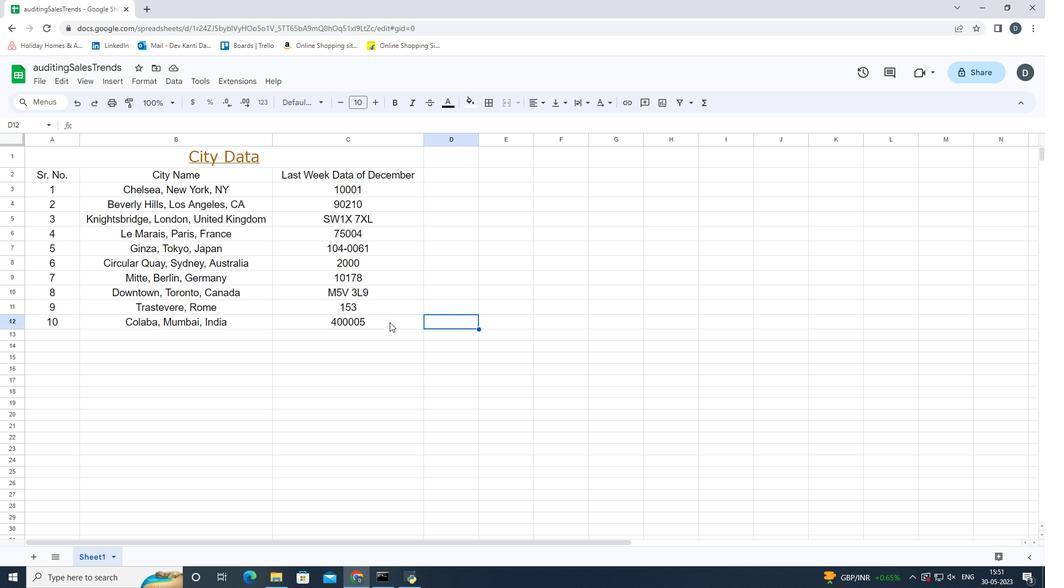 
Action: Mouse moved to (364, 336)
Screenshot: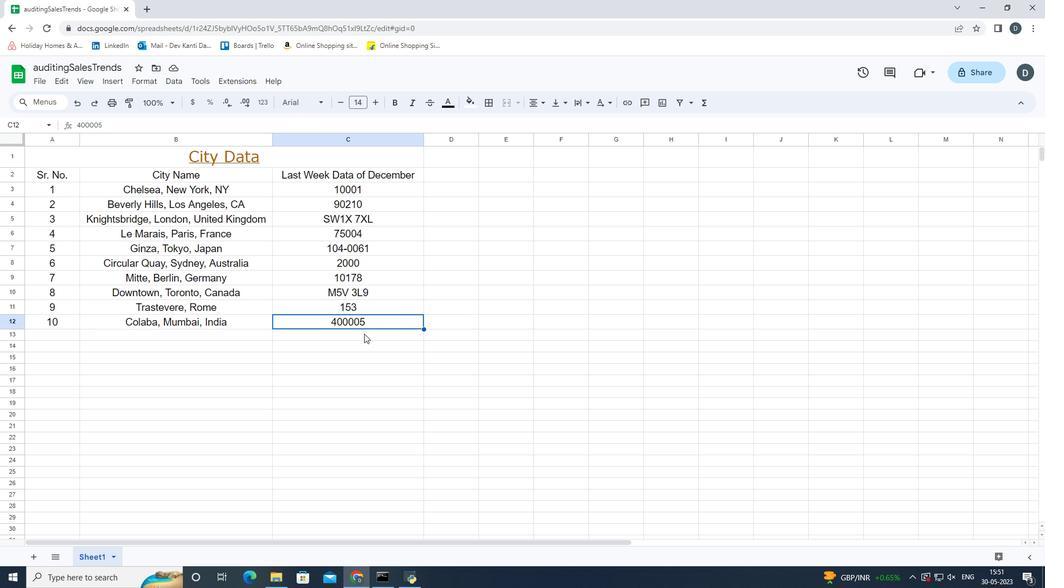 
Action: Mouse pressed left at (364, 336)
Screenshot: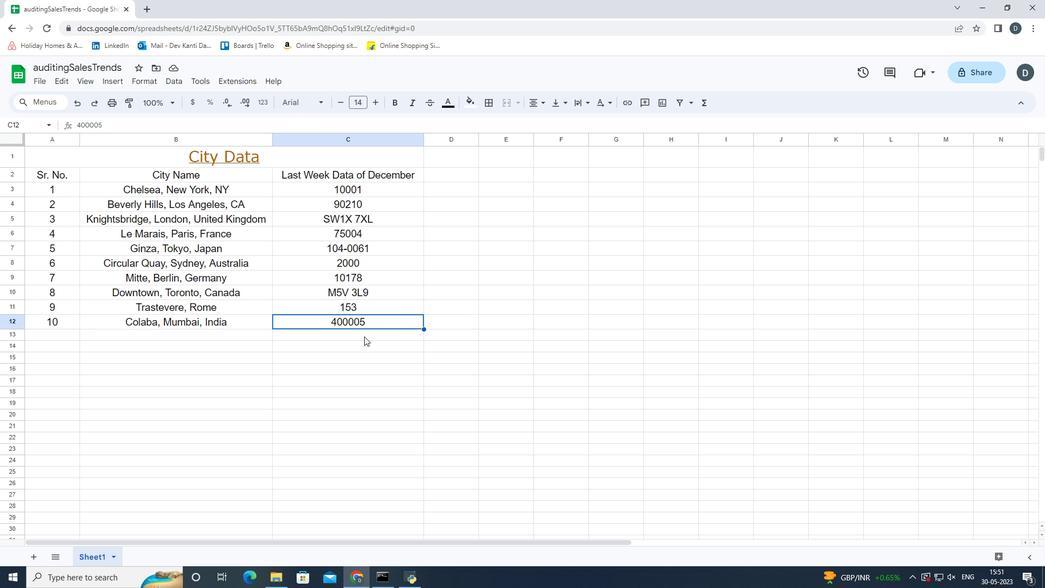 
Action: Mouse moved to (367, 320)
Screenshot: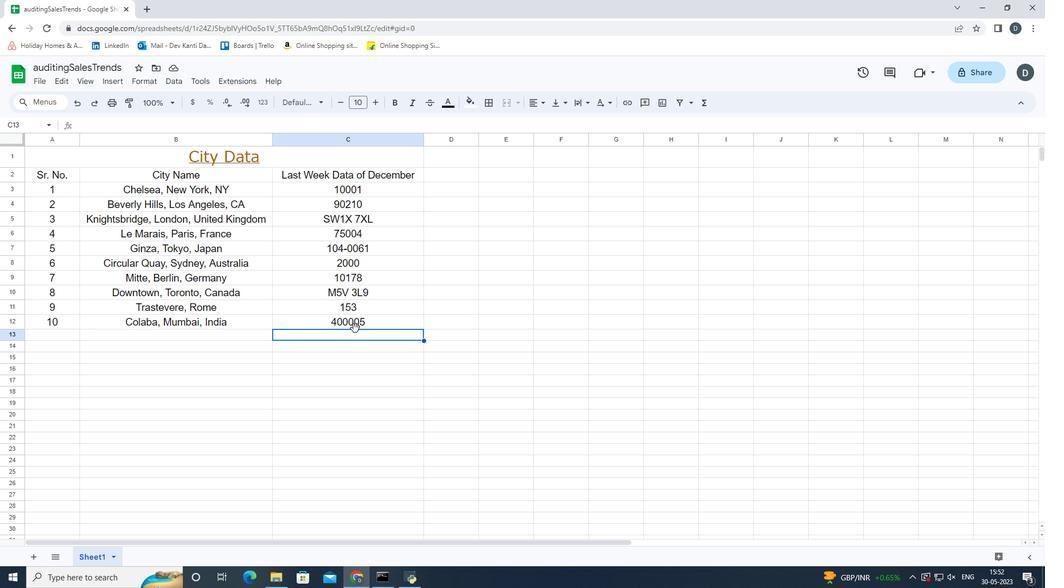 
Action: Mouse pressed left at (367, 320)
Screenshot: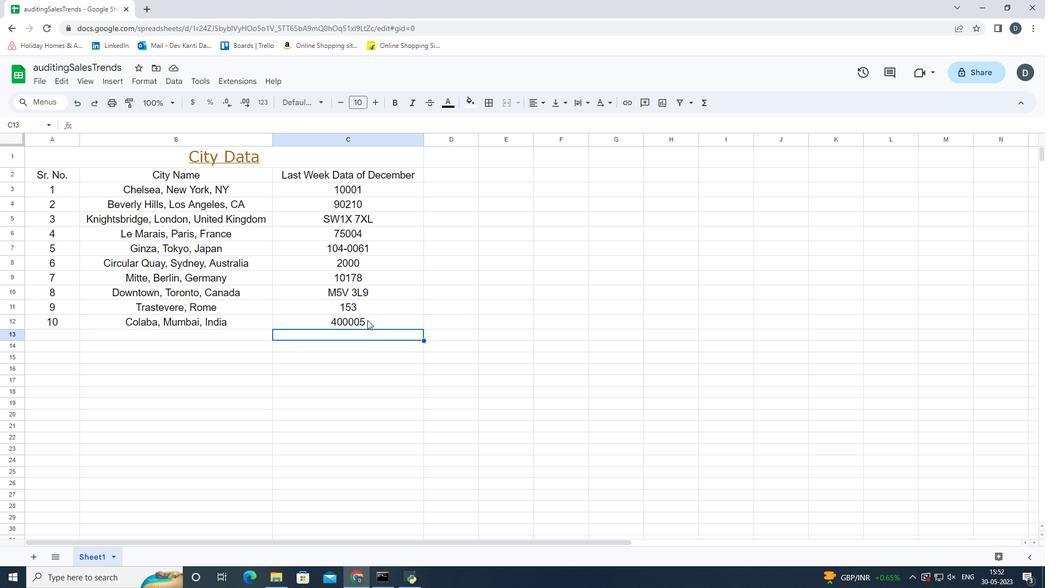 
Action: Mouse moved to (387, 338)
Screenshot: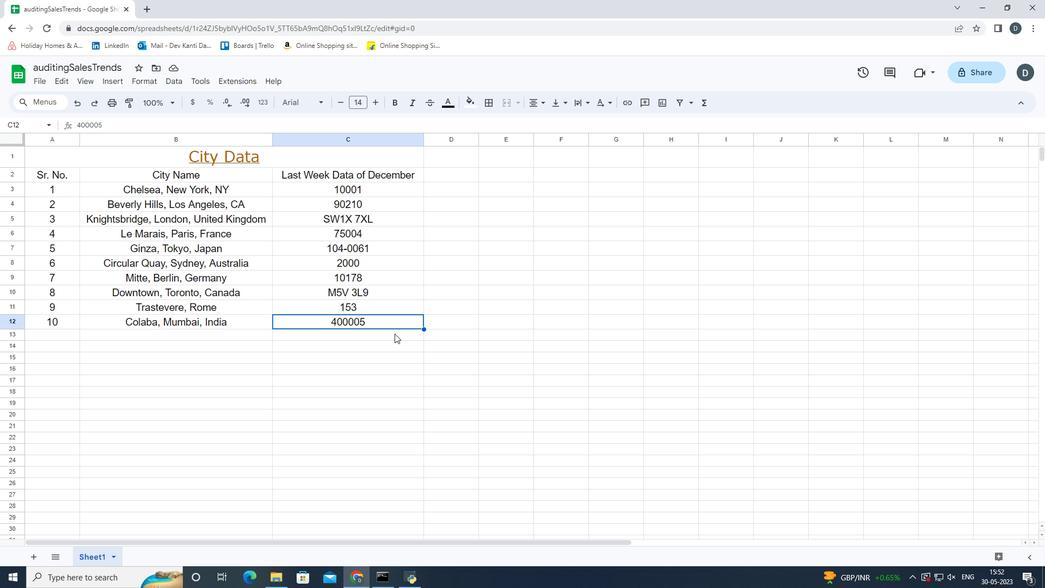 
Action: Mouse pressed left at (387, 338)
Screenshot: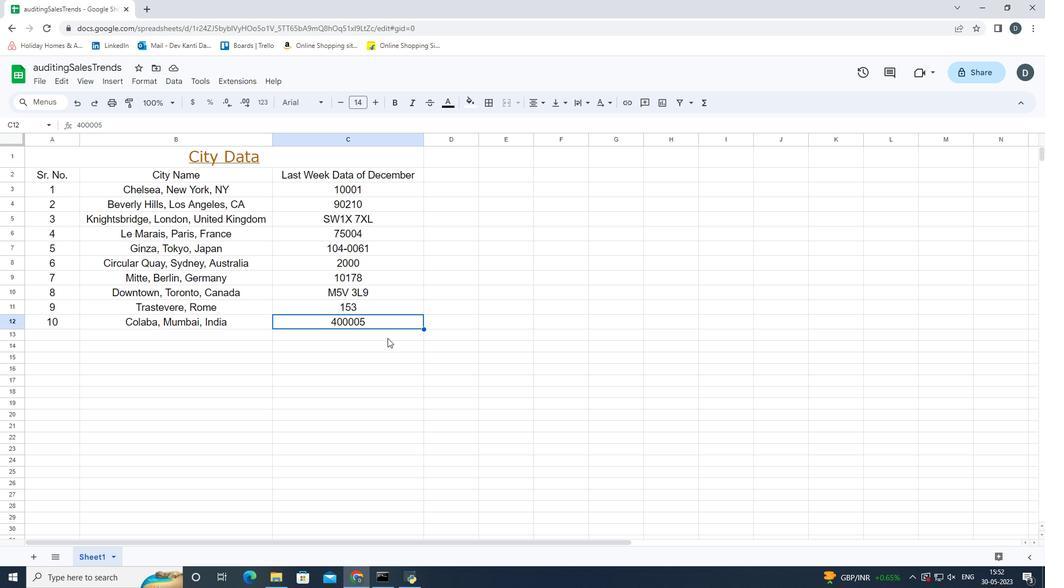 
Action: Mouse moved to (385, 321)
Screenshot: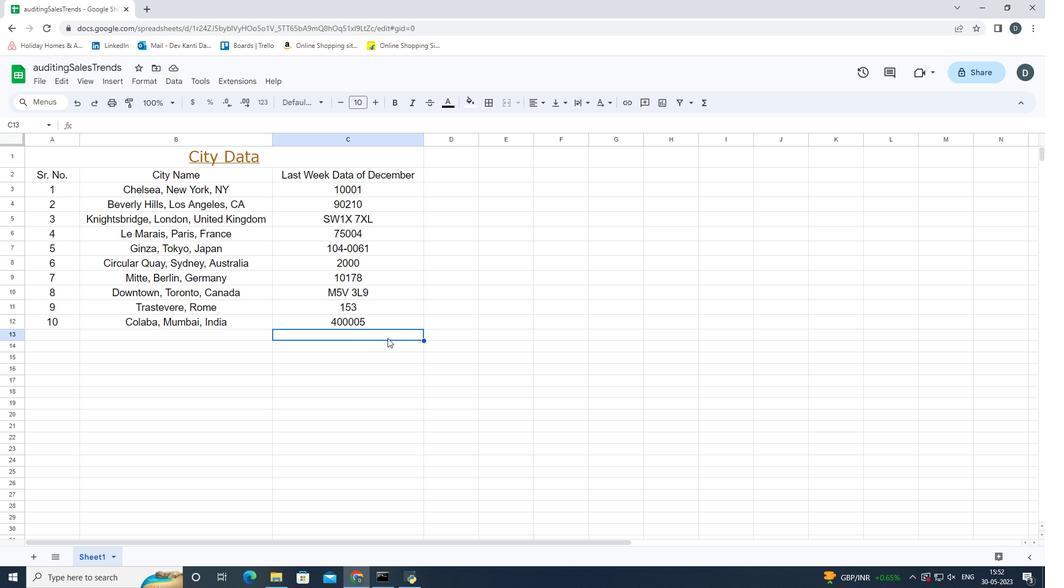 
Action: Mouse pressed left at (385, 321)
Screenshot: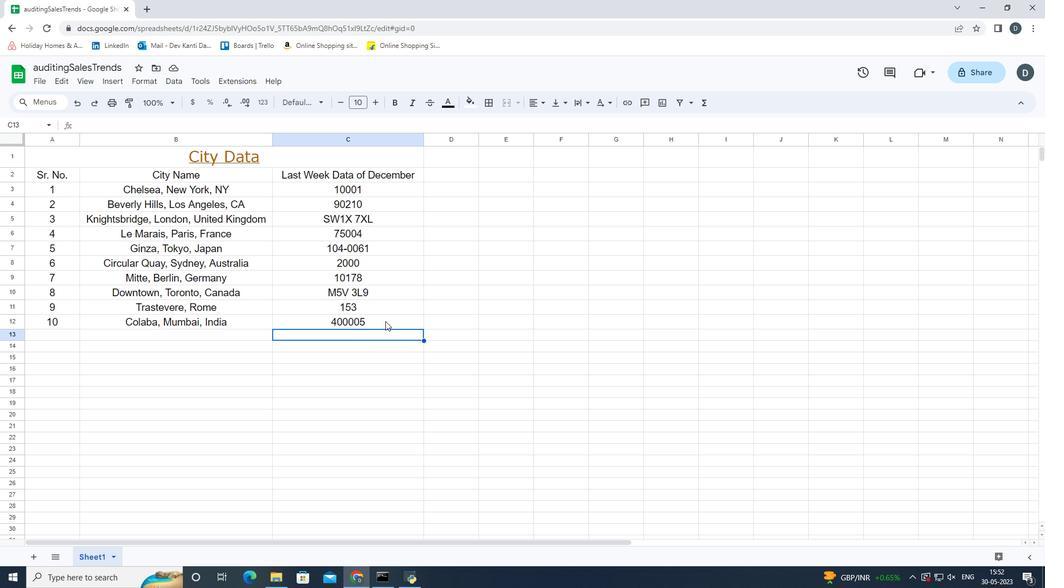 
Action: Mouse moved to (440, 321)
Screenshot: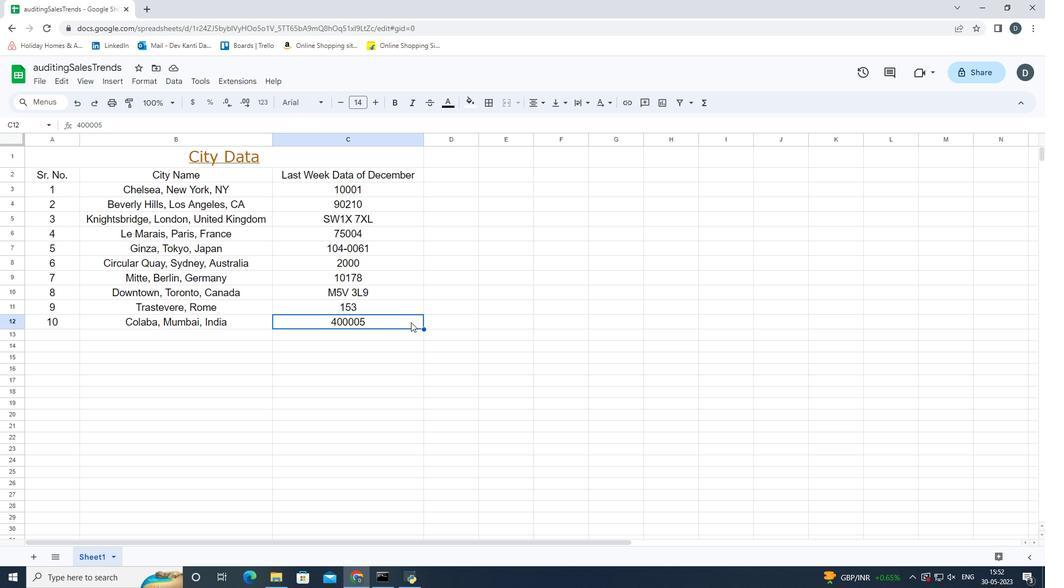 
Action: Mouse pressed left at (440, 321)
Screenshot: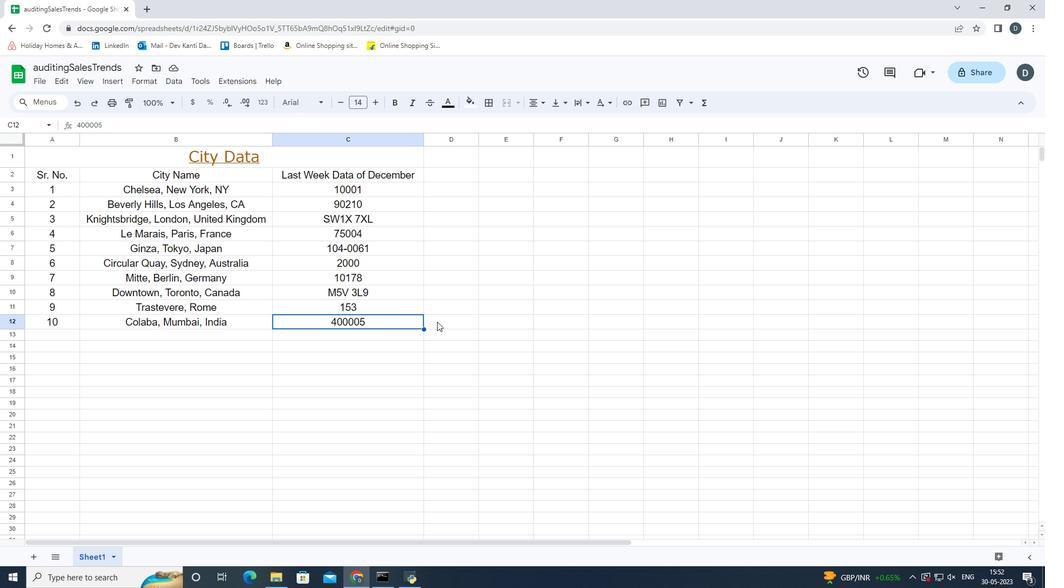 
Action: Mouse moved to (438, 336)
Screenshot: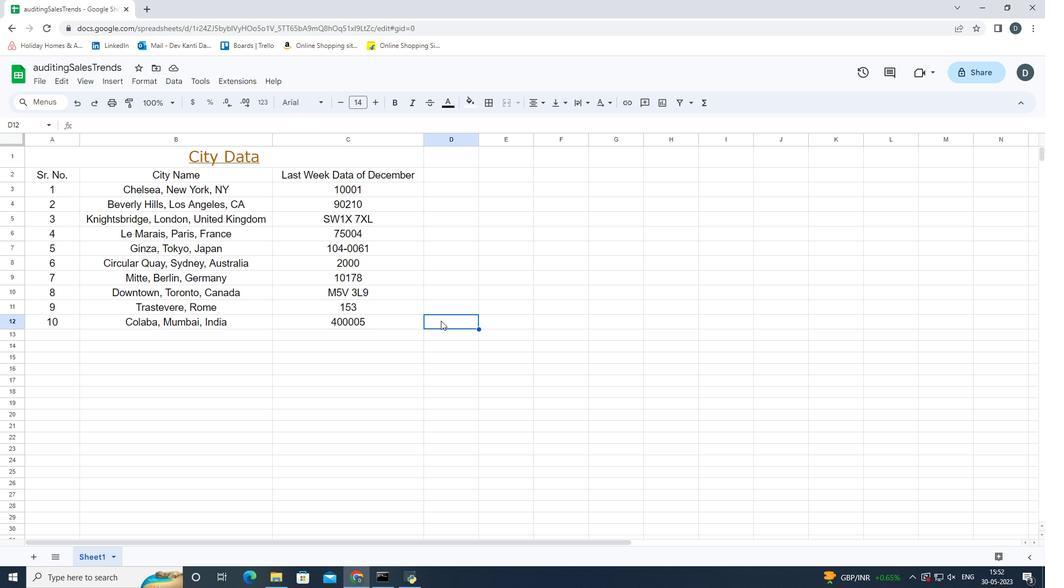 
Action: Mouse pressed left at (438, 336)
Screenshot: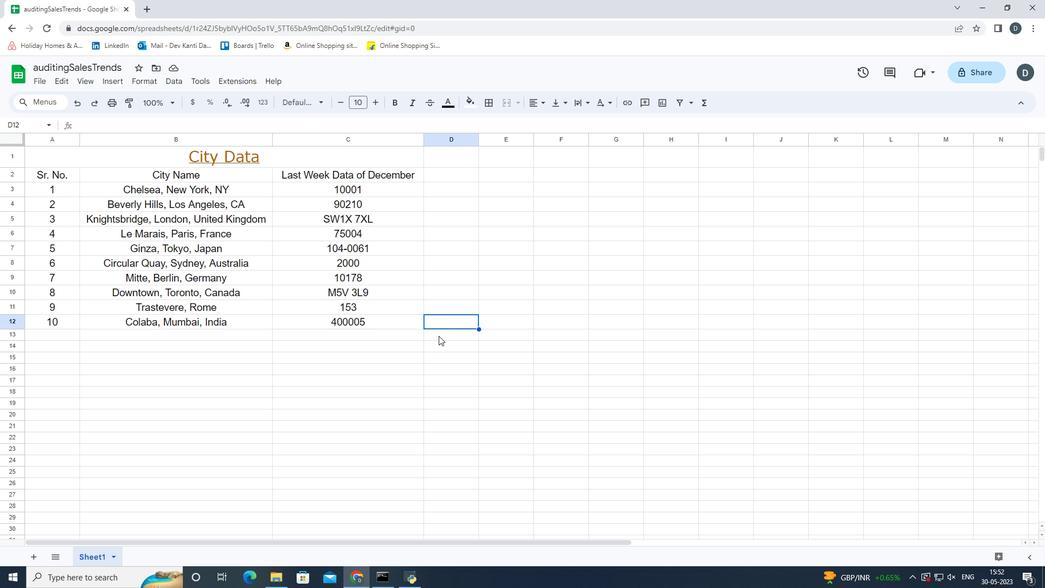 
